 Task: Create a scrum project CodeWorks. Add to scrum project CodeWorks a team member softage.1@softage.net and assign as Project Lead. Add to scrum project CodeWorks a team member softage.2@softage.net
Action: Mouse moved to (205, 61)
Screenshot: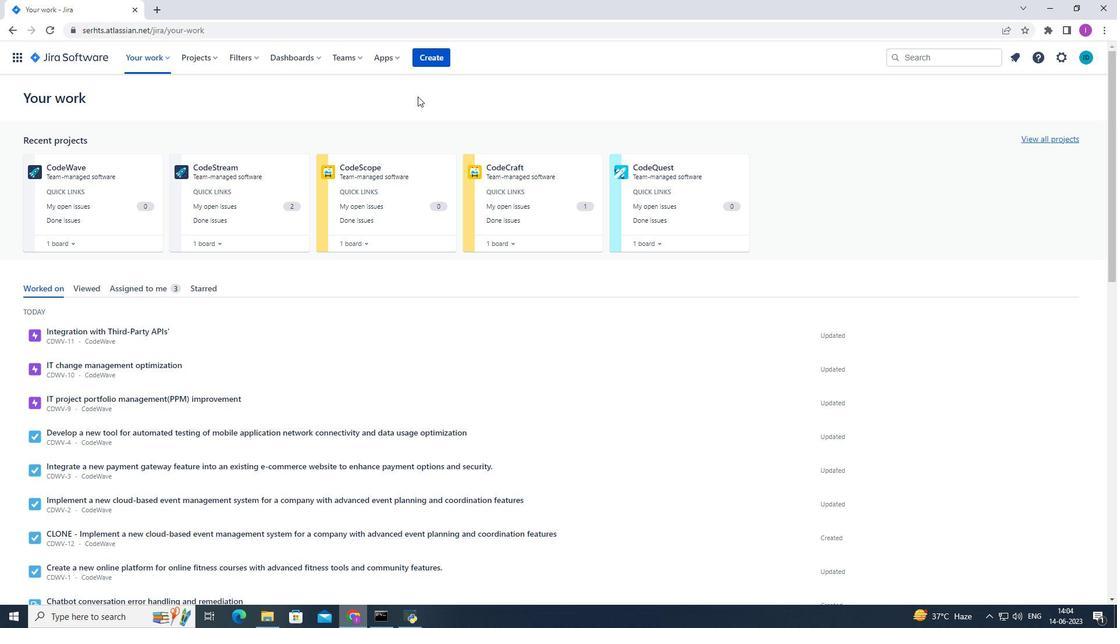 
Action: Mouse pressed left at (205, 61)
Screenshot: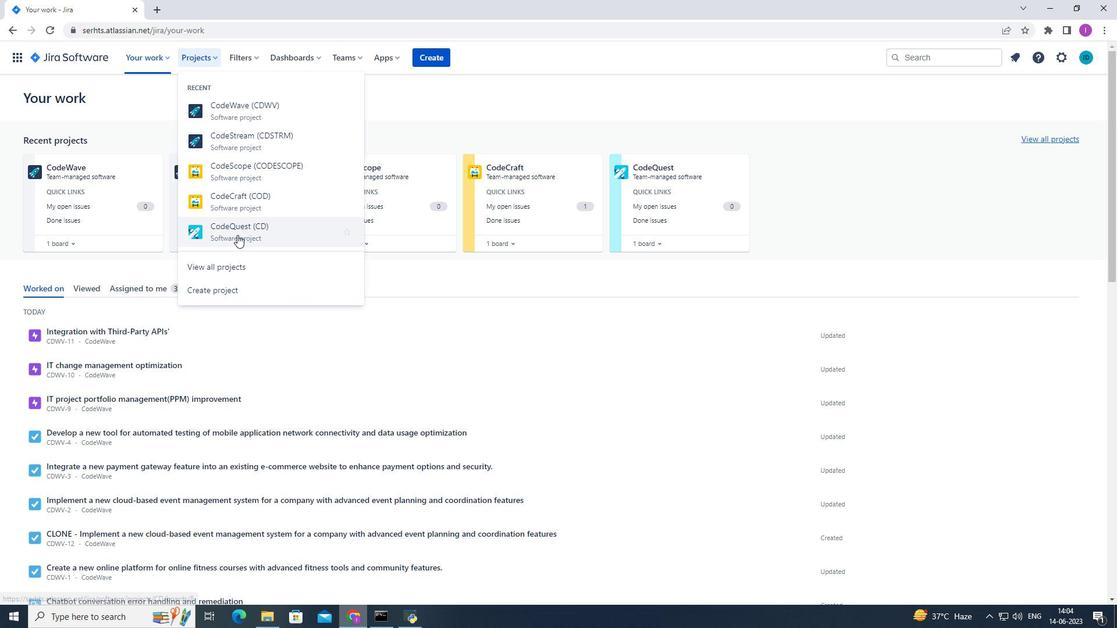 
Action: Mouse moved to (253, 306)
Screenshot: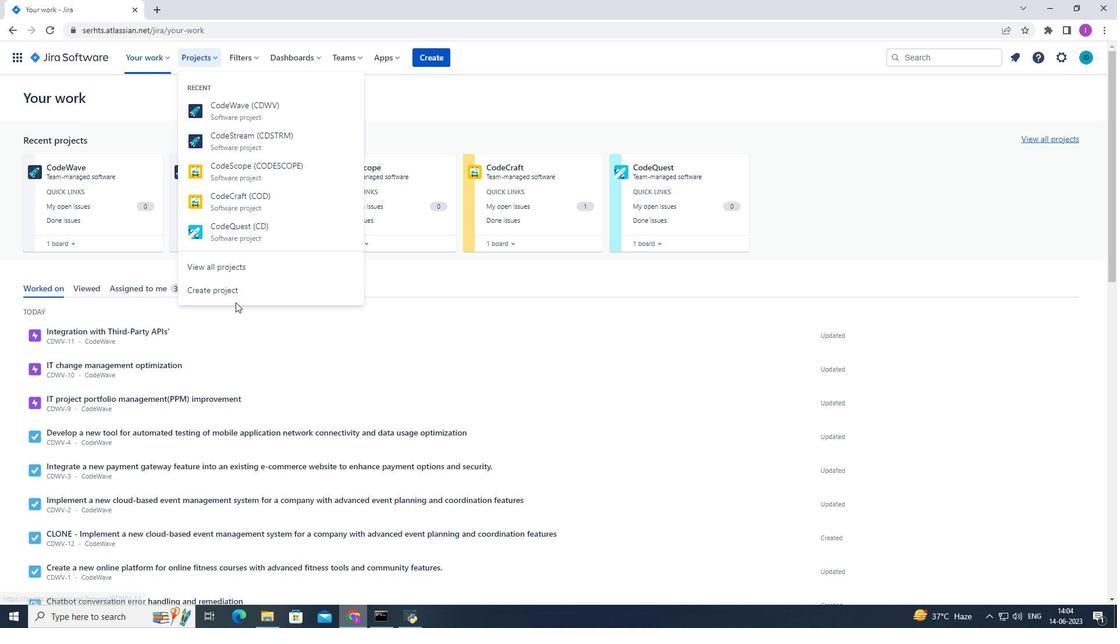 
Action: Mouse pressed left at (250, 300)
Screenshot: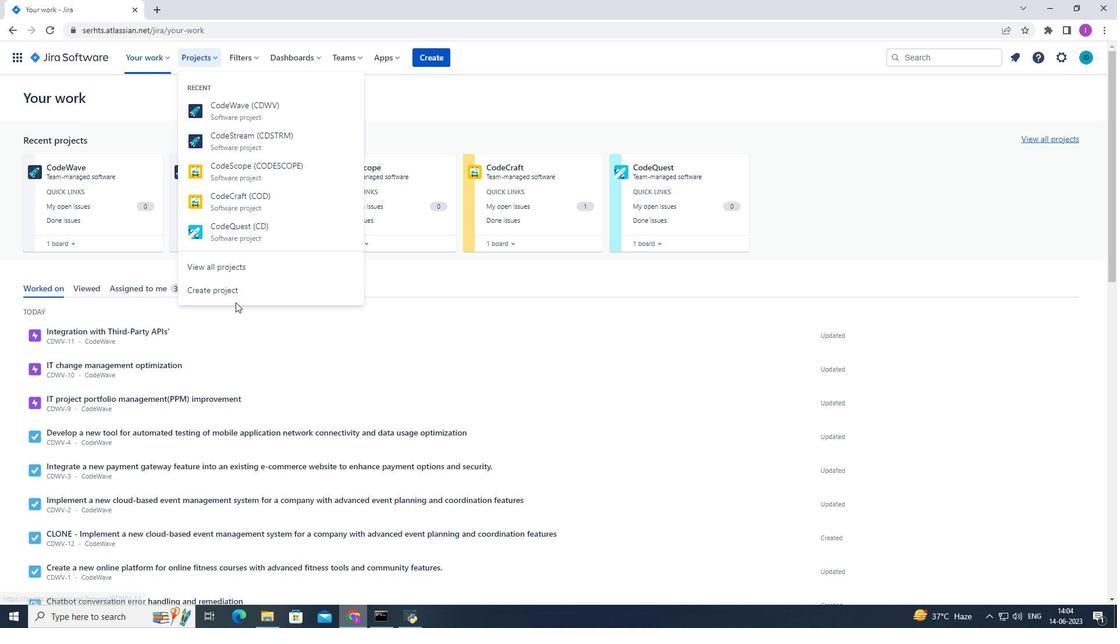 
Action: Mouse moved to (195, 66)
Screenshot: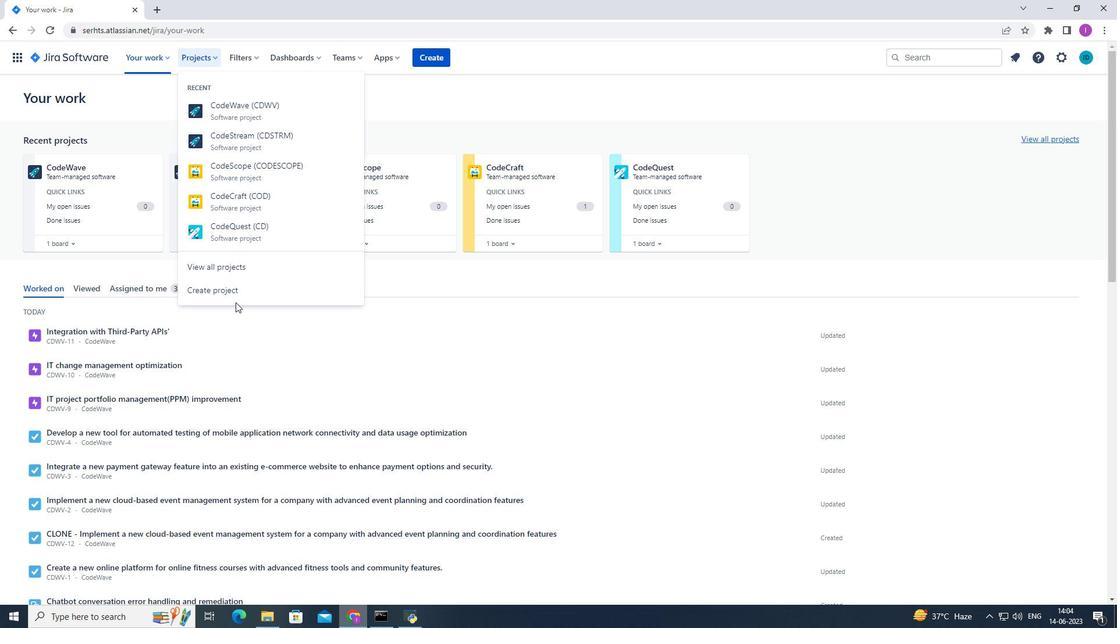 
Action: Mouse pressed left at (195, 66)
Screenshot: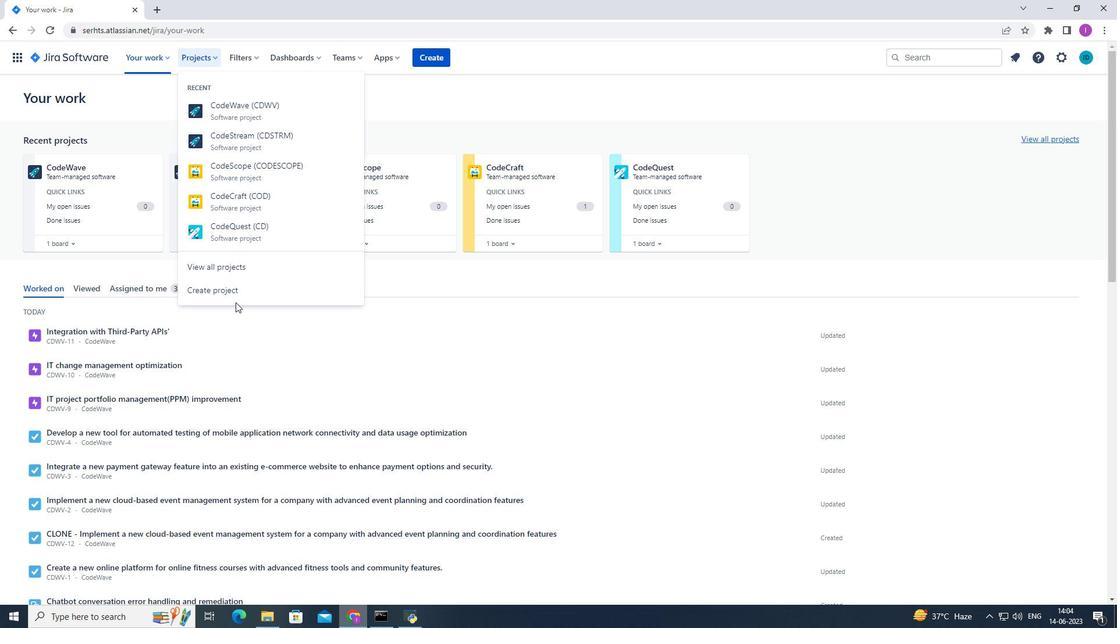 
Action: Mouse moved to (232, 291)
Screenshot: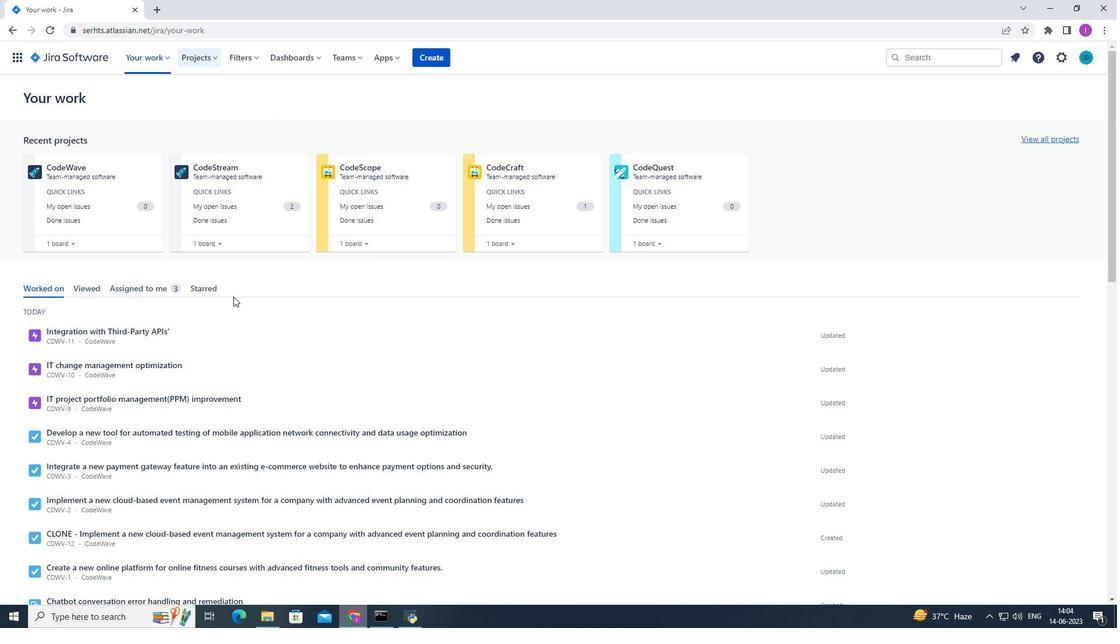 
Action: Mouse pressed left at (232, 291)
Screenshot: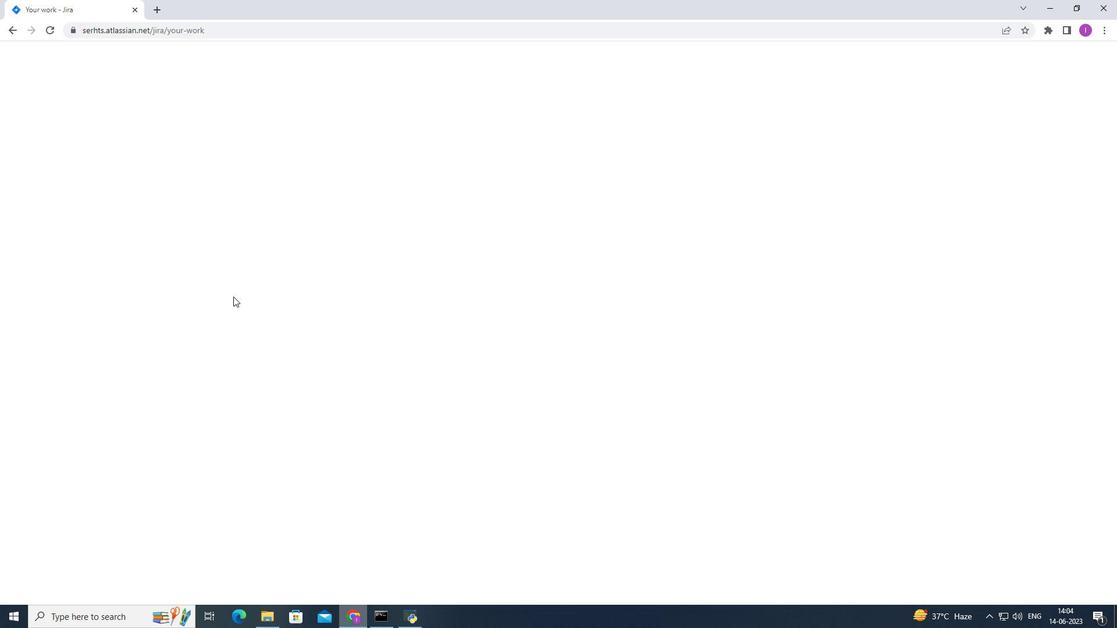 
Action: Mouse moved to (597, 295)
Screenshot: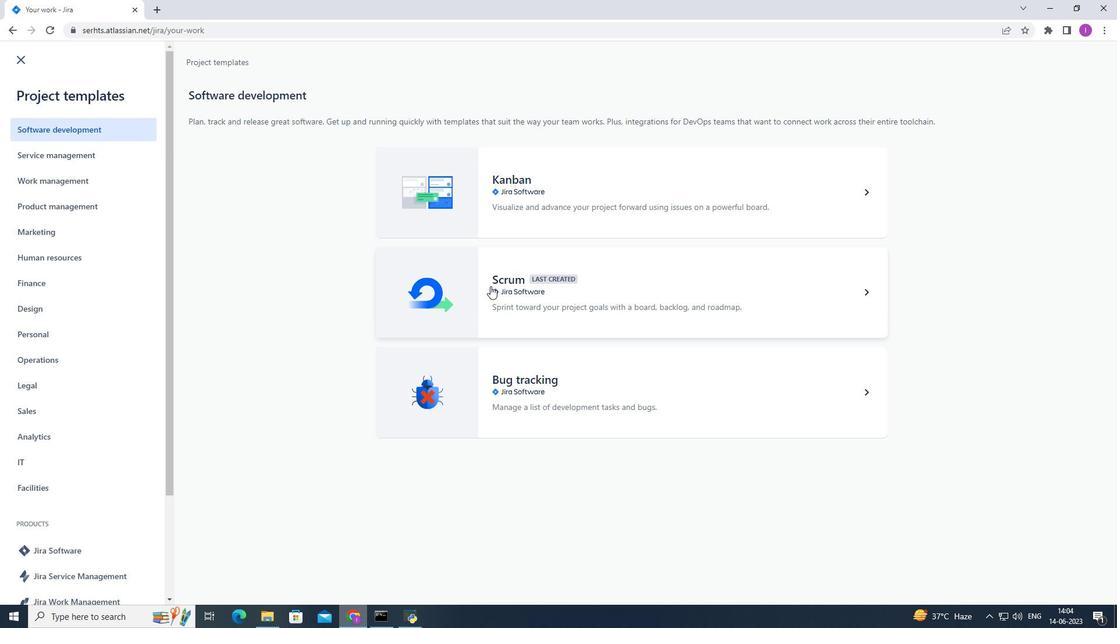 
Action: Mouse pressed left at (597, 295)
Screenshot: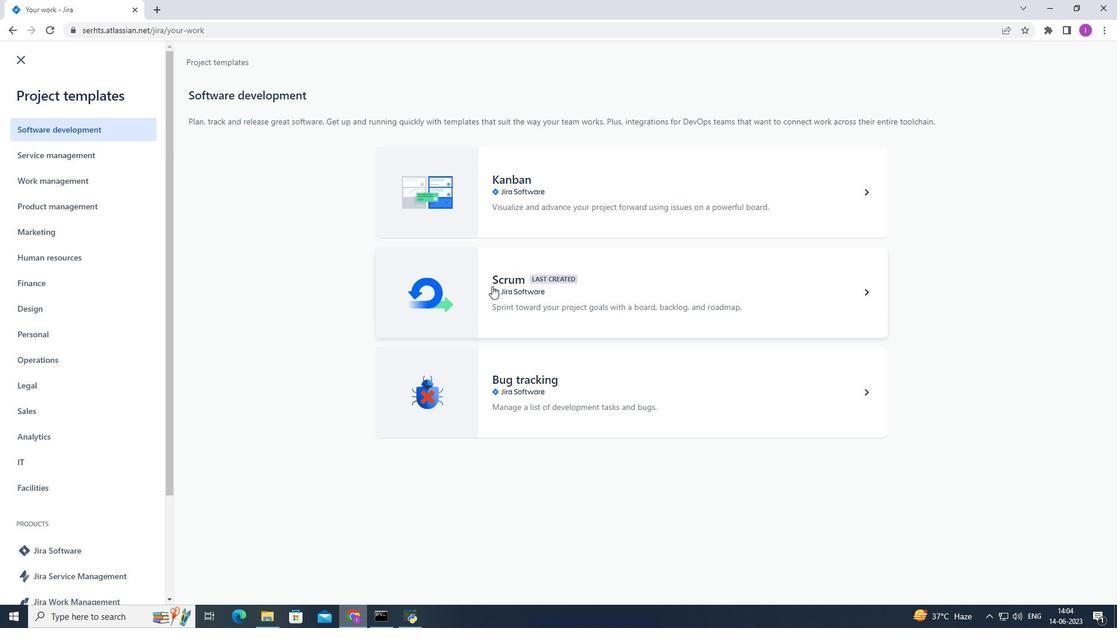 
Action: Mouse moved to (867, 580)
Screenshot: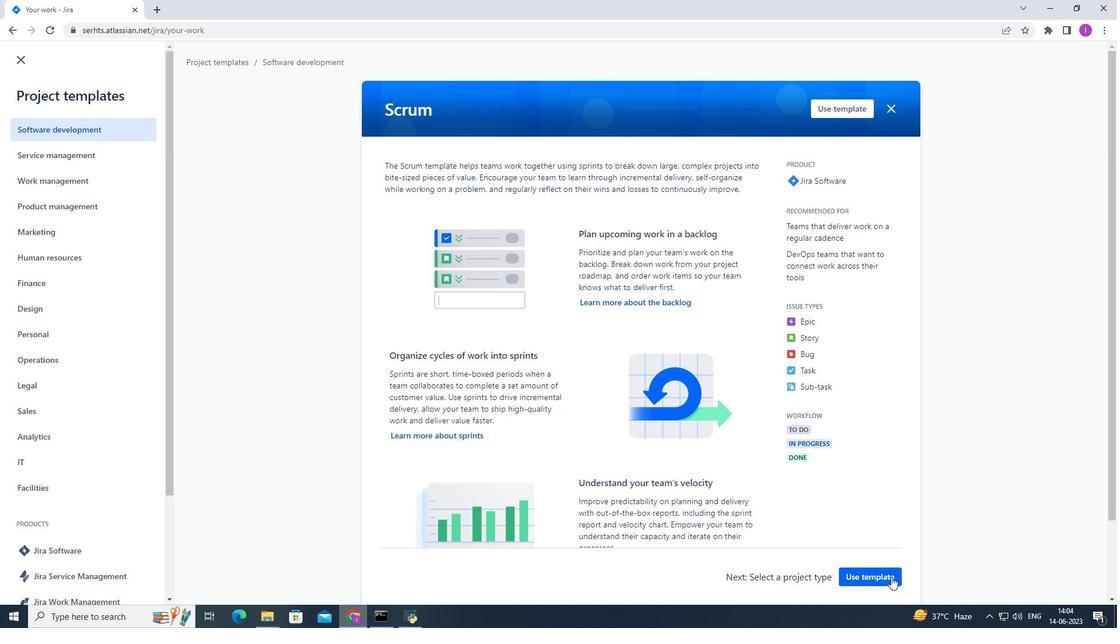 
Action: Mouse pressed left at (867, 580)
Screenshot: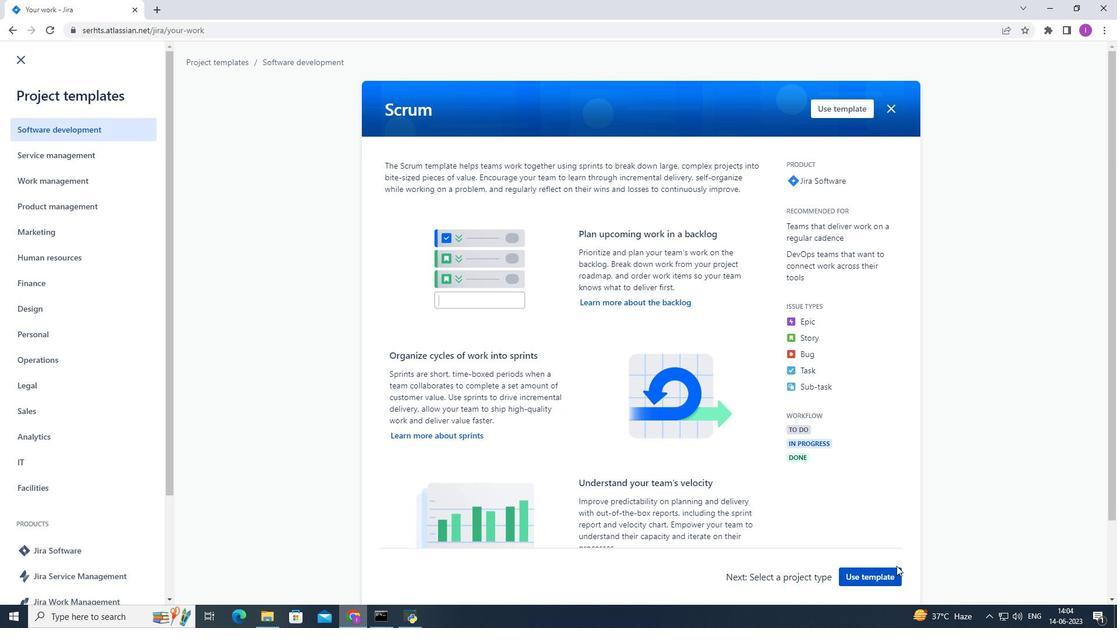 
Action: Mouse moved to (480, 568)
Screenshot: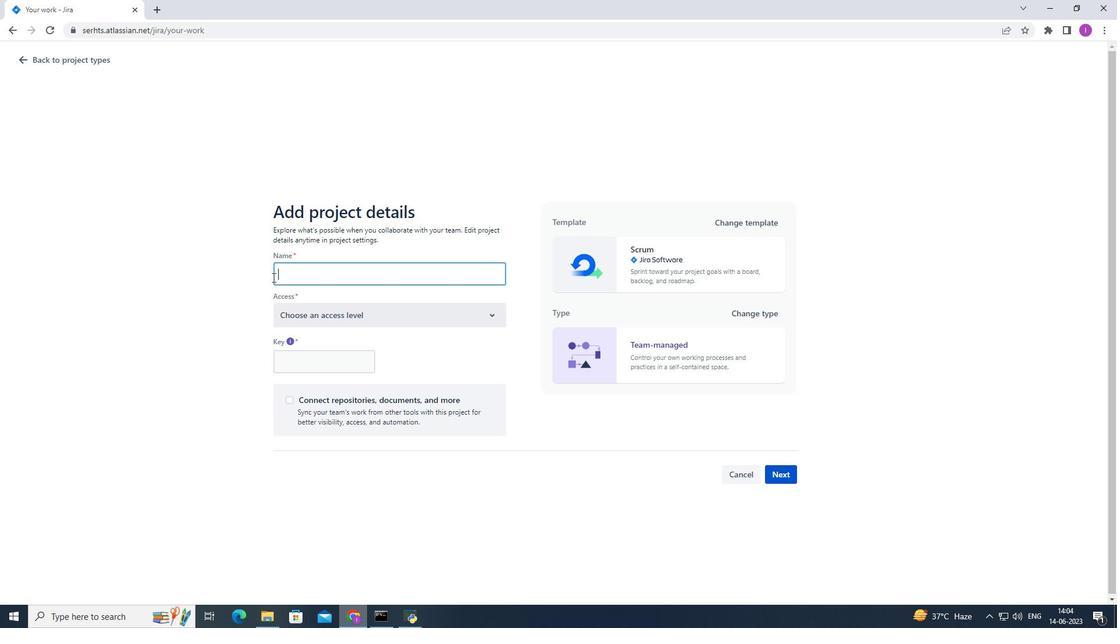 
Action: Mouse pressed left at (480, 568)
Screenshot: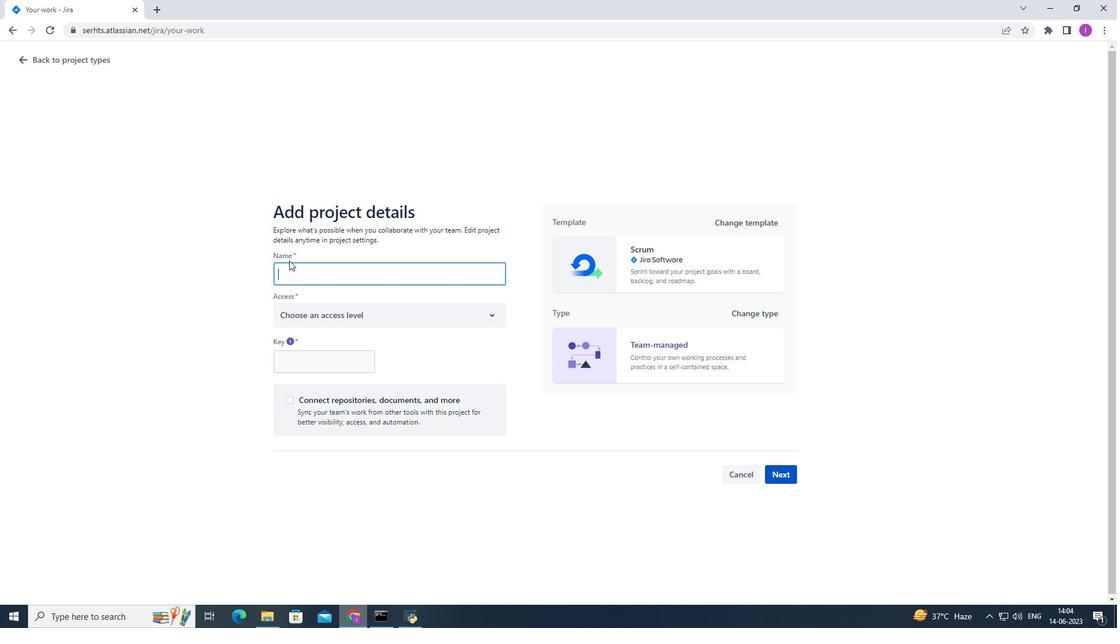 
Action: Mouse moved to (320, 273)
Screenshot: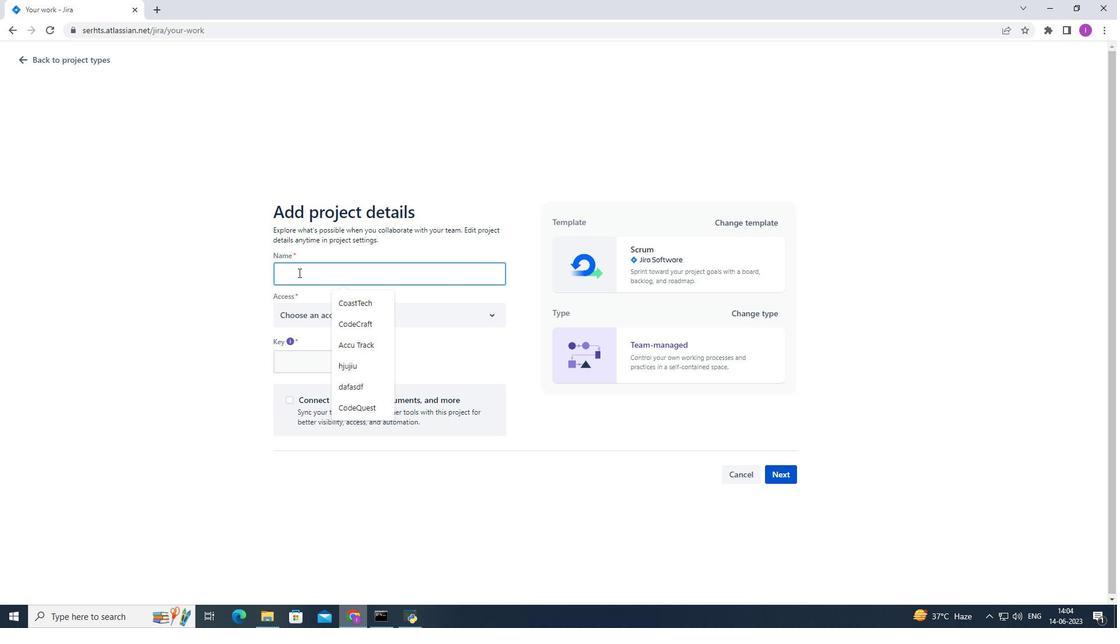
Action: Mouse pressed left at (320, 273)
Screenshot: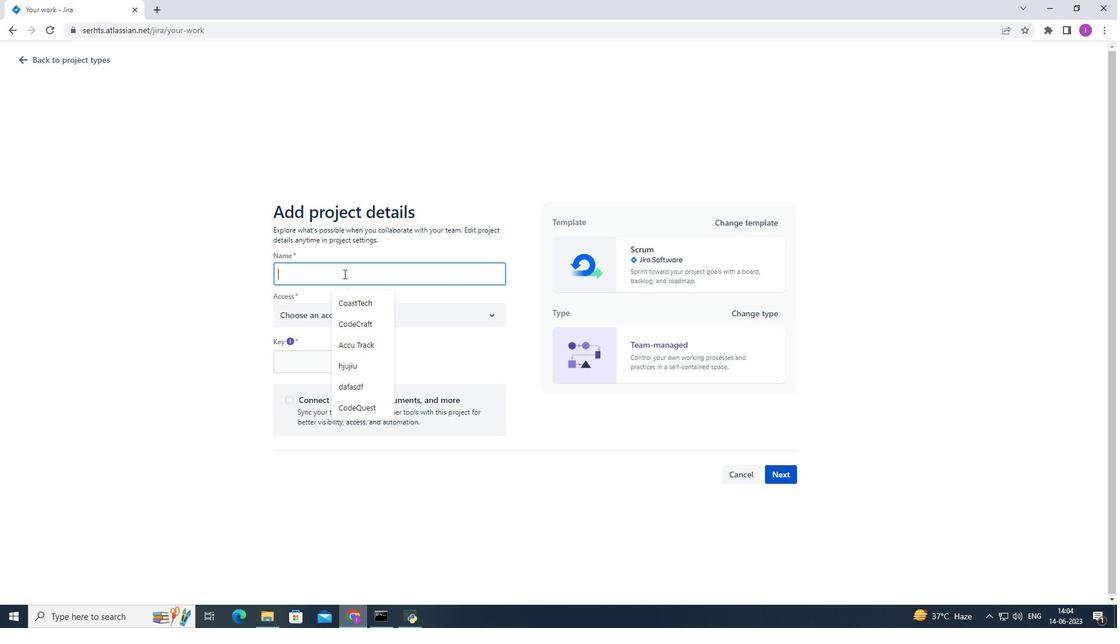 
Action: Mouse moved to (463, 298)
Screenshot: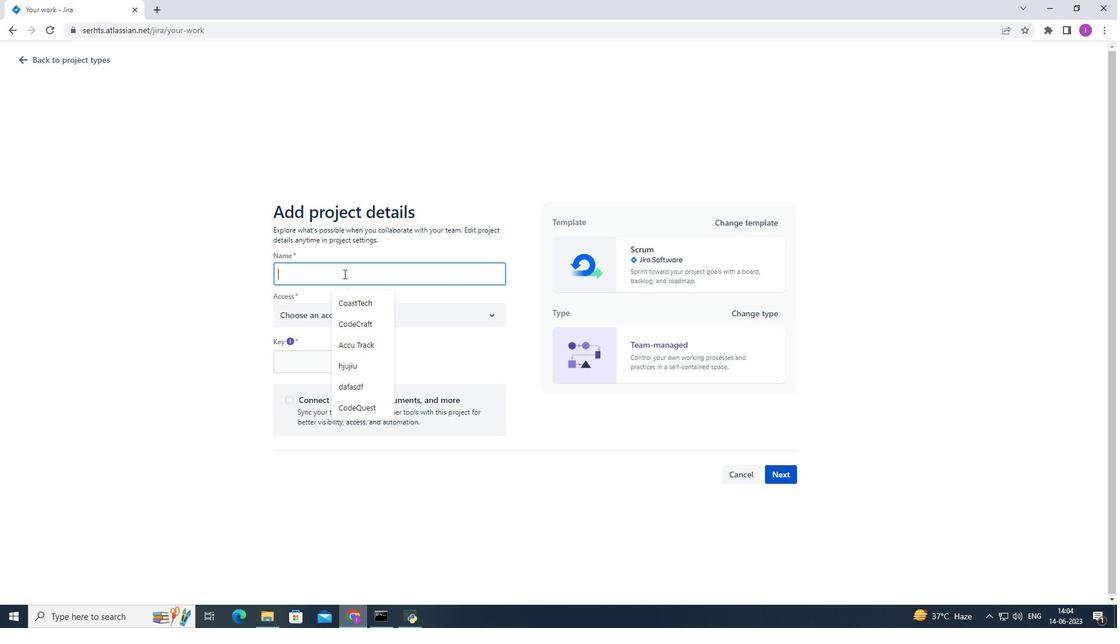 
Action: Key pressed <Key.shift>Coad<Key.shift>Works
Screenshot: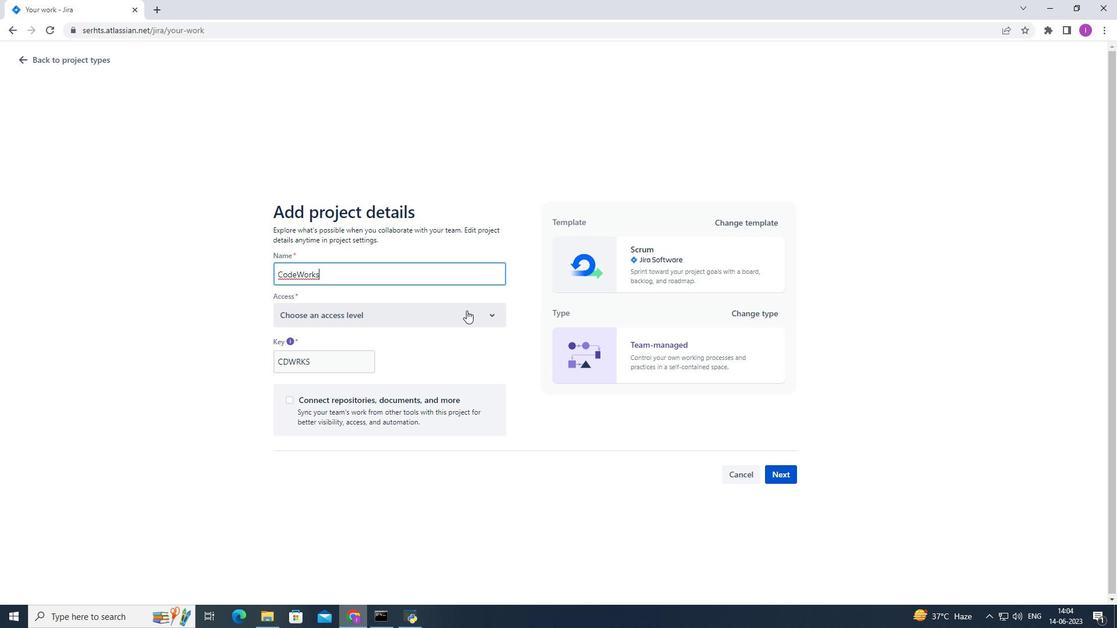 
Action: Mouse moved to (495, 313)
Screenshot: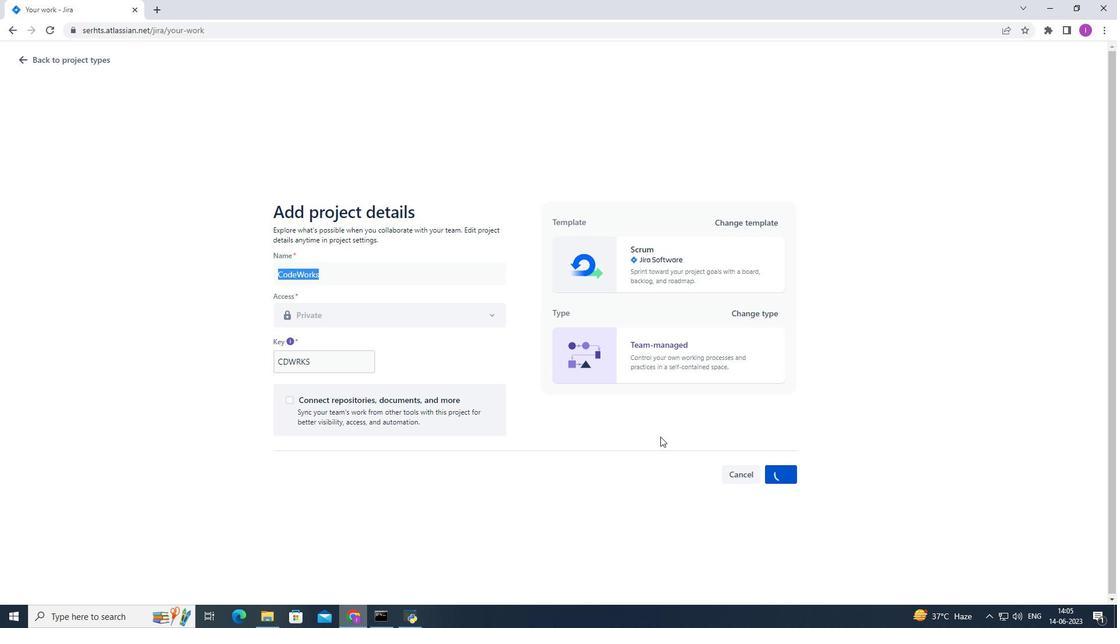 
Action: Mouse pressed left at (495, 313)
Screenshot: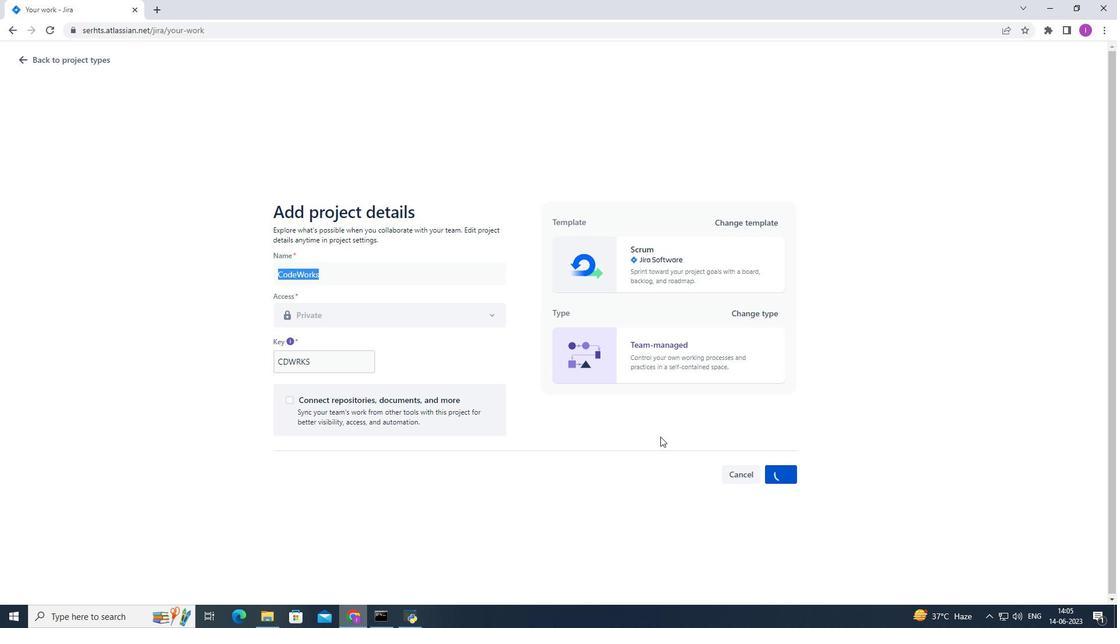
Action: Mouse moved to (366, 351)
Screenshot: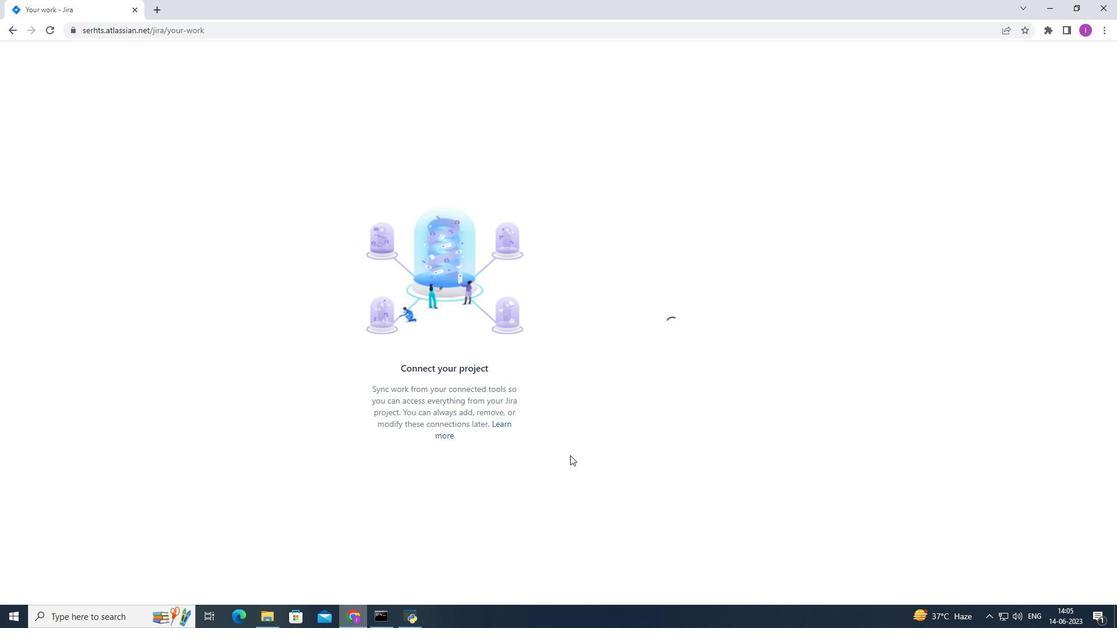 
Action: Mouse pressed left at (366, 351)
Screenshot: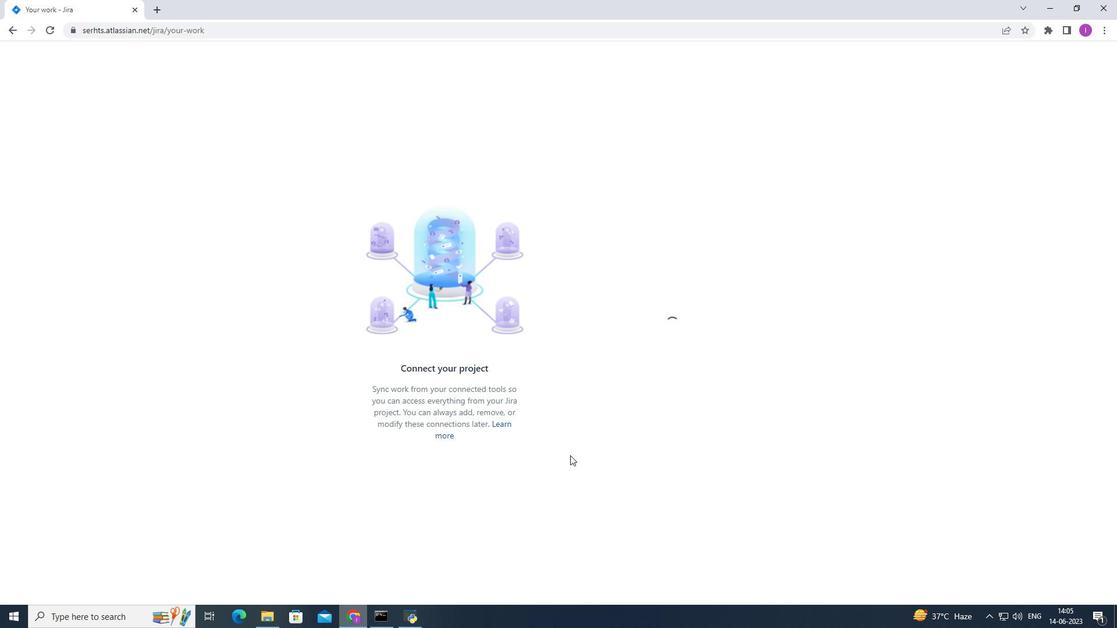 
Action: Mouse moved to (780, 478)
Screenshot: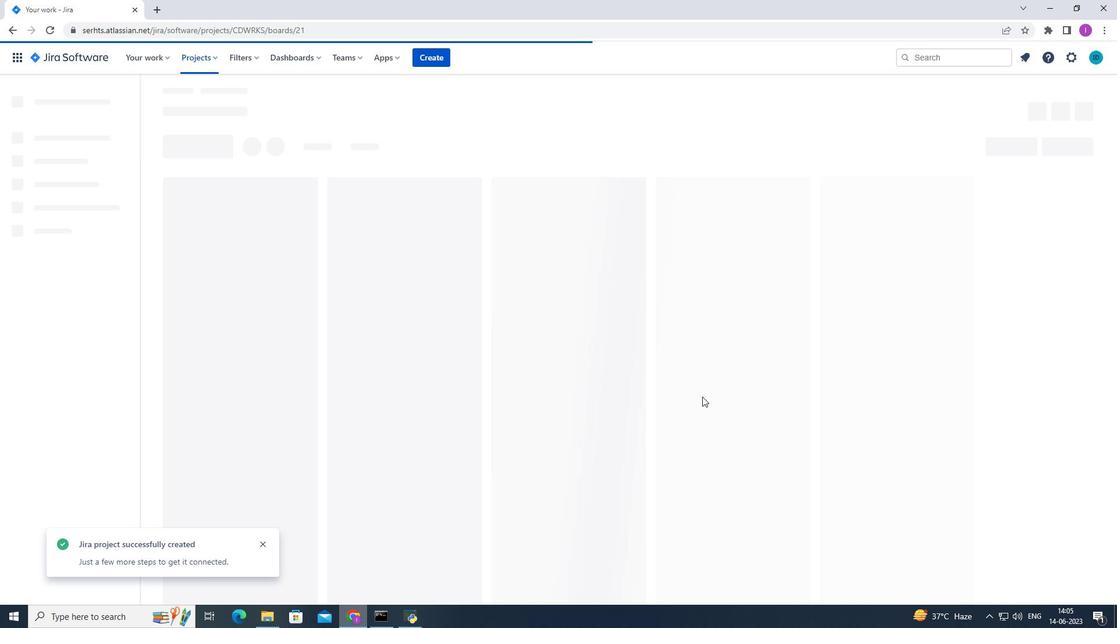 
Action: Mouse pressed left at (780, 478)
Screenshot: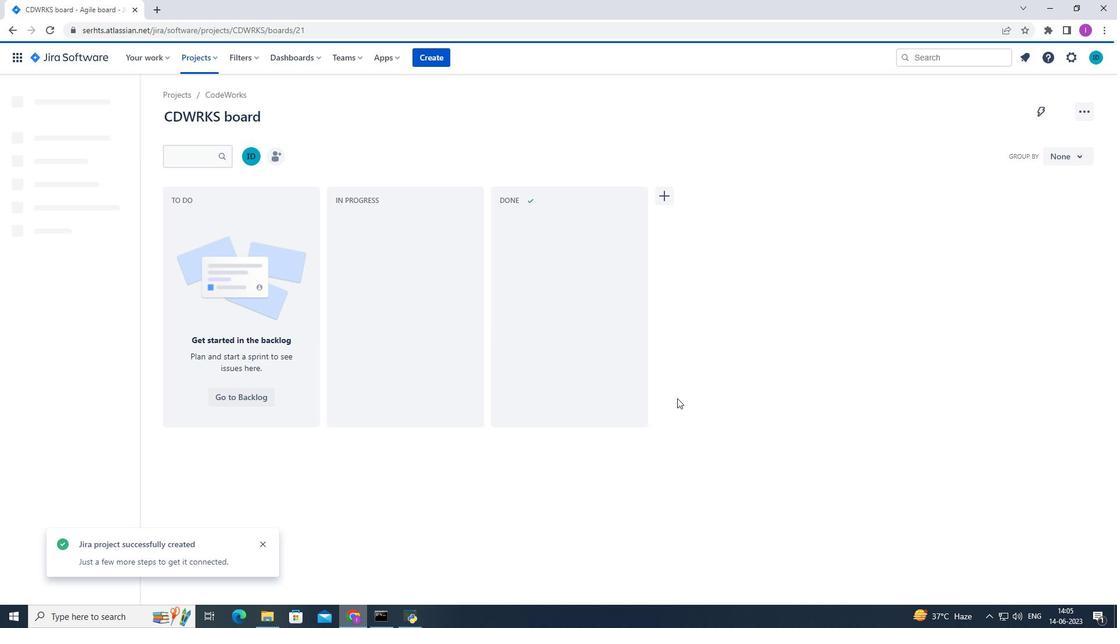 
Action: Mouse moved to (689, 391)
Screenshot: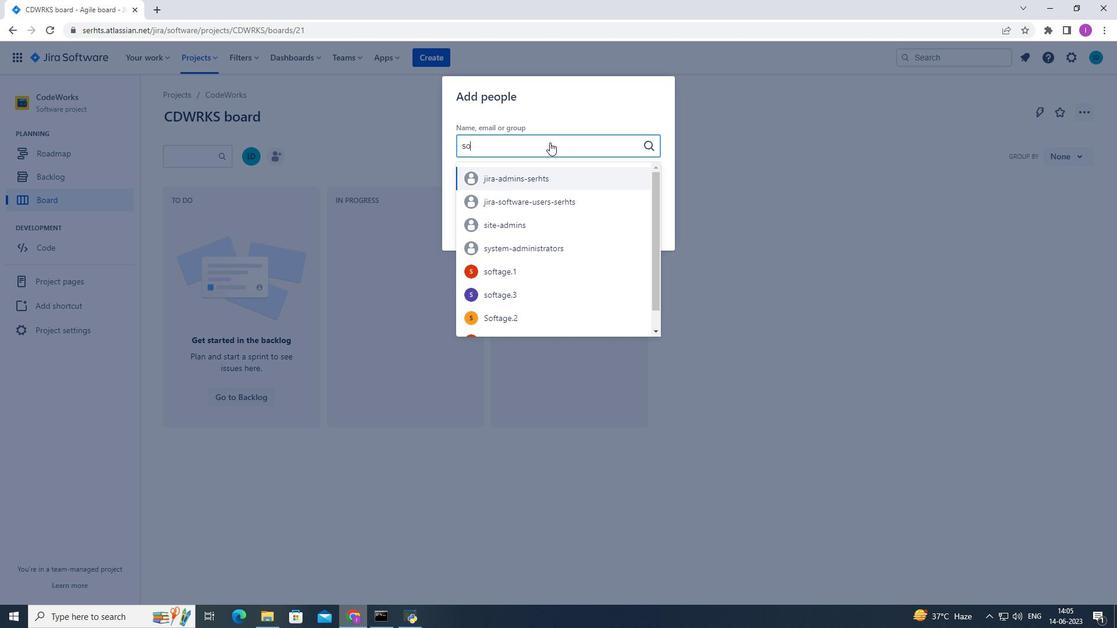 
Action: Mouse pressed left at (689, 391)
Screenshot: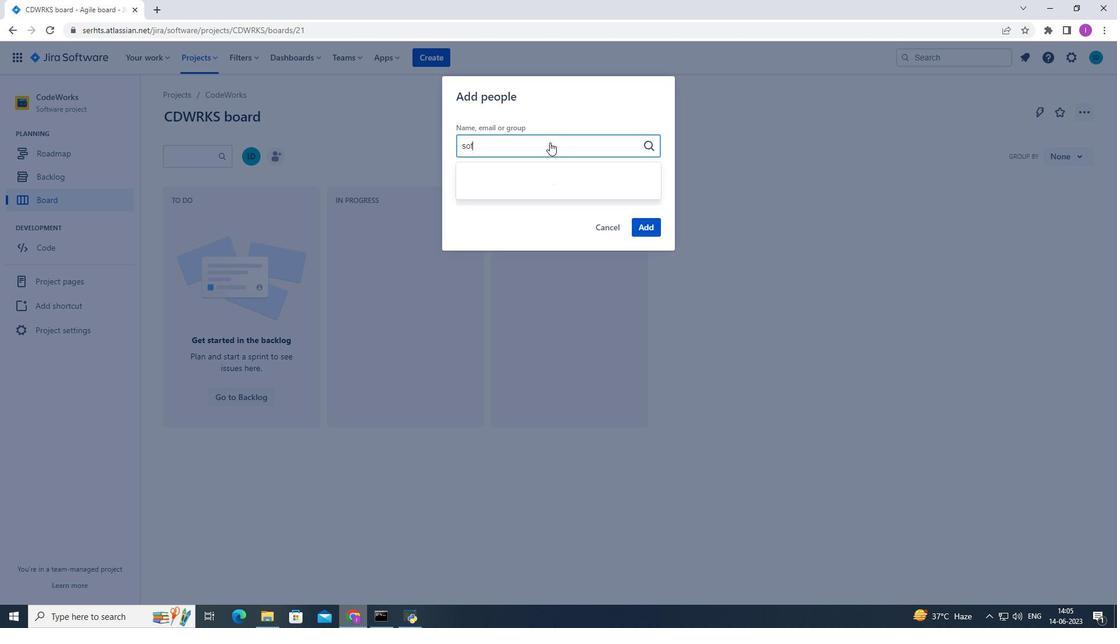 
Action: Mouse moved to (280, 159)
Screenshot: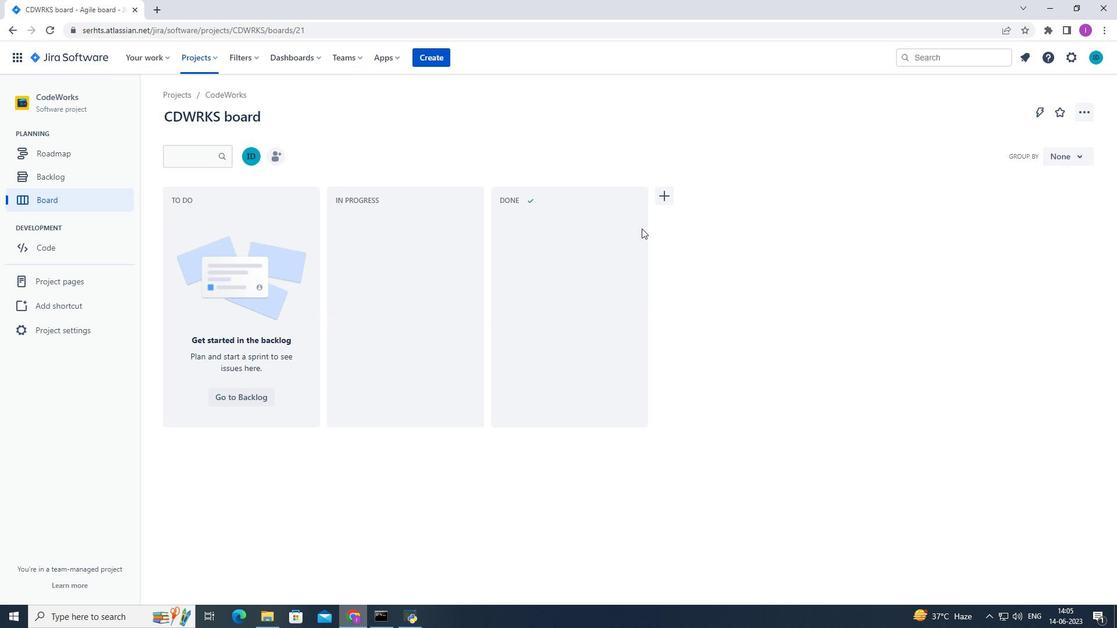
Action: Mouse pressed left at (280, 159)
Screenshot: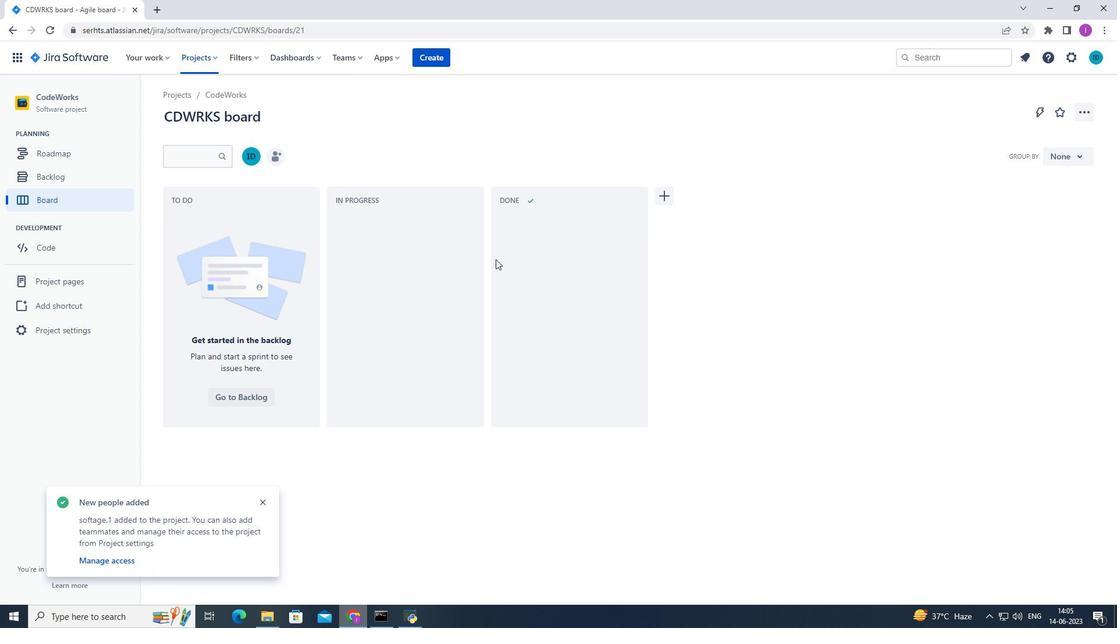 
Action: Mouse moved to (525, 143)
Screenshot: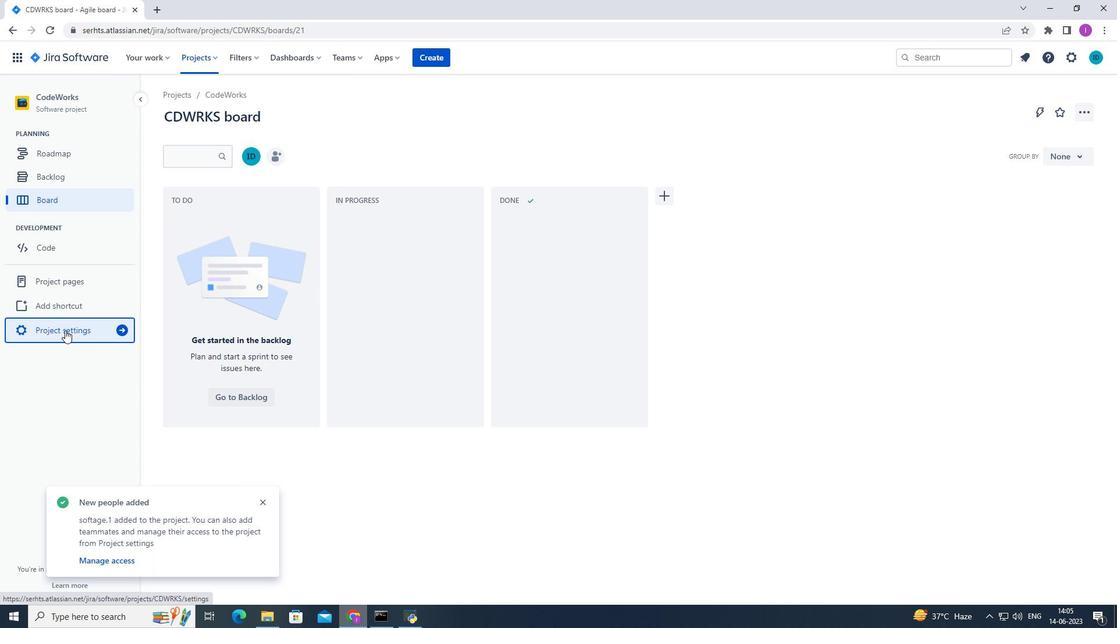 
Action: Mouse pressed left at (525, 143)
Screenshot: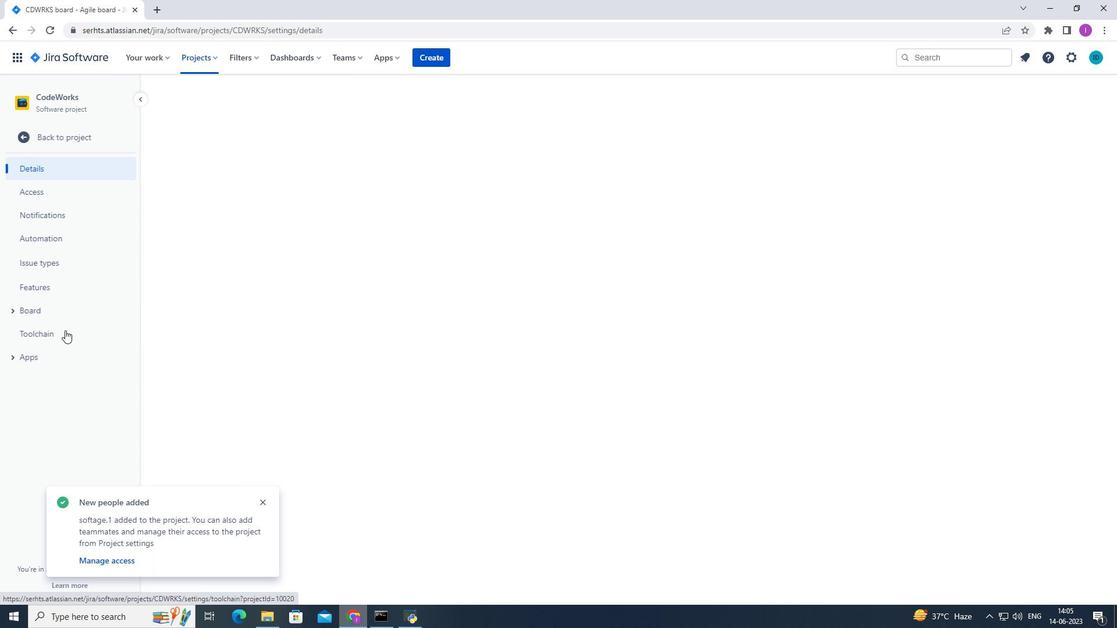 
Action: Key pressed sof
Screenshot: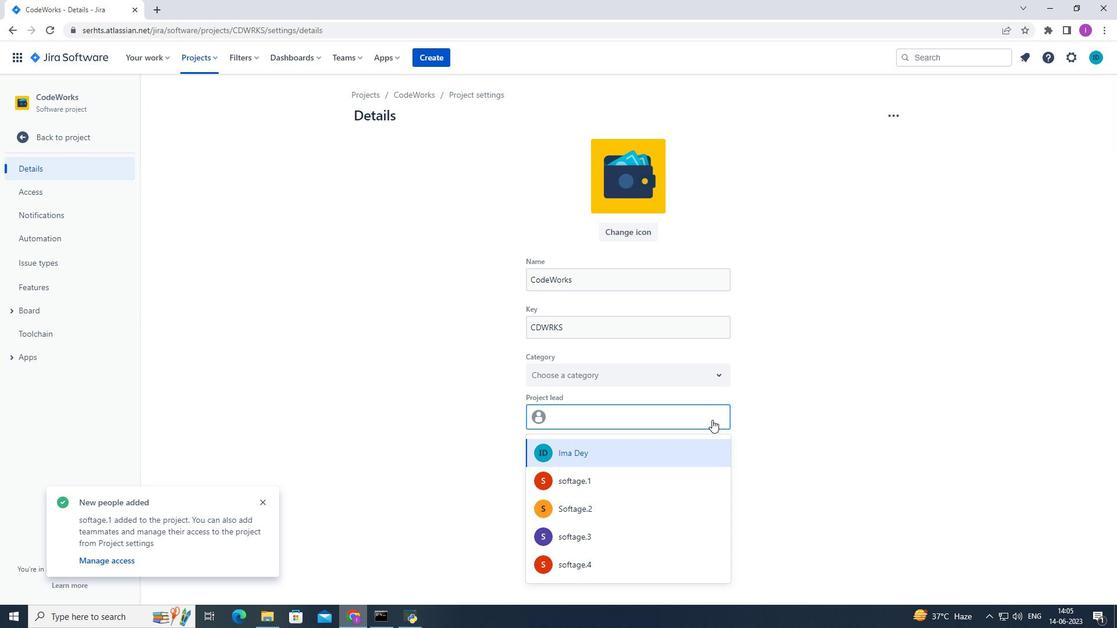 
Action: Mouse moved to (516, 247)
Screenshot: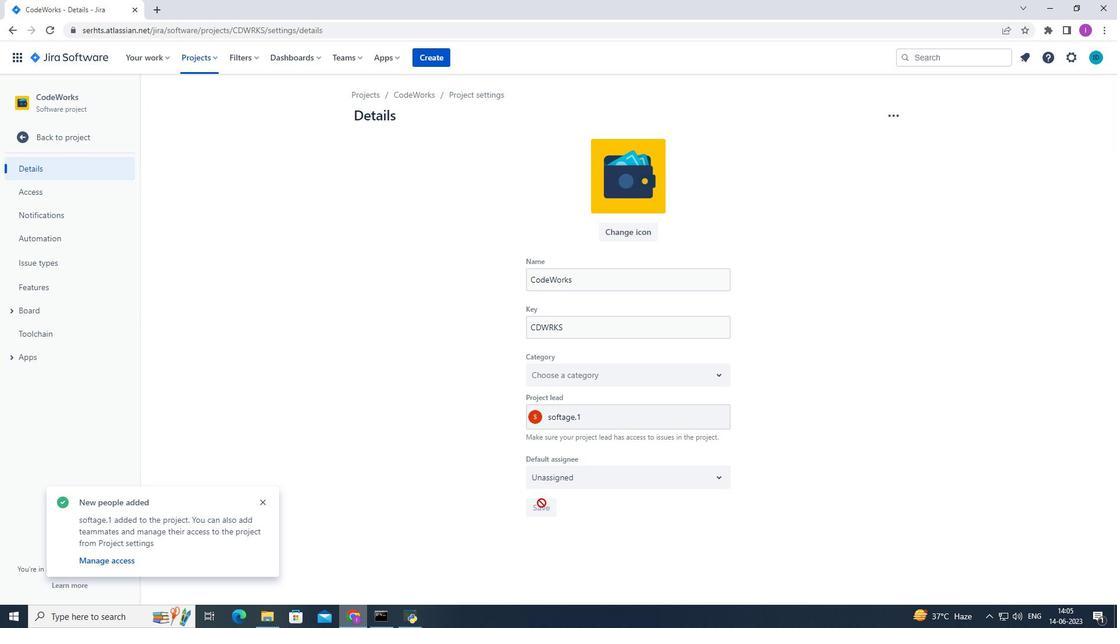 
Action: Mouse pressed left at (516, 247)
Screenshot: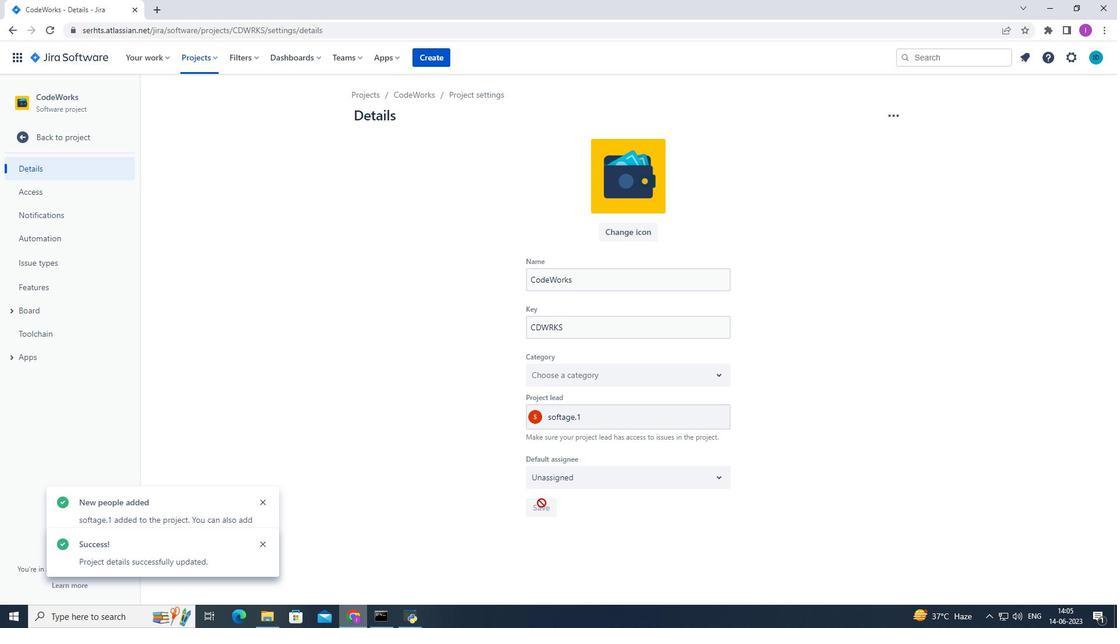 
Action: Mouse moved to (656, 227)
Screenshot: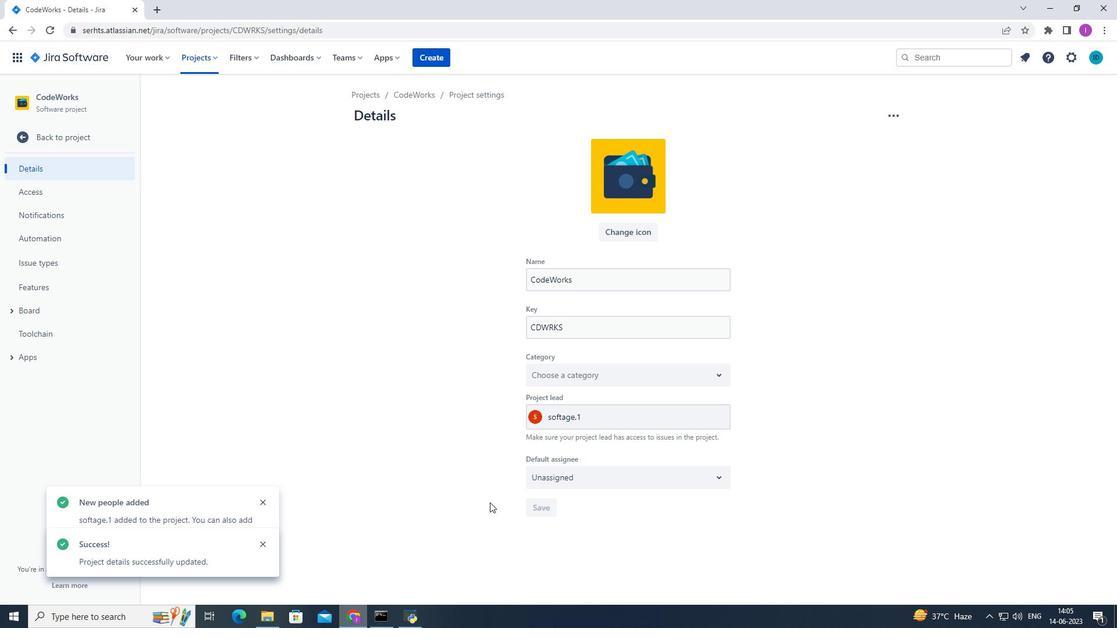 
Action: Mouse pressed left at (656, 227)
Screenshot: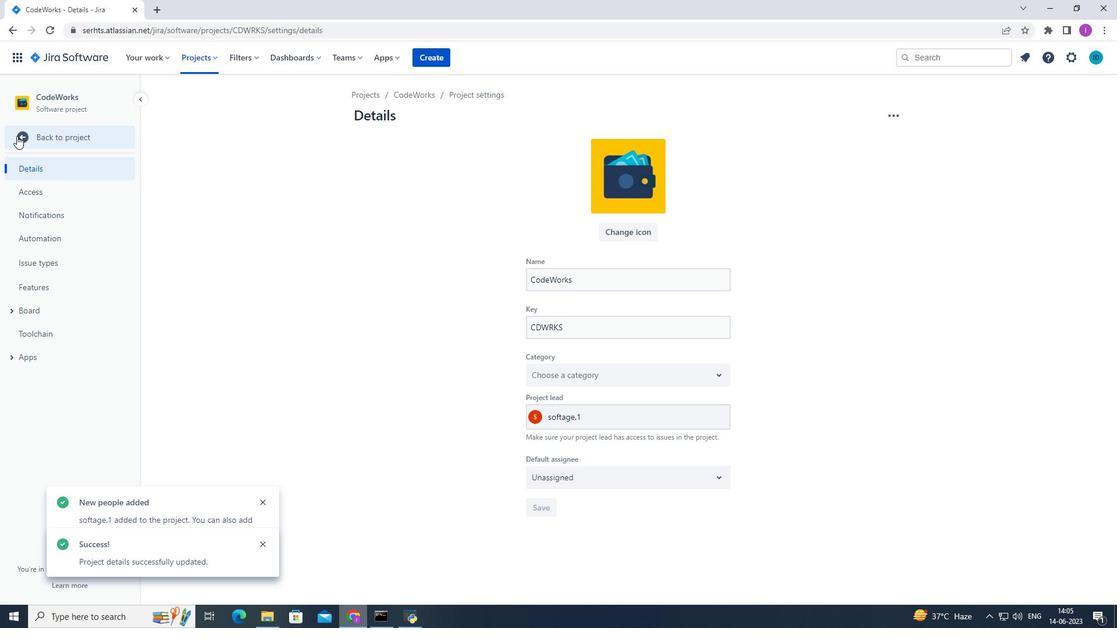 
Action: Mouse moved to (44, 334)
Screenshot: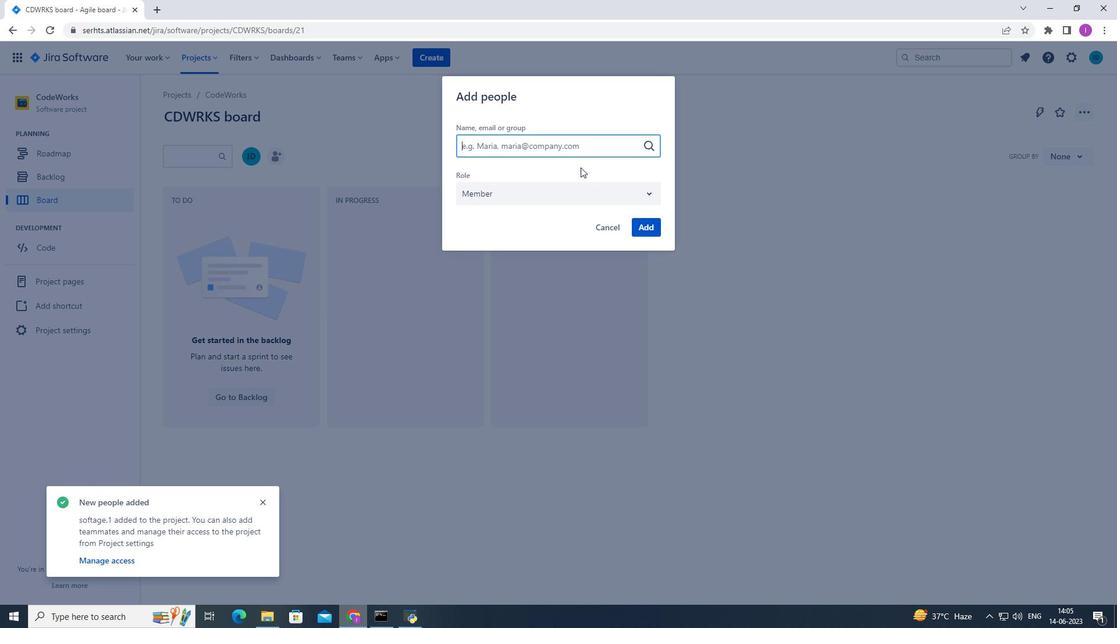 
Action: Mouse pressed left at (44, 334)
Screenshot: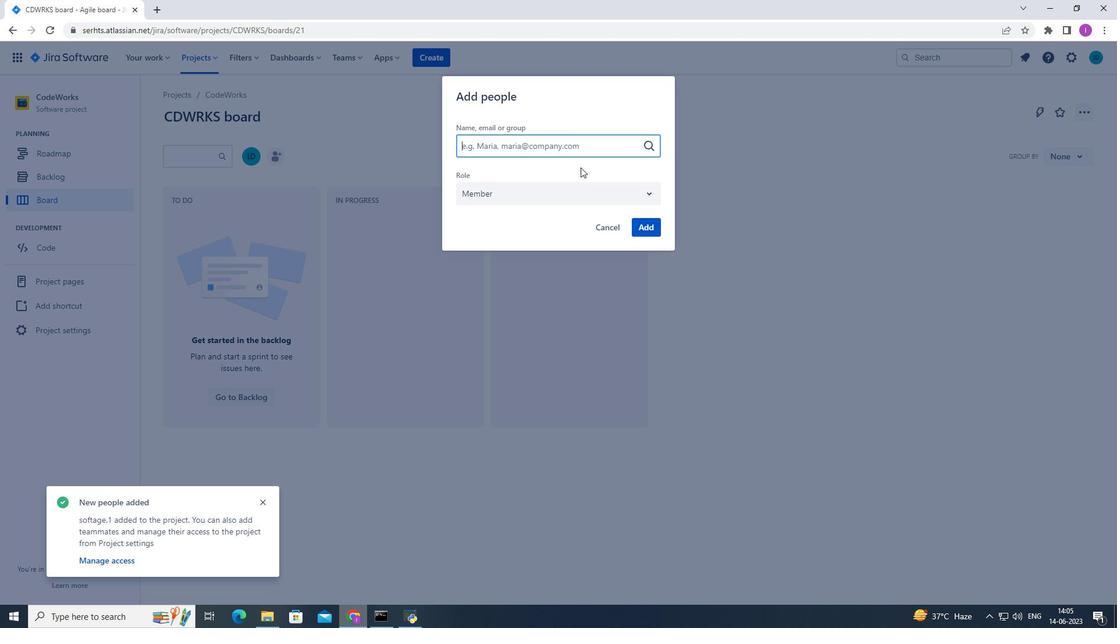 
Action: Mouse moved to (677, 416)
Screenshot: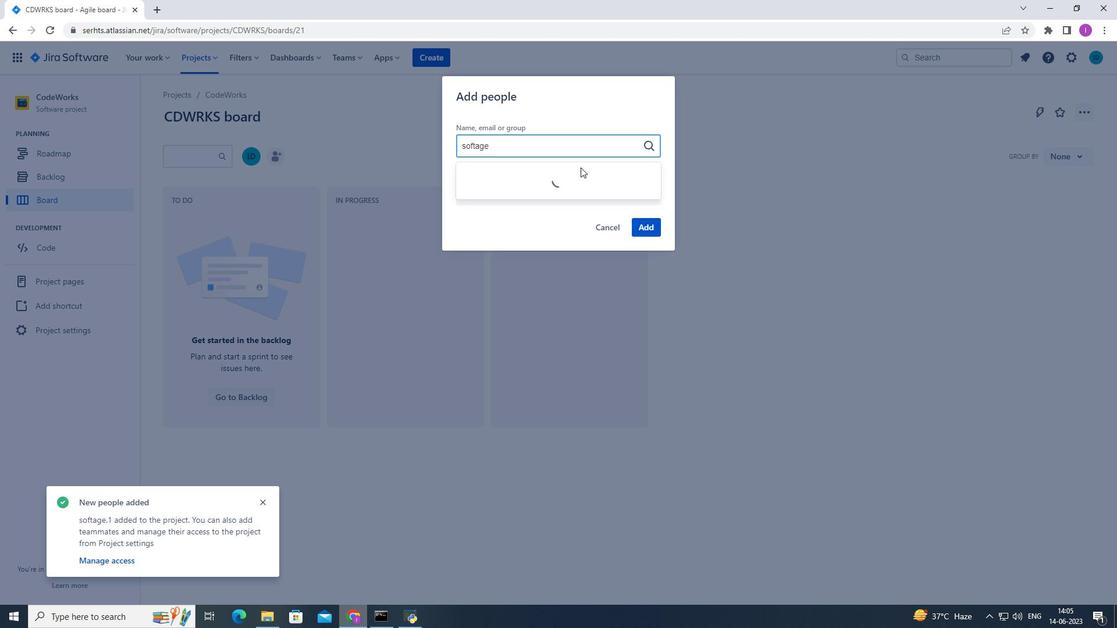 
Action: Mouse pressed left at (677, 416)
Screenshot: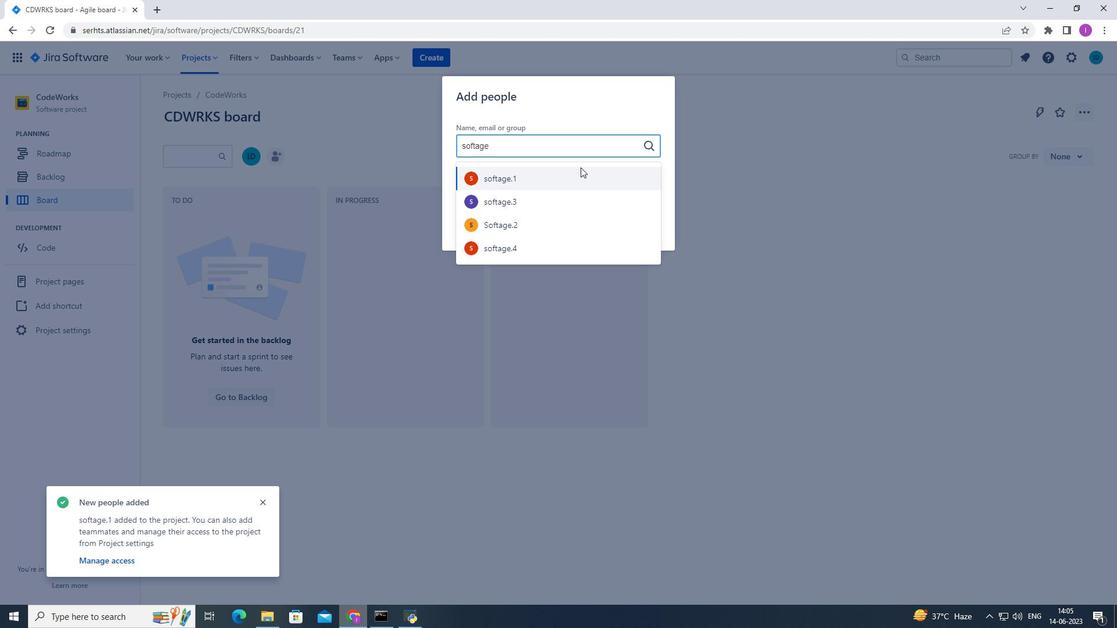 
Action: Mouse moved to (594, 488)
Screenshot: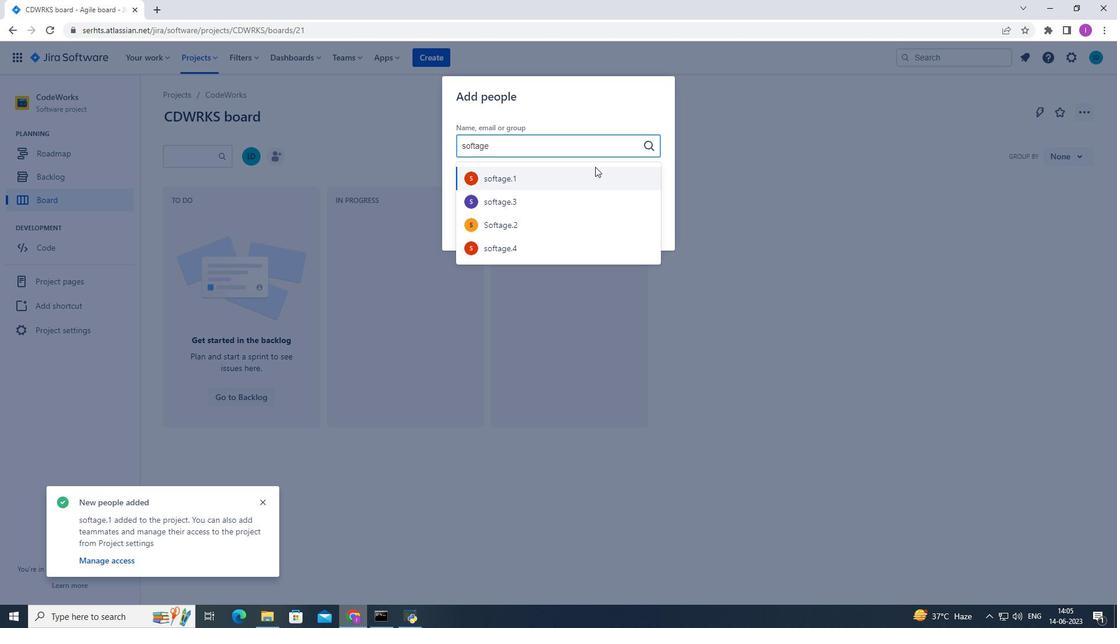 
Action: Mouse pressed left at (594, 488)
Screenshot: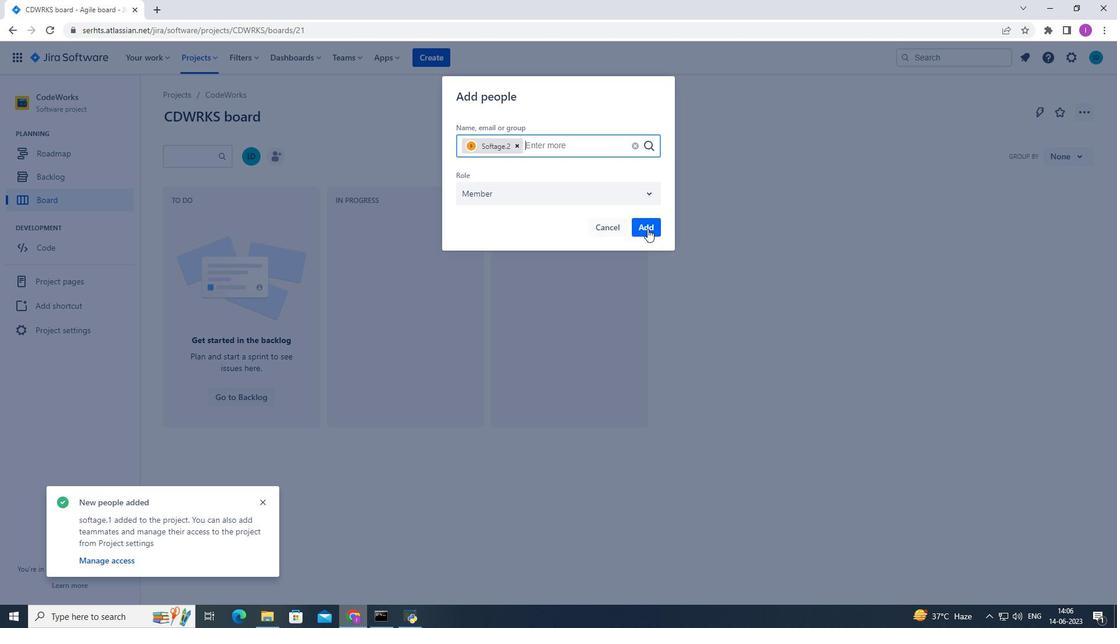 
Action: Mouse moved to (538, 508)
Screenshot: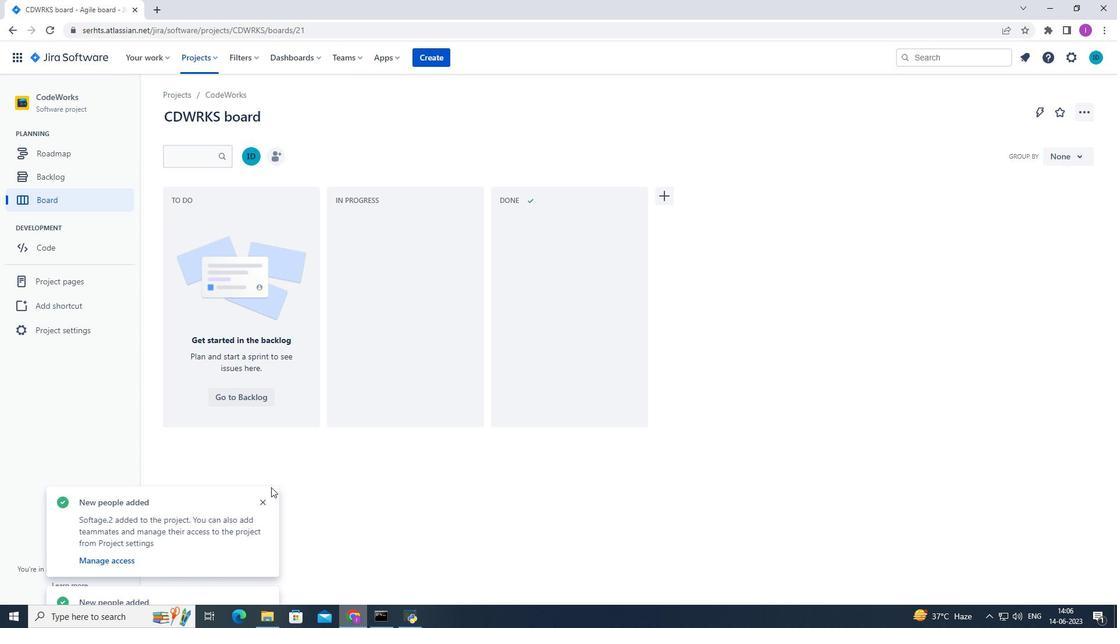 
Action: Mouse pressed left at (538, 508)
Screenshot: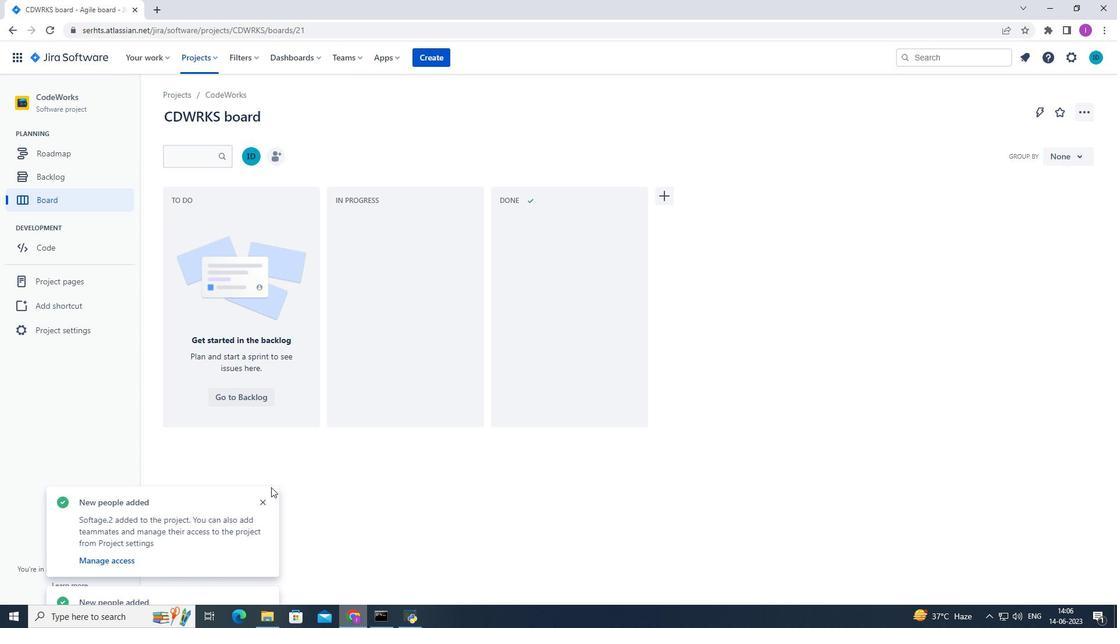 
Action: Mouse moved to (58, 140)
Screenshot: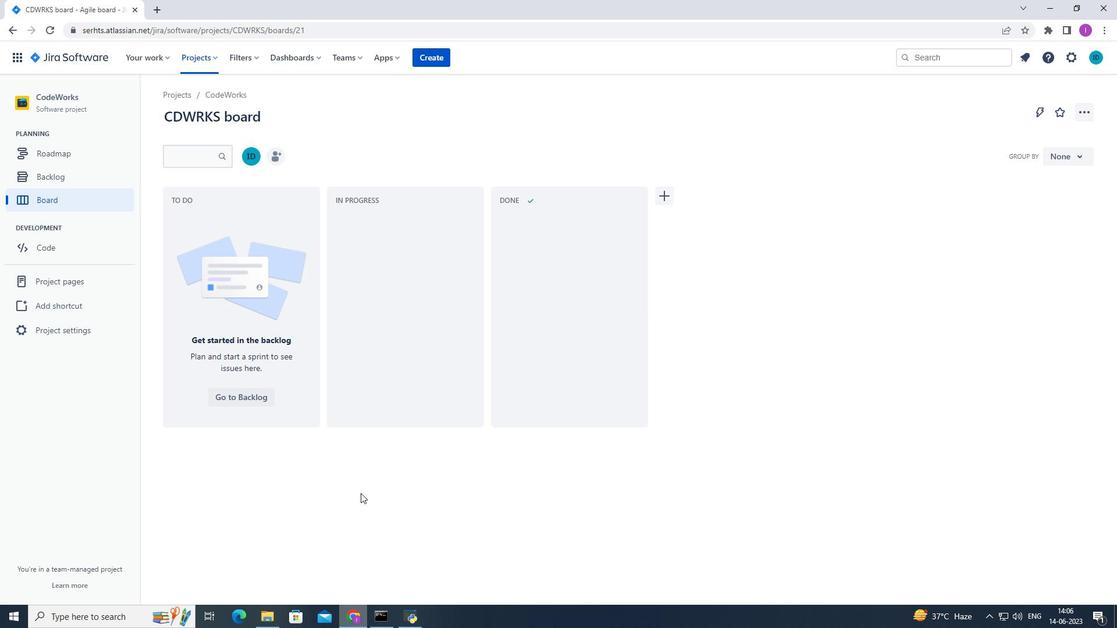
Action: Mouse pressed left at (58, 140)
Screenshot: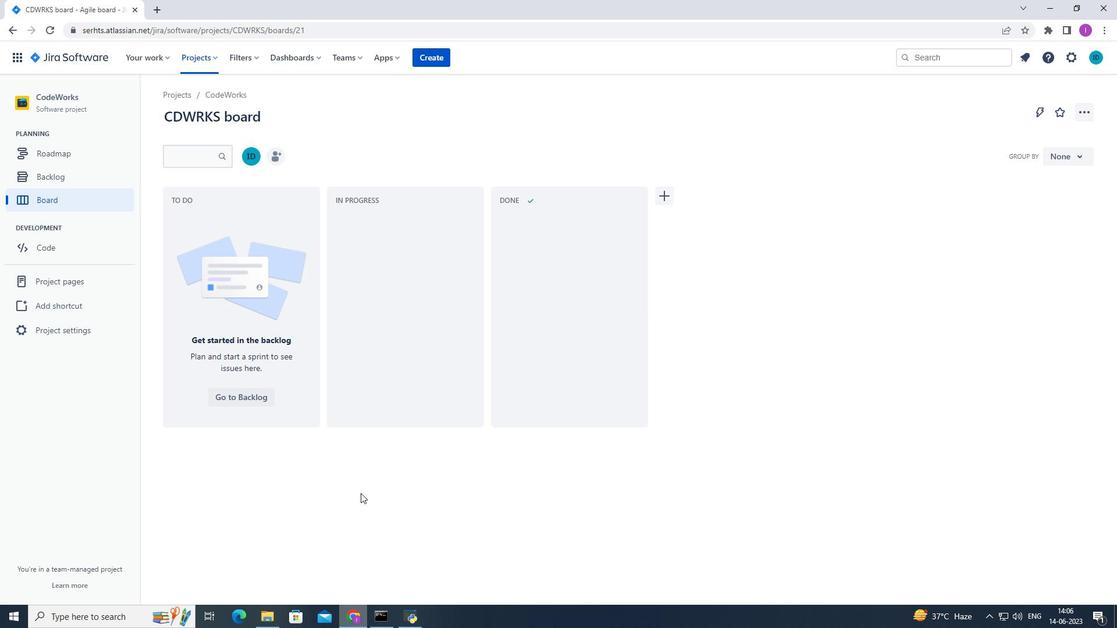
Action: Mouse moved to (271, 157)
Screenshot: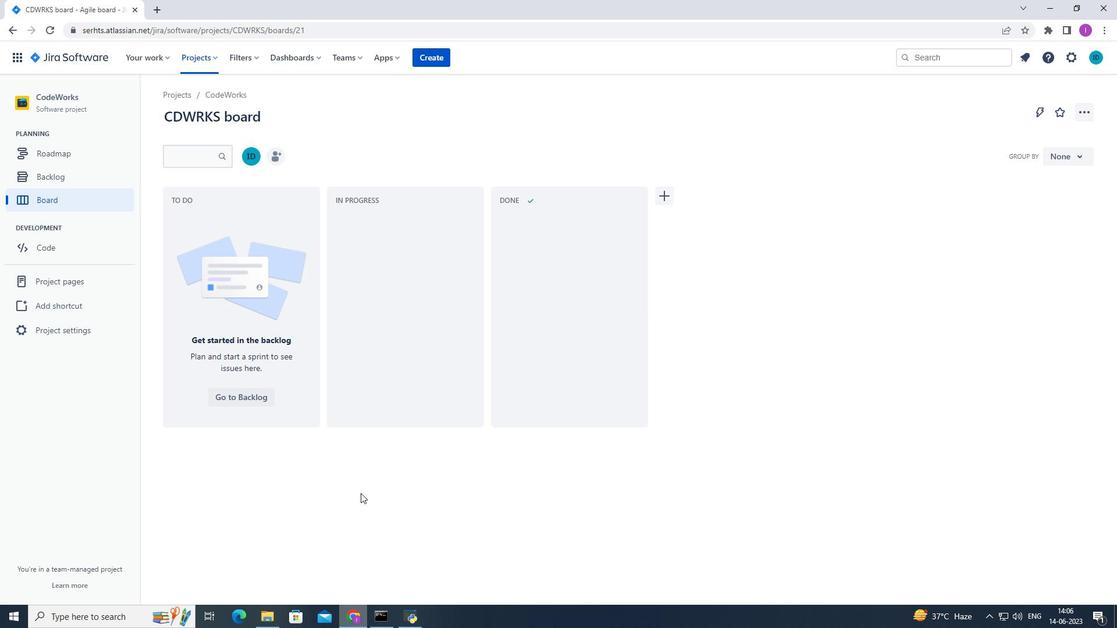 
Action: Mouse pressed left at (271, 157)
Screenshot: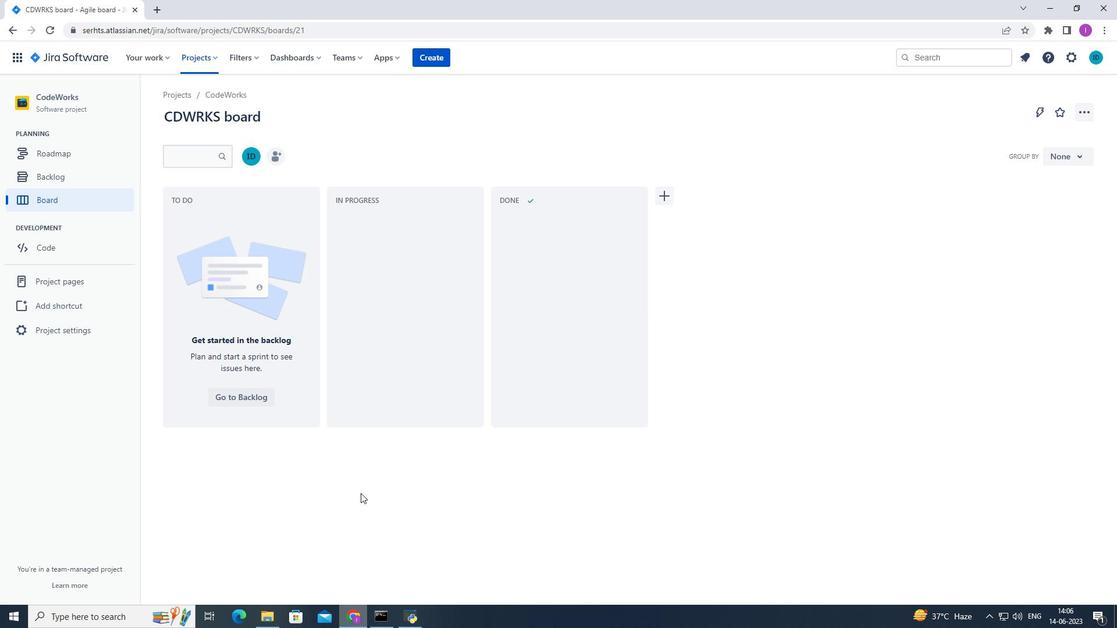 
Action: Mouse moved to (511, 151)
Screenshot: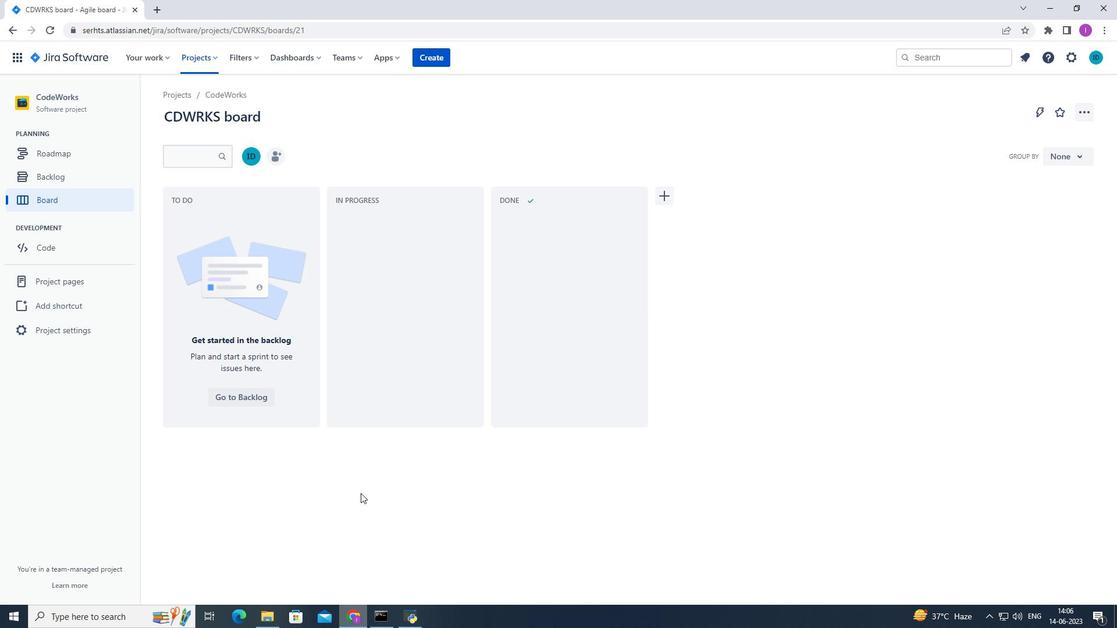 
Action: Key pressed s
Screenshot: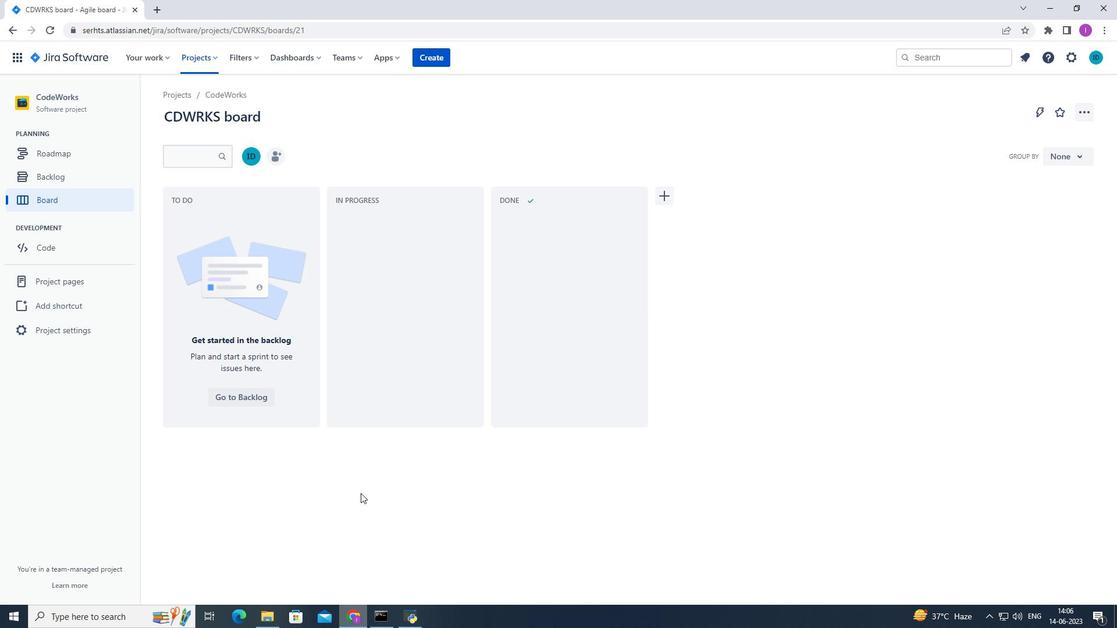 
Action: Mouse moved to (513, 177)
Screenshot: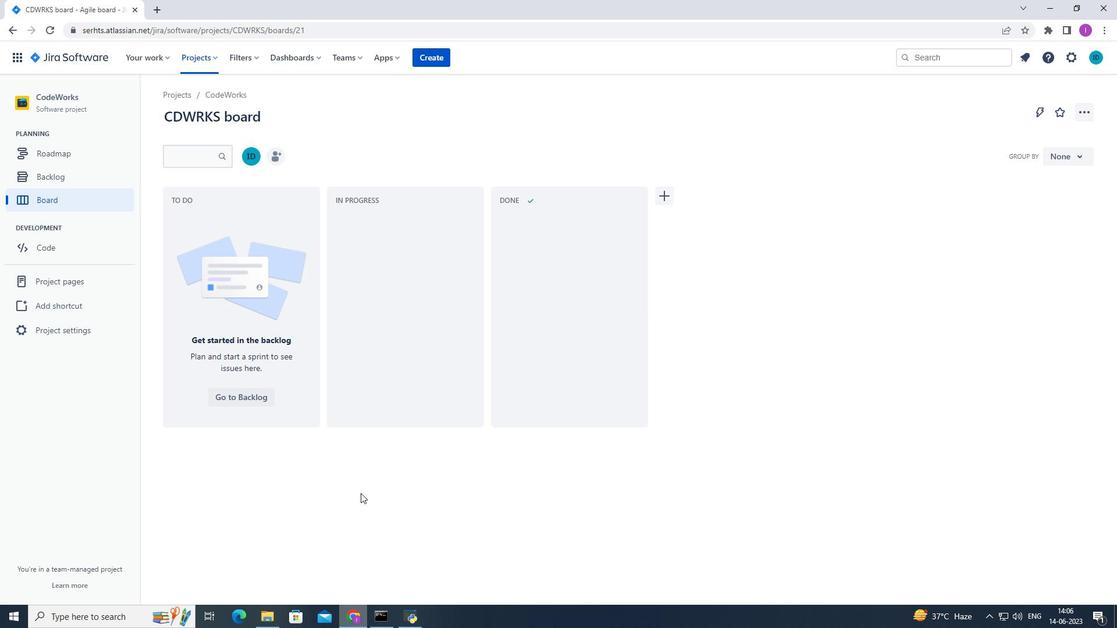 
Action: Key pressed o
Screenshot: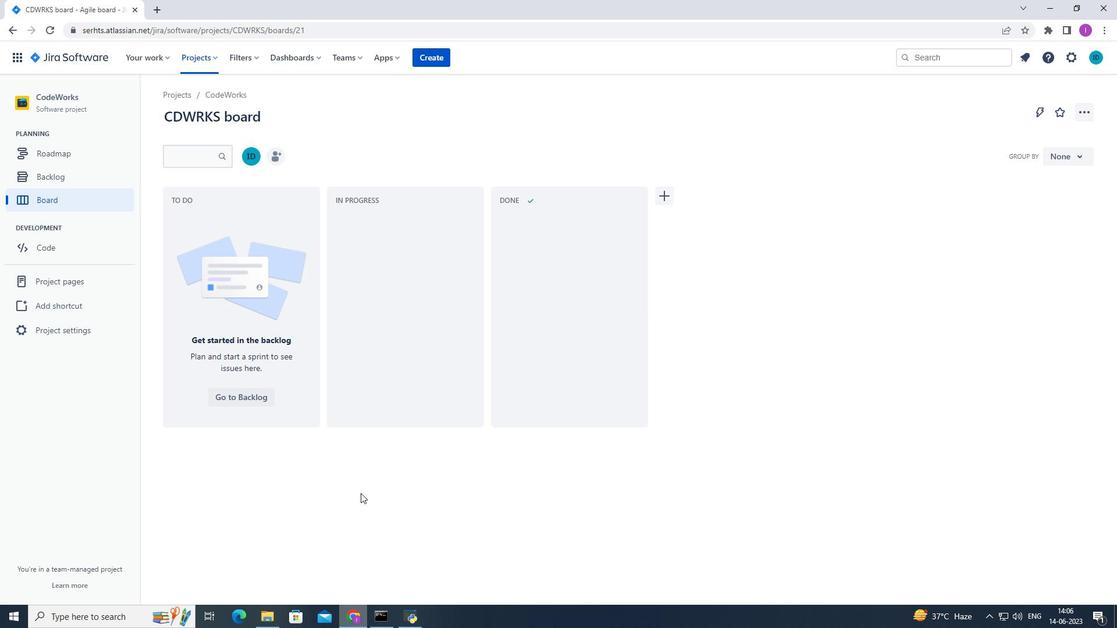
Action: Mouse moved to (513, 181)
Screenshot: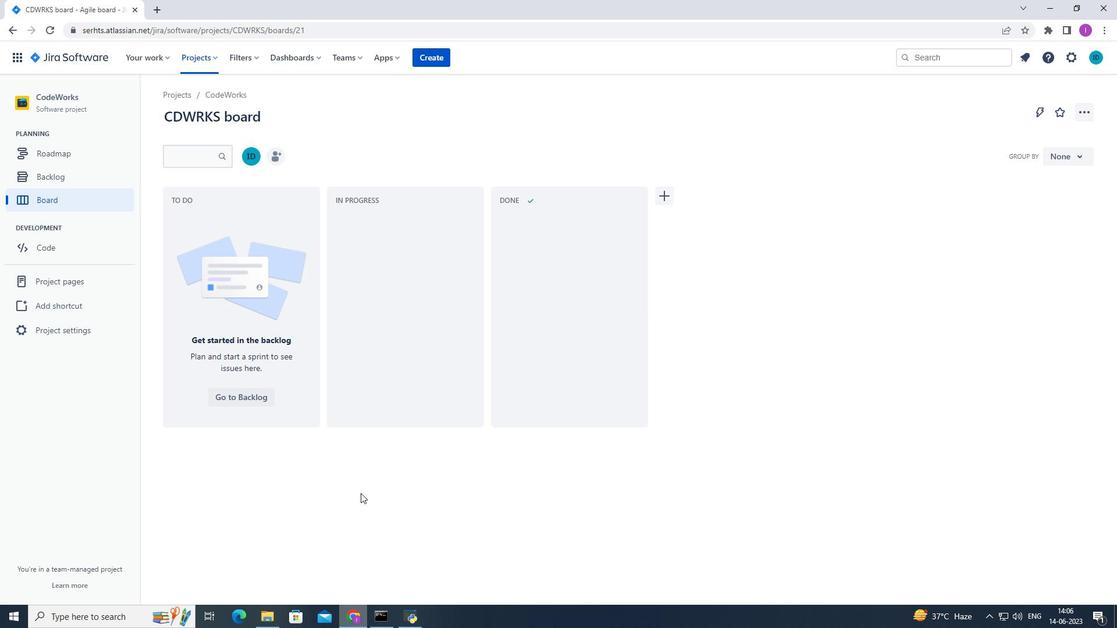 
Action: Key pressed ft
Screenshot: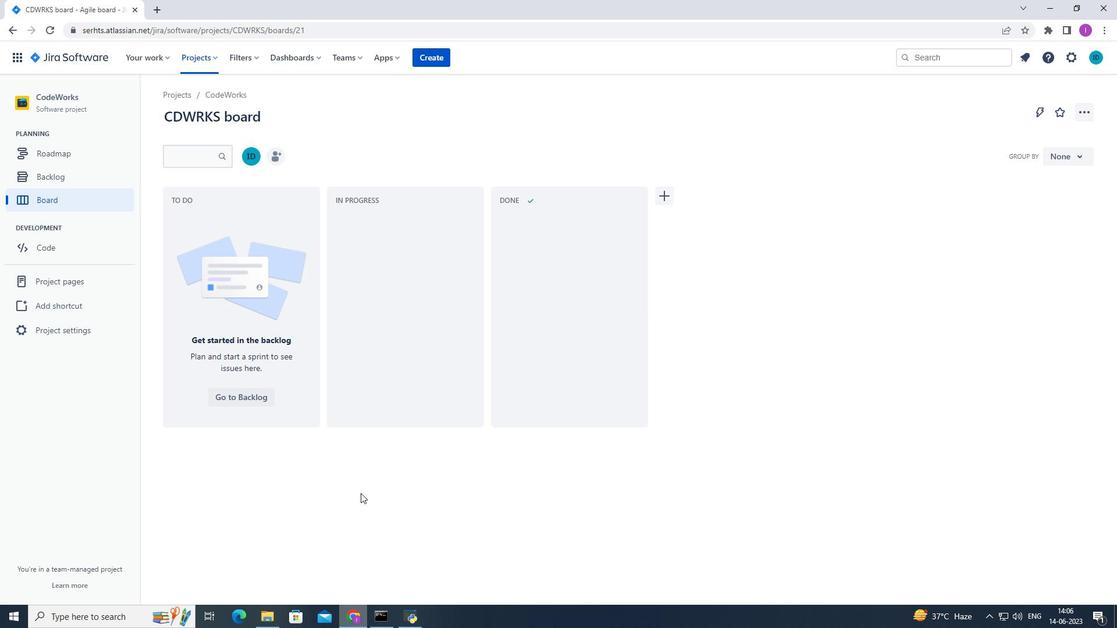 
Action: Mouse moved to (513, 203)
Screenshot: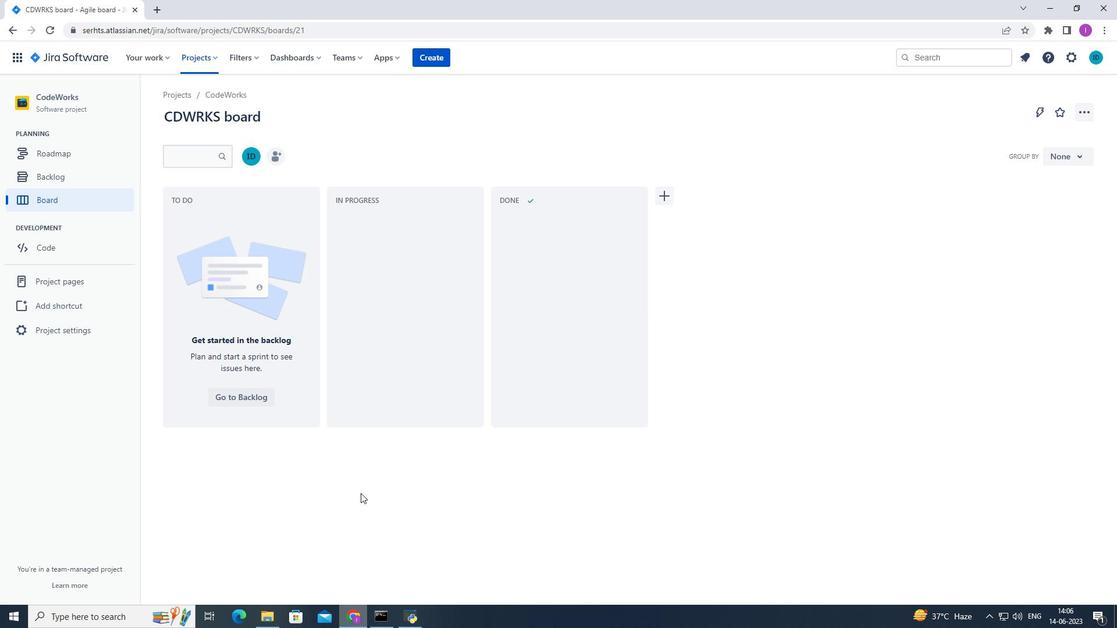 
Action: Mouse pressed left at (513, 203)
Screenshot: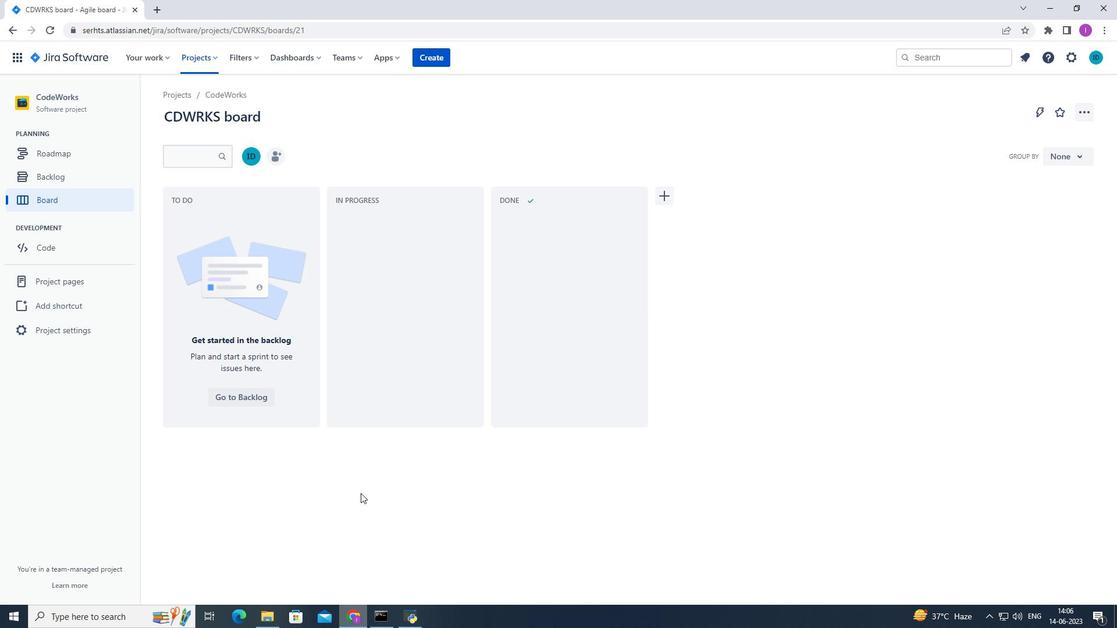 
Action: Mouse moved to (656, 232)
Screenshot: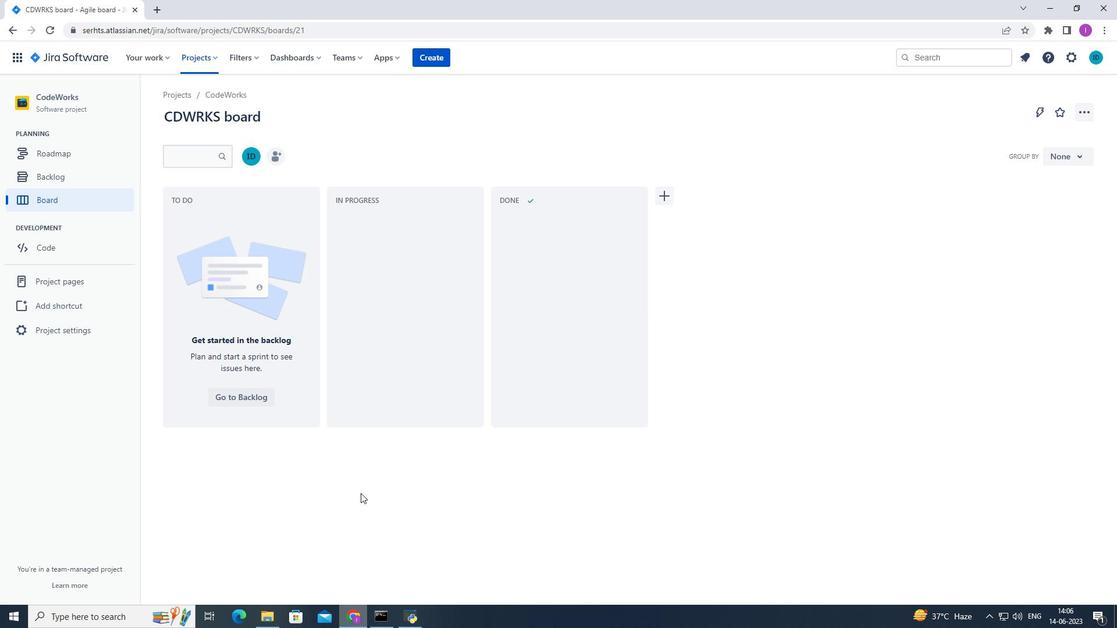 
Action: Mouse pressed left at (656, 232)
Screenshot: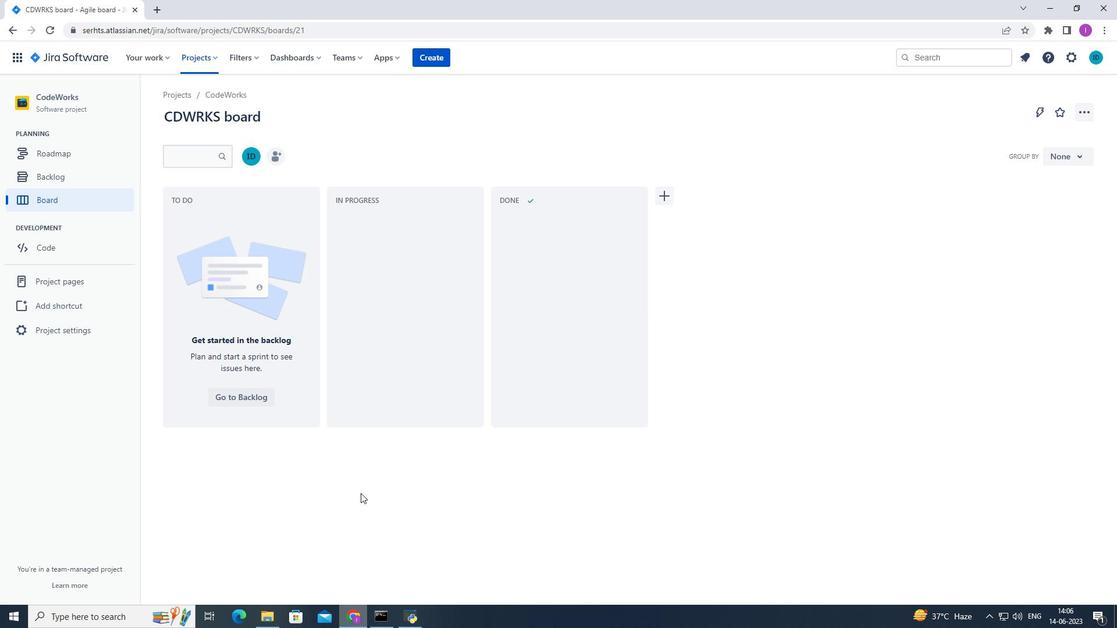 
Action: Mouse moved to (203, 52)
Screenshot: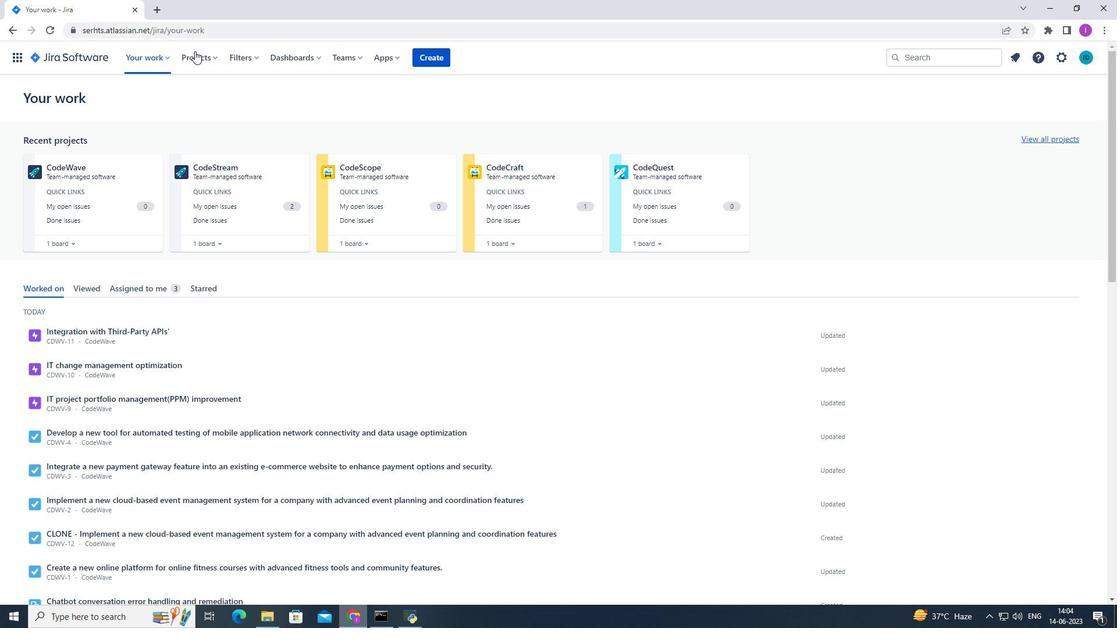 
Action: Mouse pressed left at (203, 52)
Screenshot: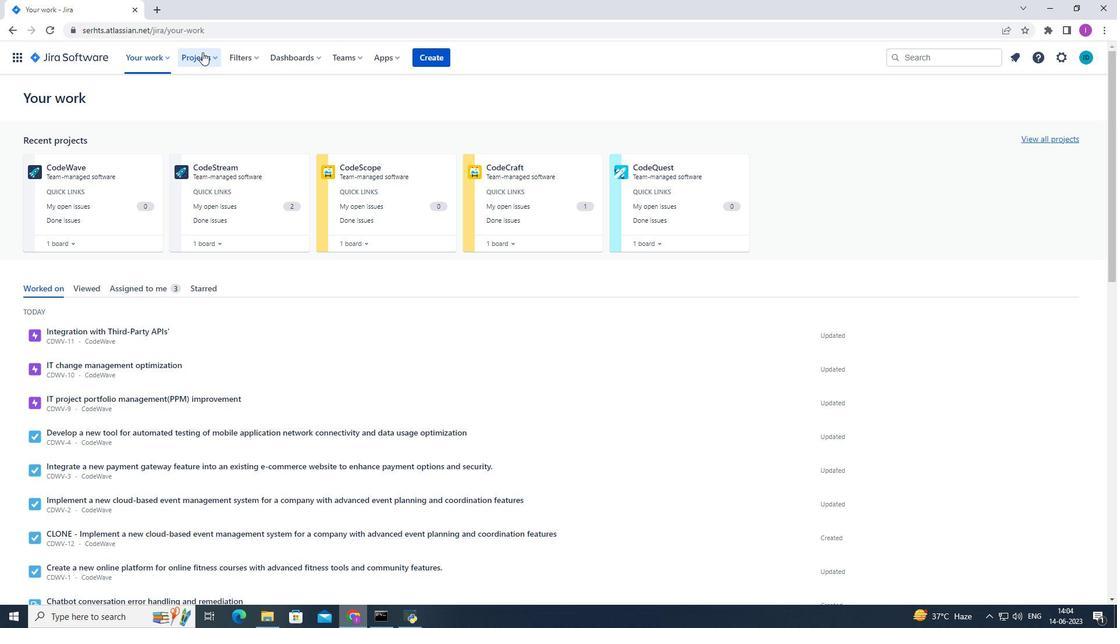 
Action: Mouse moved to (236, 303)
Screenshot: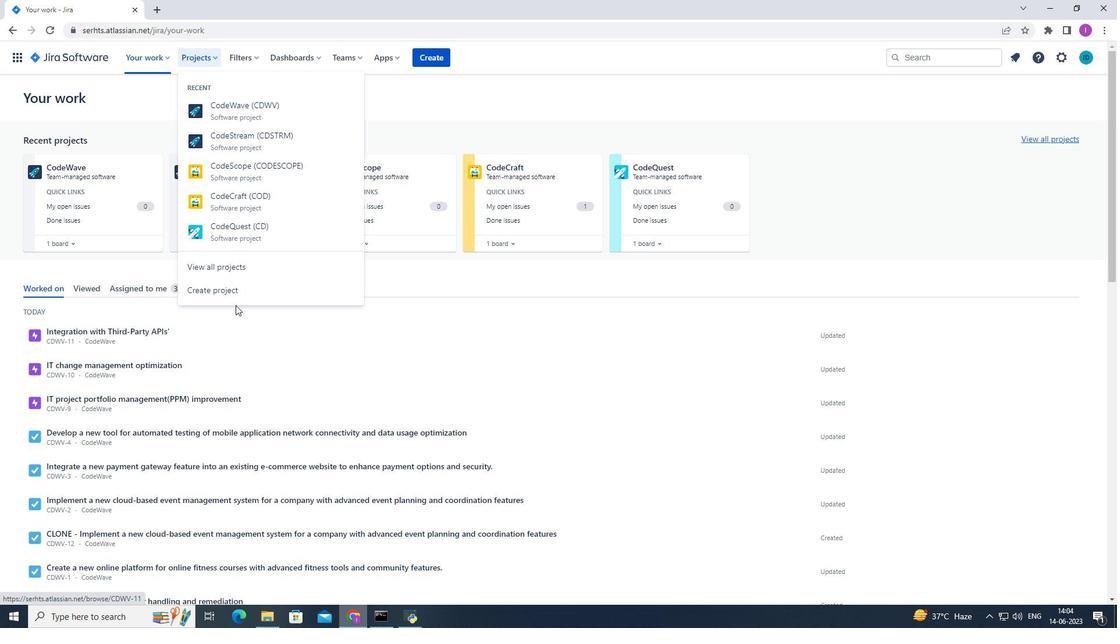 
Action: Mouse pressed left at (236, 303)
Screenshot: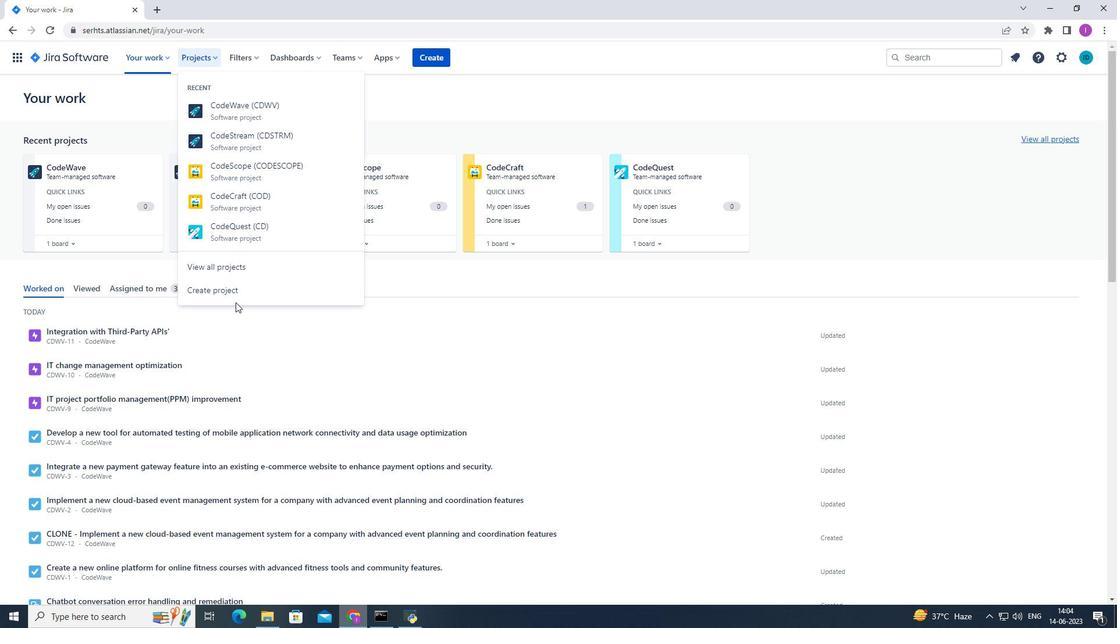 
Action: Mouse moved to (234, 297)
Screenshot: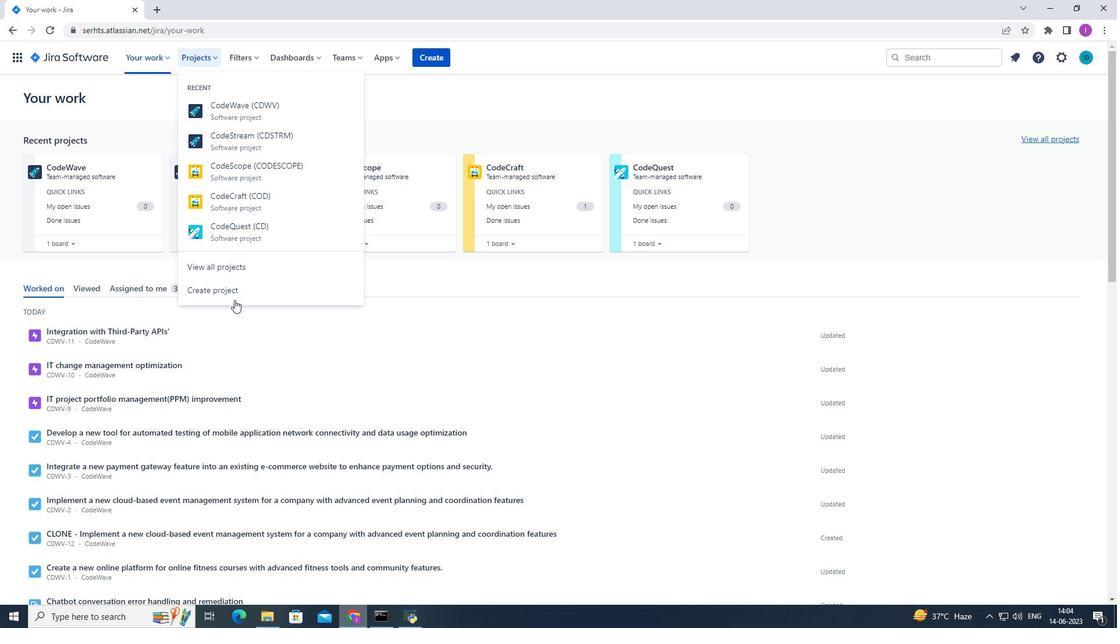 
Action: Mouse pressed left at (234, 297)
Screenshot: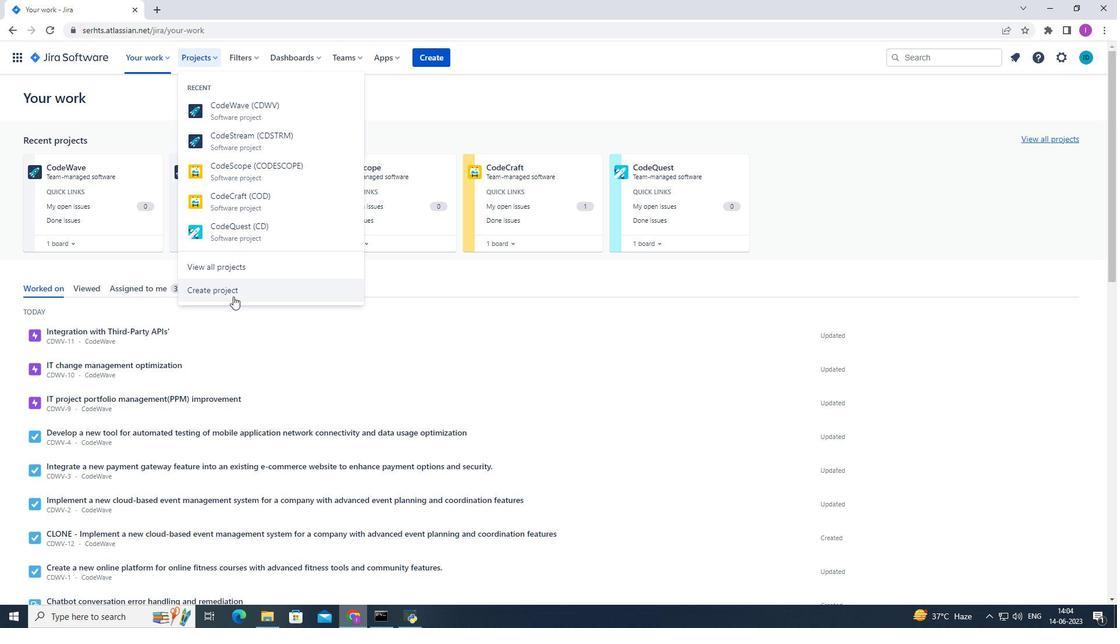 
Action: Mouse moved to (493, 286)
Screenshot: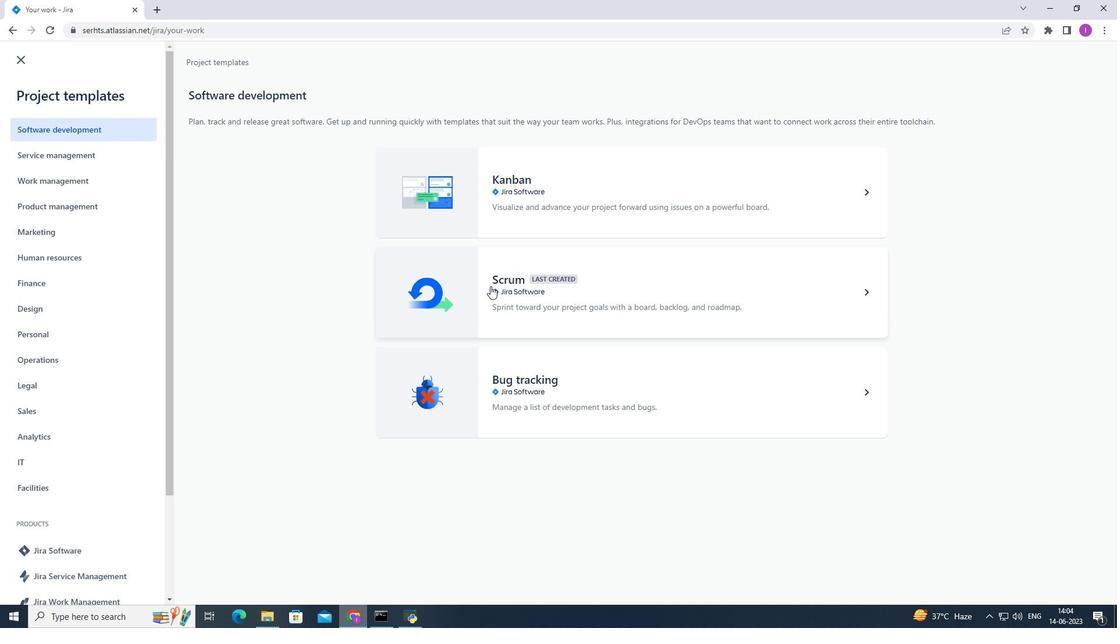 
Action: Mouse pressed left at (493, 286)
Screenshot: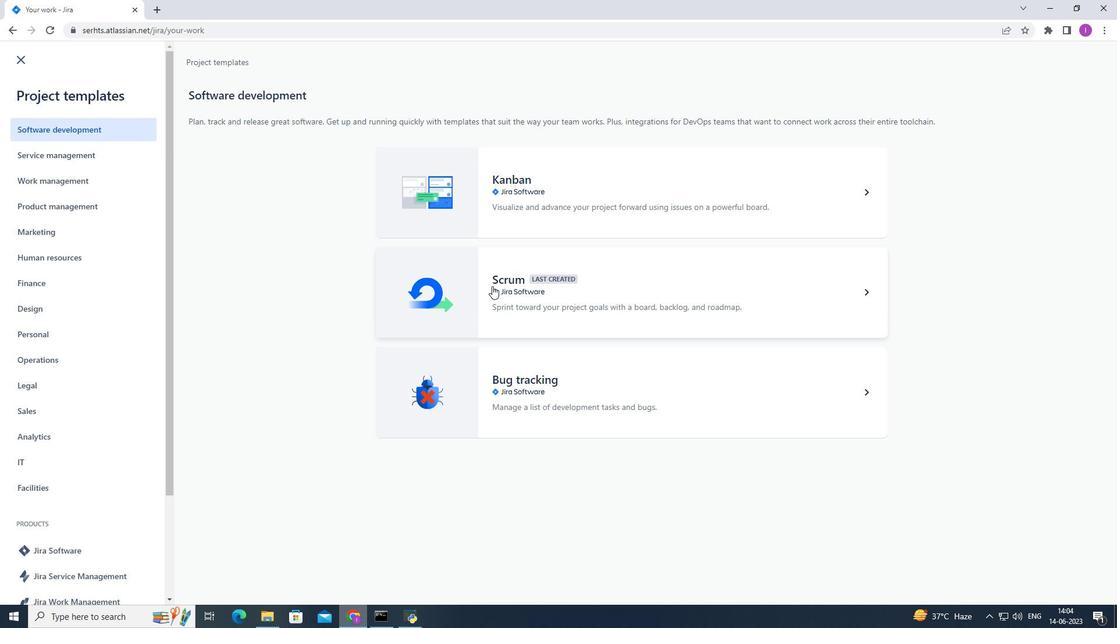
Action: Mouse moved to (877, 574)
Screenshot: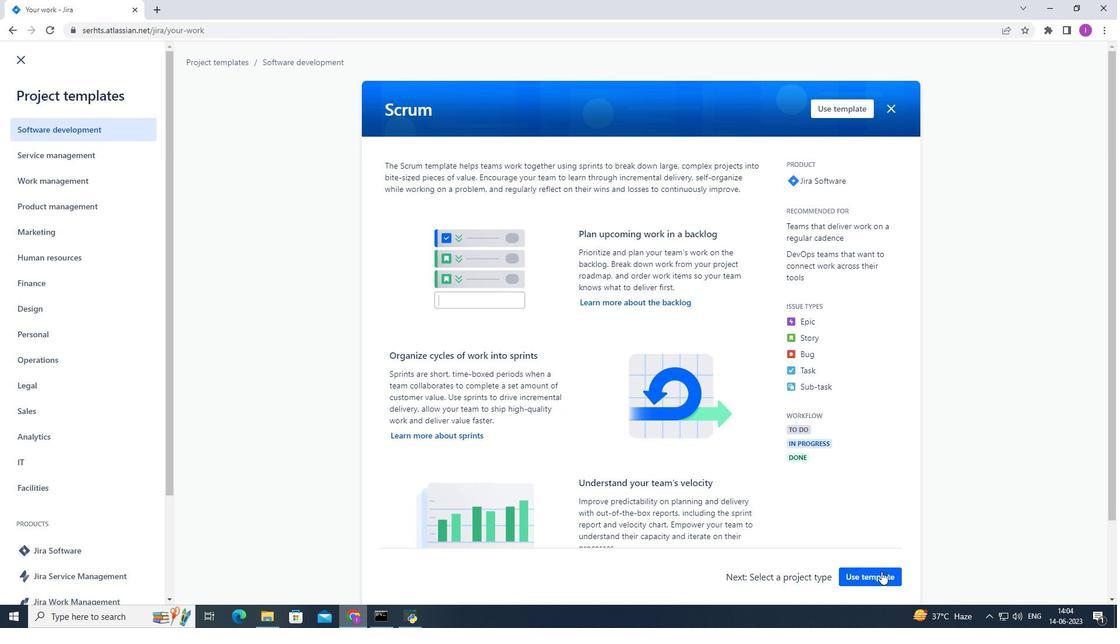 
Action: Mouse pressed left at (877, 574)
Screenshot: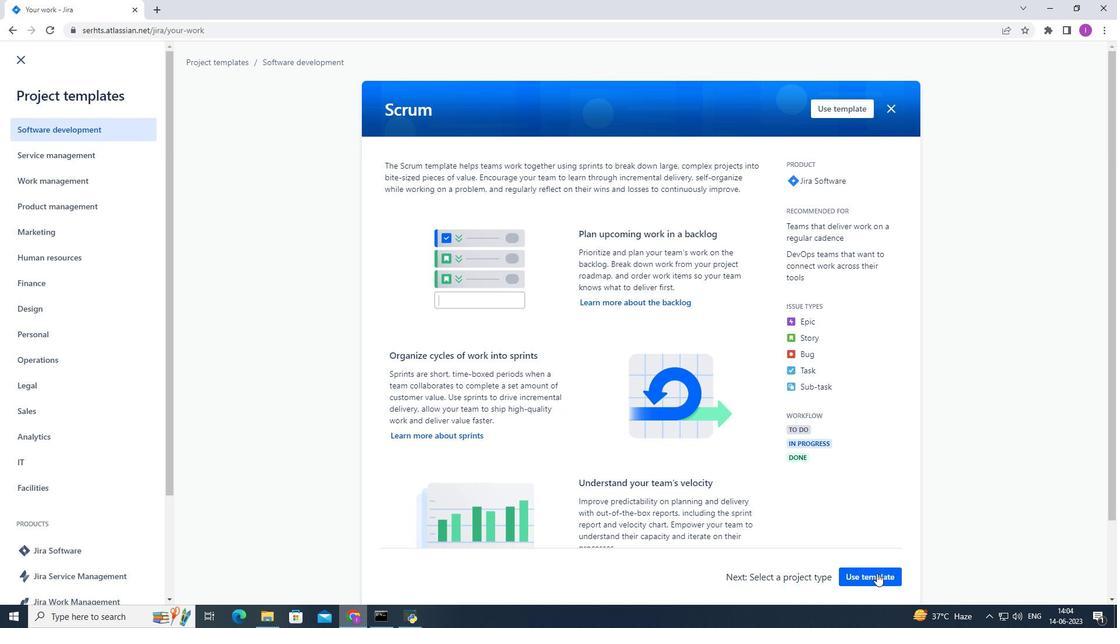 
Action: Mouse moved to (457, 575)
Screenshot: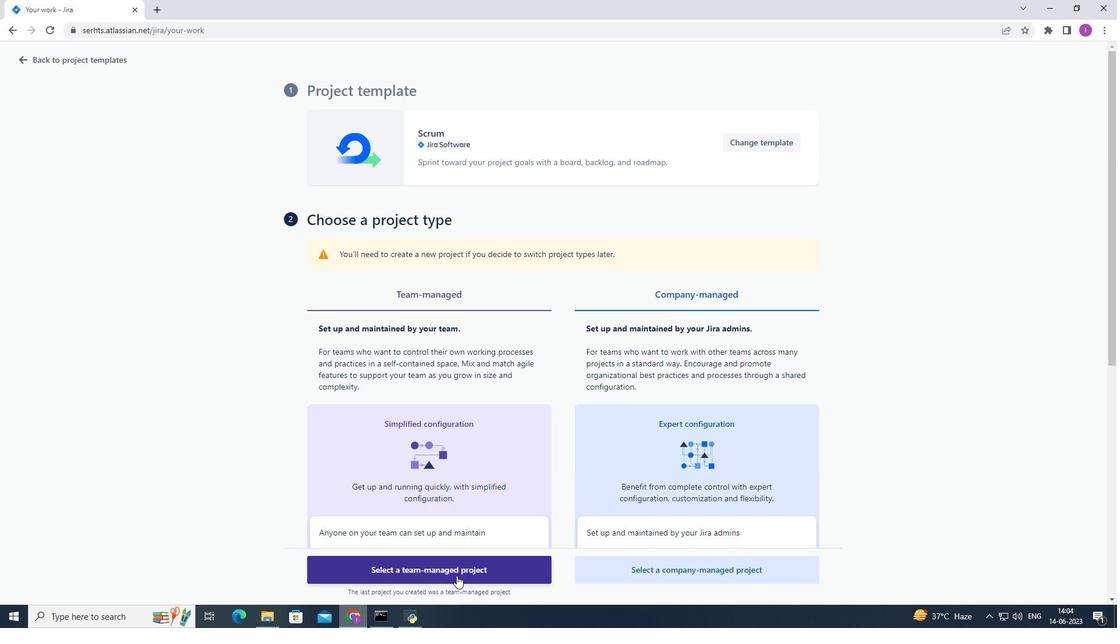 
Action: Mouse pressed left at (457, 575)
Screenshot: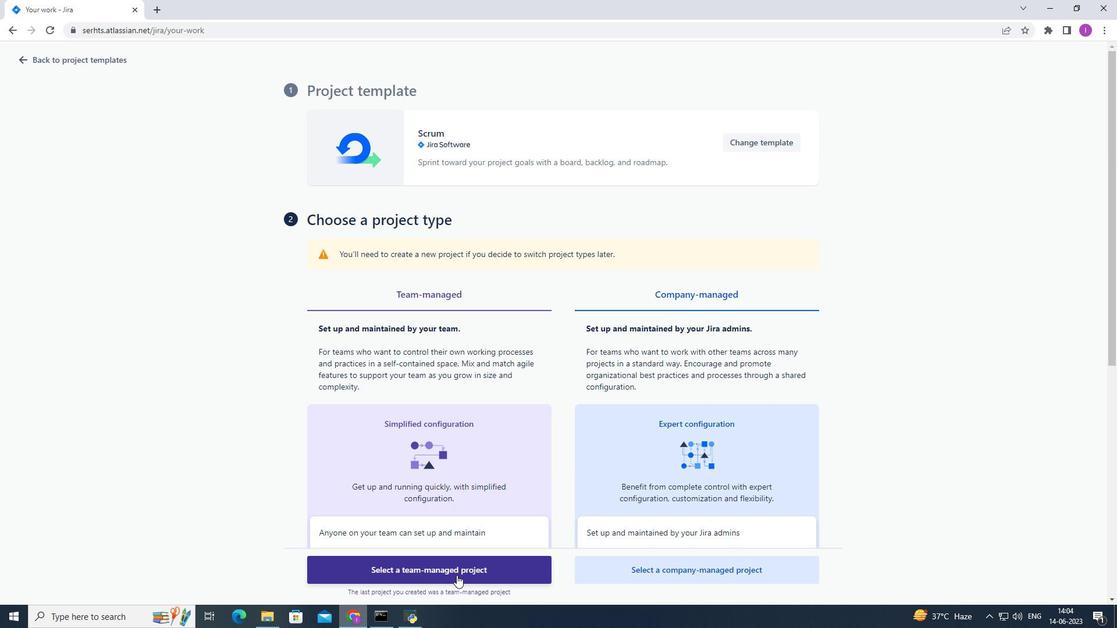 
Action: Mouse moved to (299, 273)
Screenshot: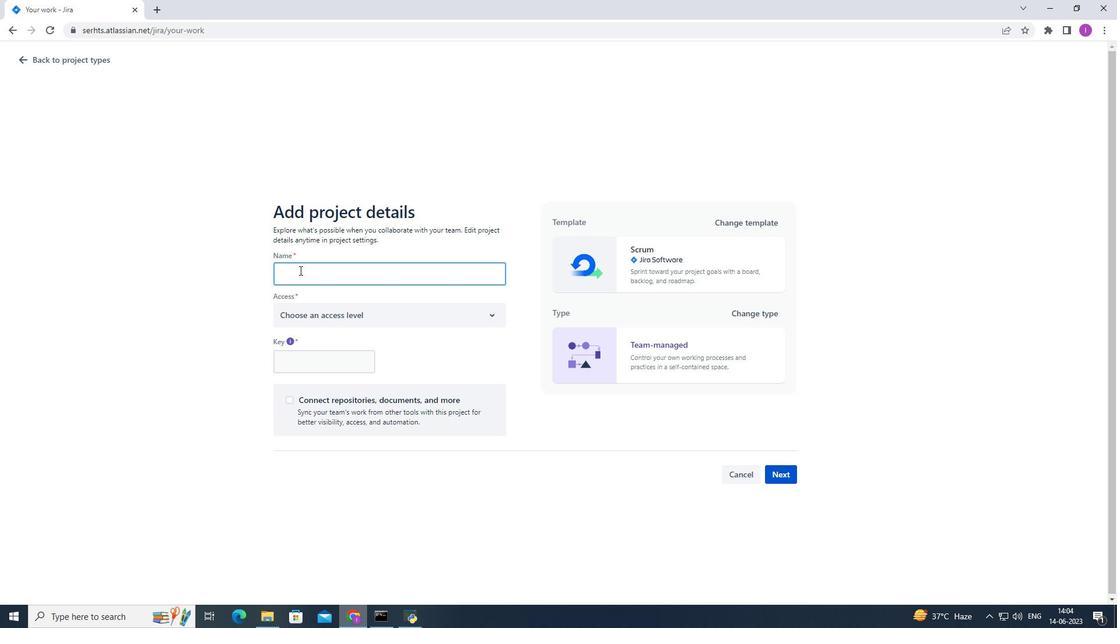 
Action: Mouse pressed left at (299, 273)
Screenshot: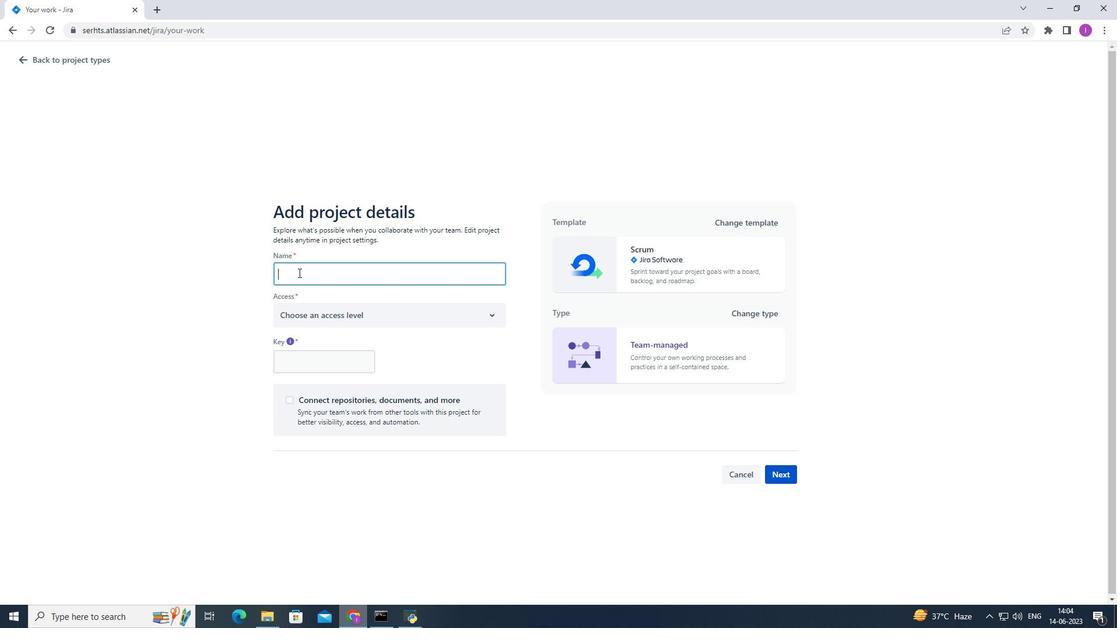 
Action: Mouse moved to (344, 274)
Screenshot: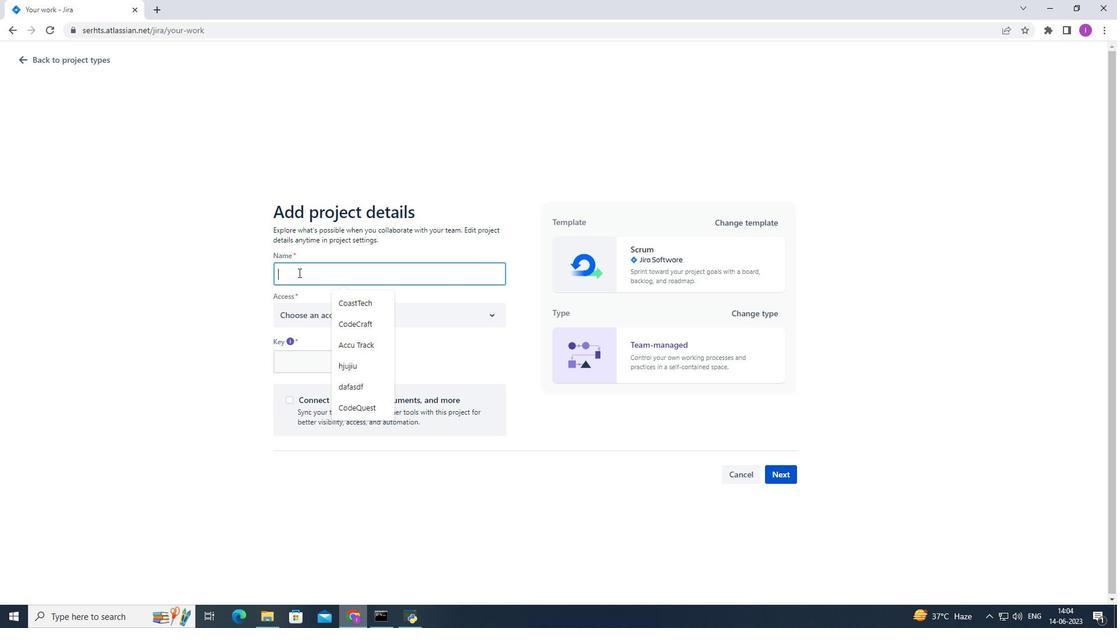 
Action: Key pressed <Key.shift>Code<Key.shift>Works
Screenshot: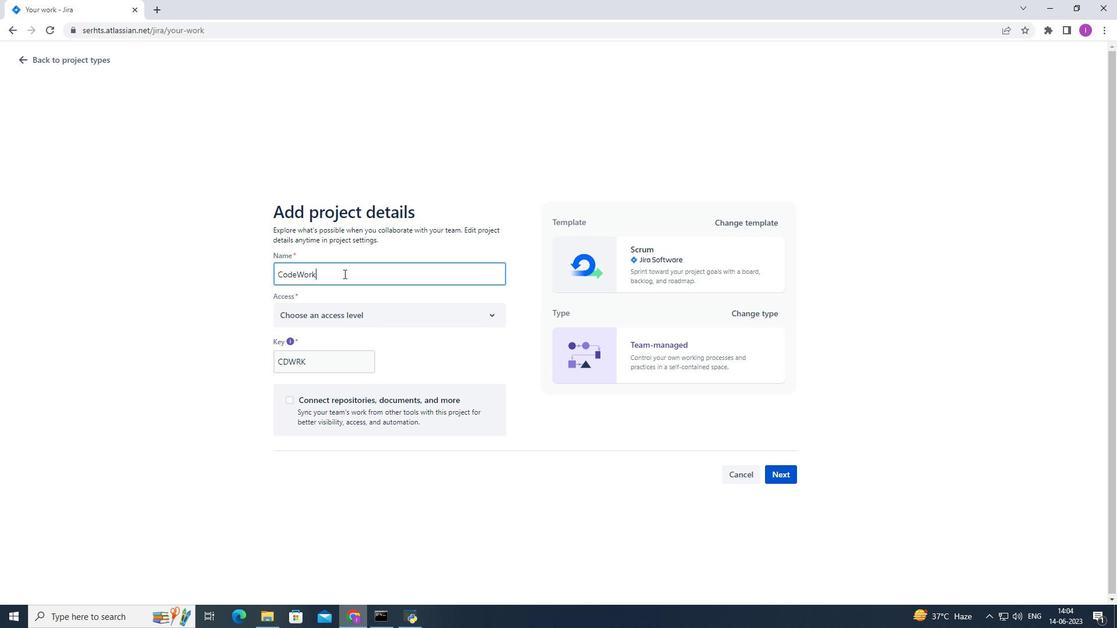 
Action: Mouse moved to (492, 317)
Screenshot: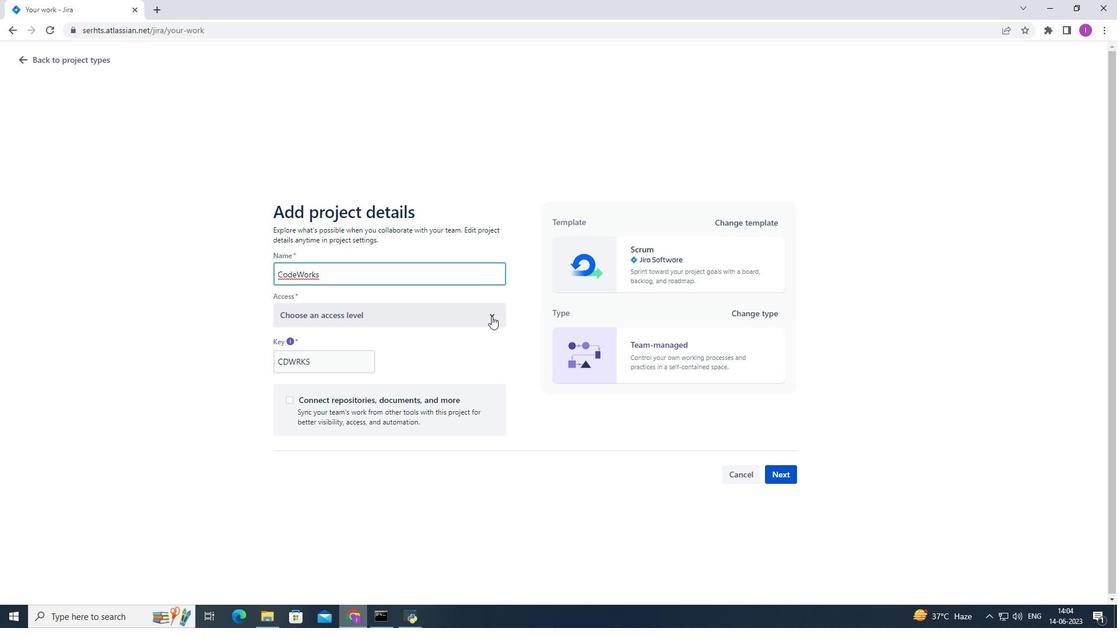
Action: Mouse pressed left at (492, 317)
Screenshot: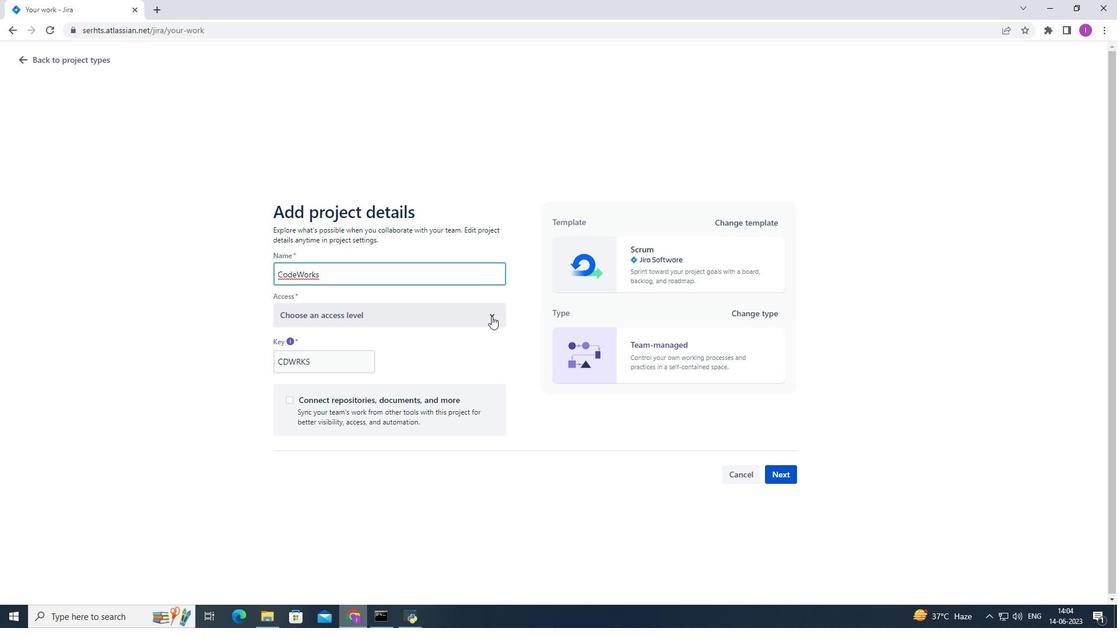 
Action: Mouse moved to (335, 346)
Screenshot: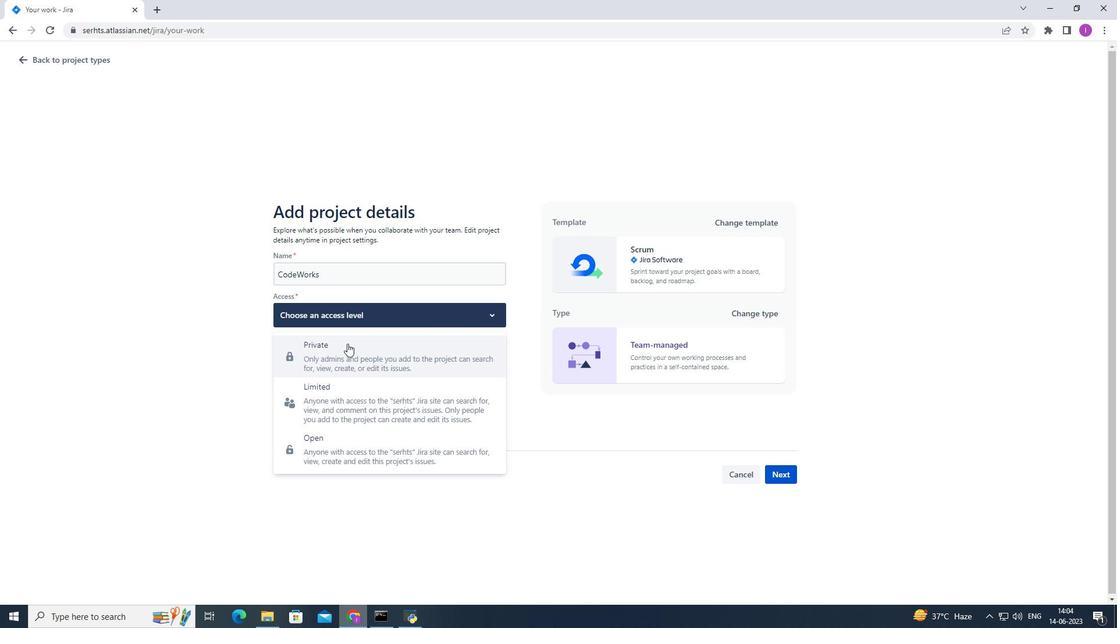 
Action: Mouse pressed left at (335, 346)
Screenshot: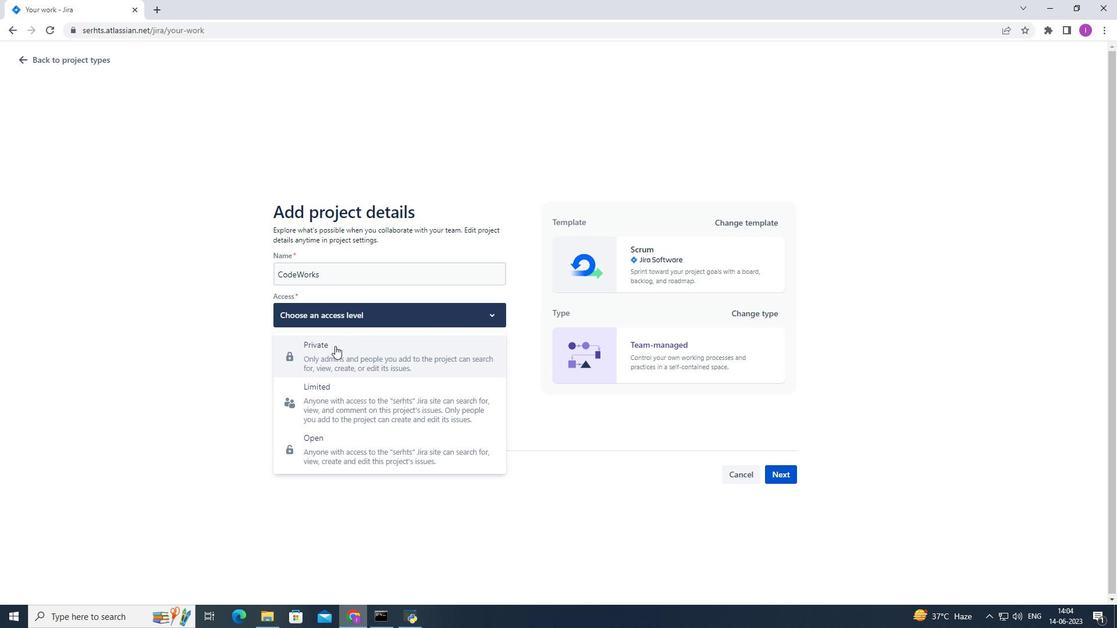 
Action: Mouse moved to (785, 473)
Screenshot: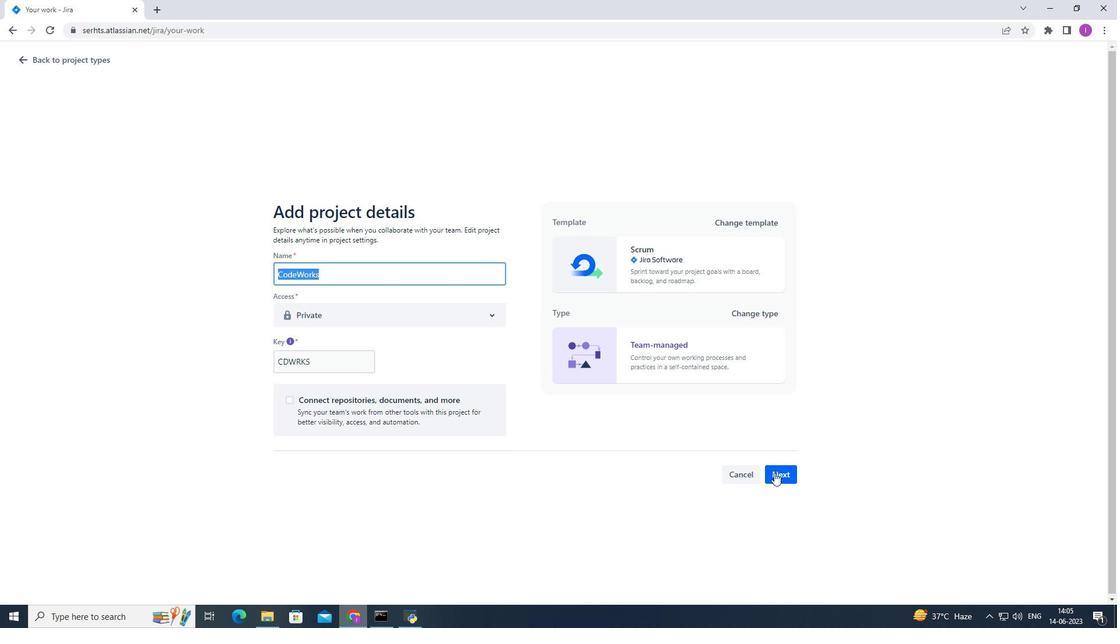 
Action: Mouse pressed left at (785, 473)
Screenshot: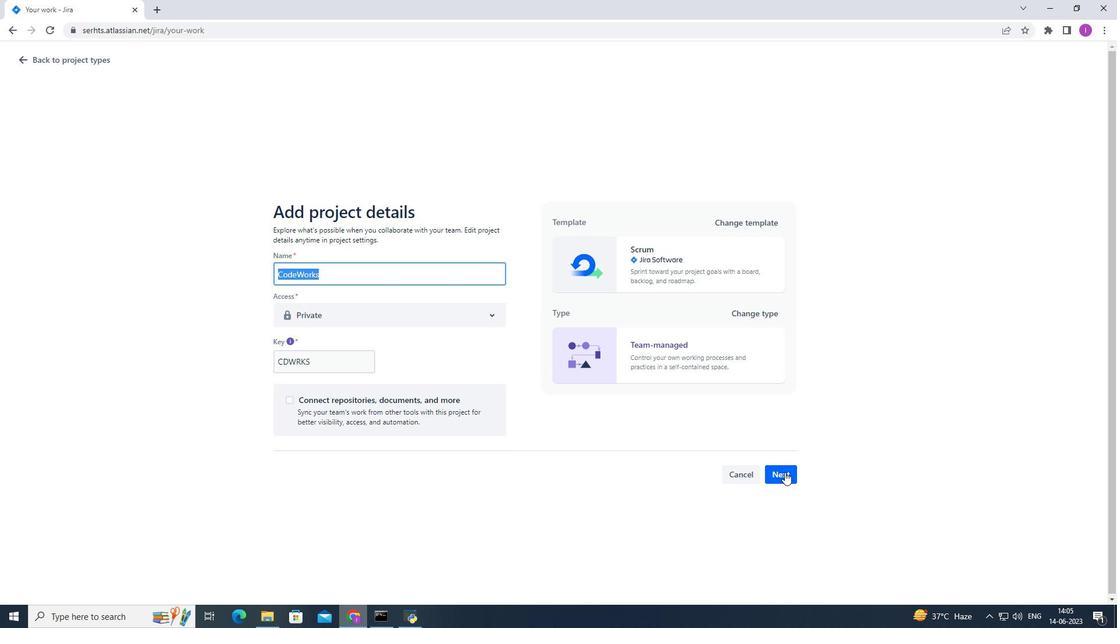 
Action: Mouse moved to (703, 397)
Screenshot: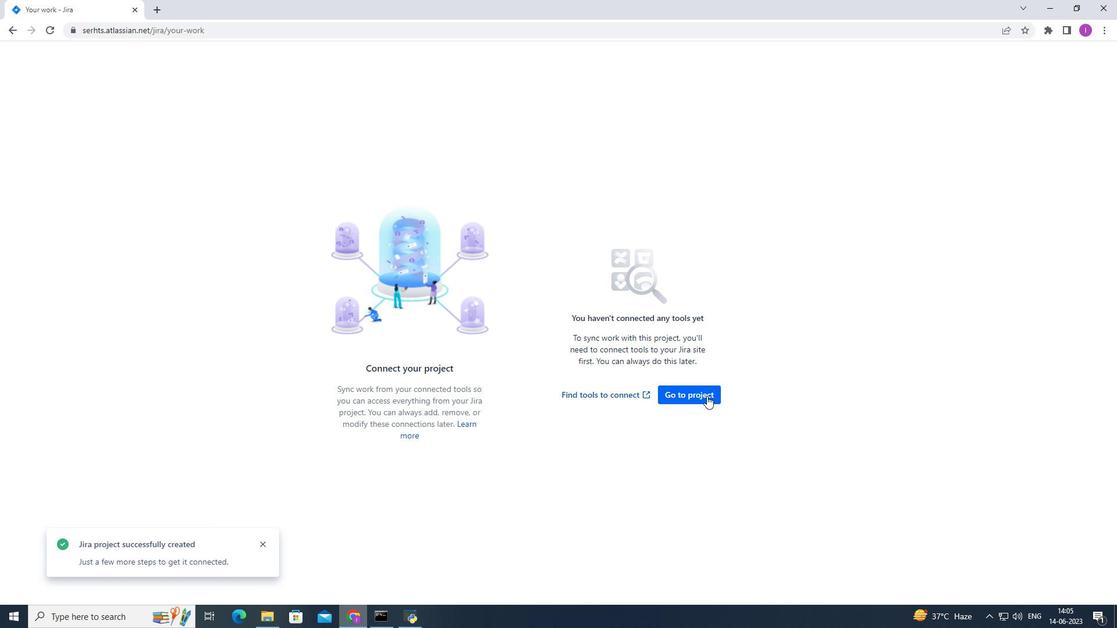 
Action: Mouse pressed left at (703, 397)
Screenshot: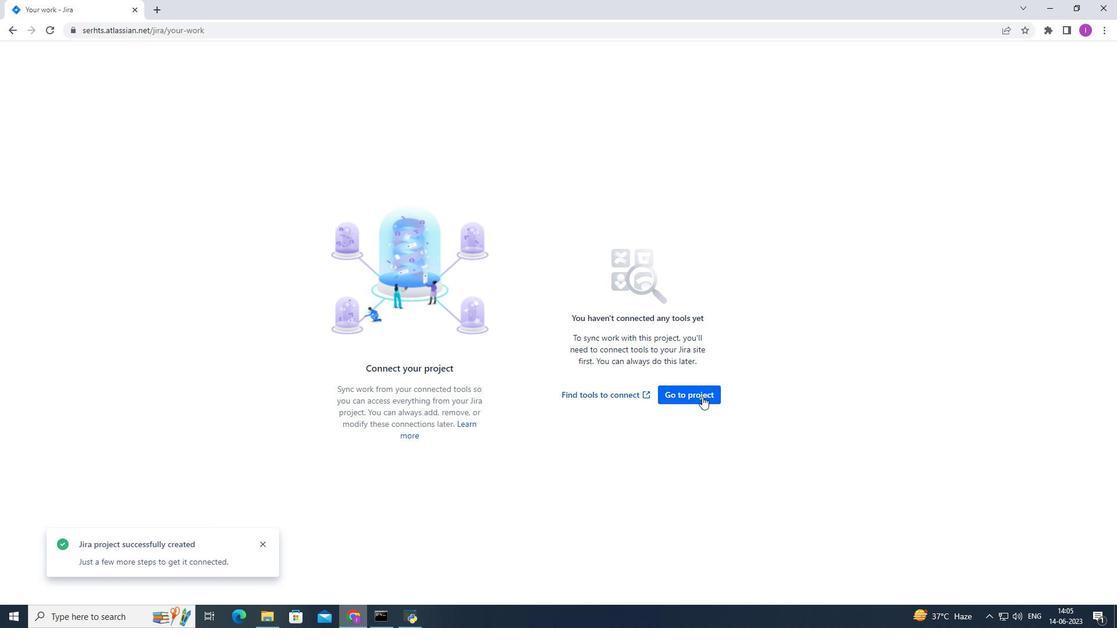 
Action: Mouse moved to (273, 156)
Screenshot: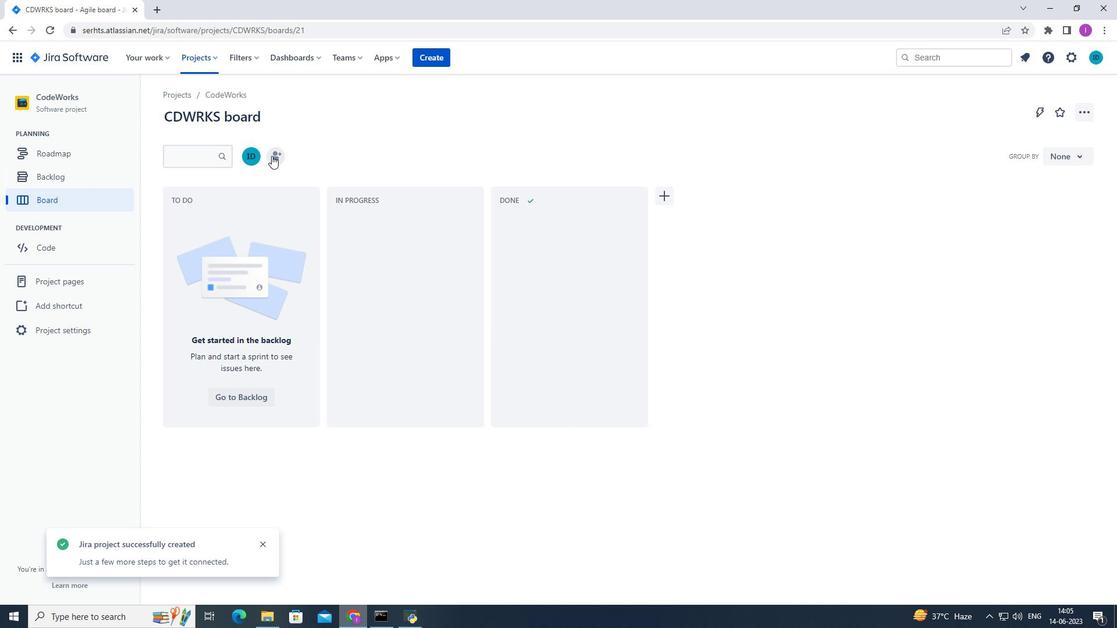 
Action: Mouse pressed left at (273, 156)
Screenshot: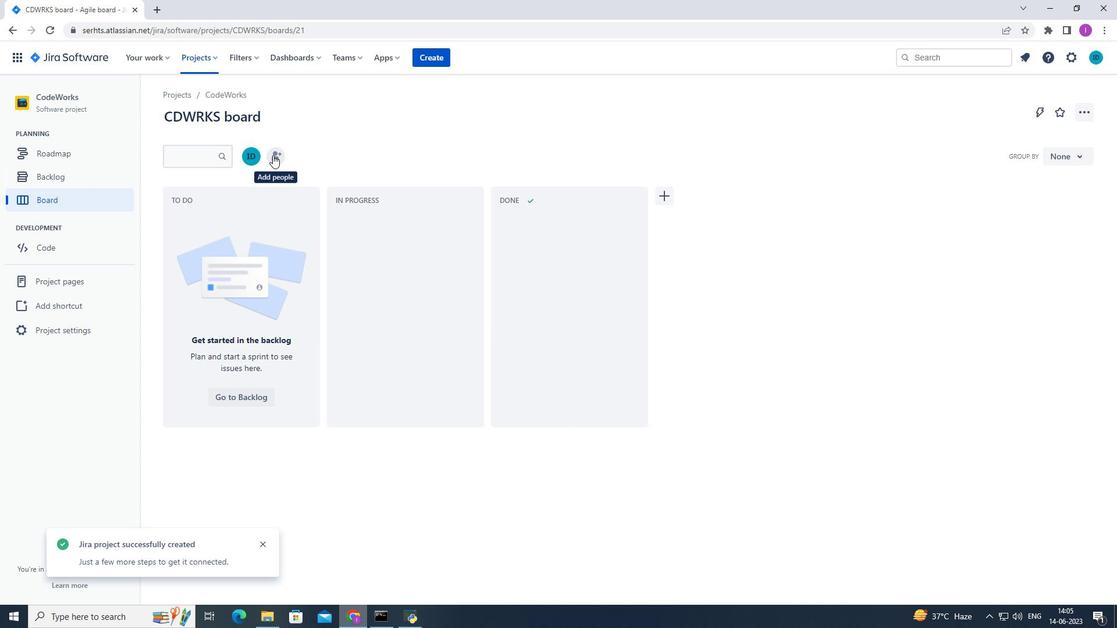 
Action: Mouse moved to (550, 143)
Screenshot: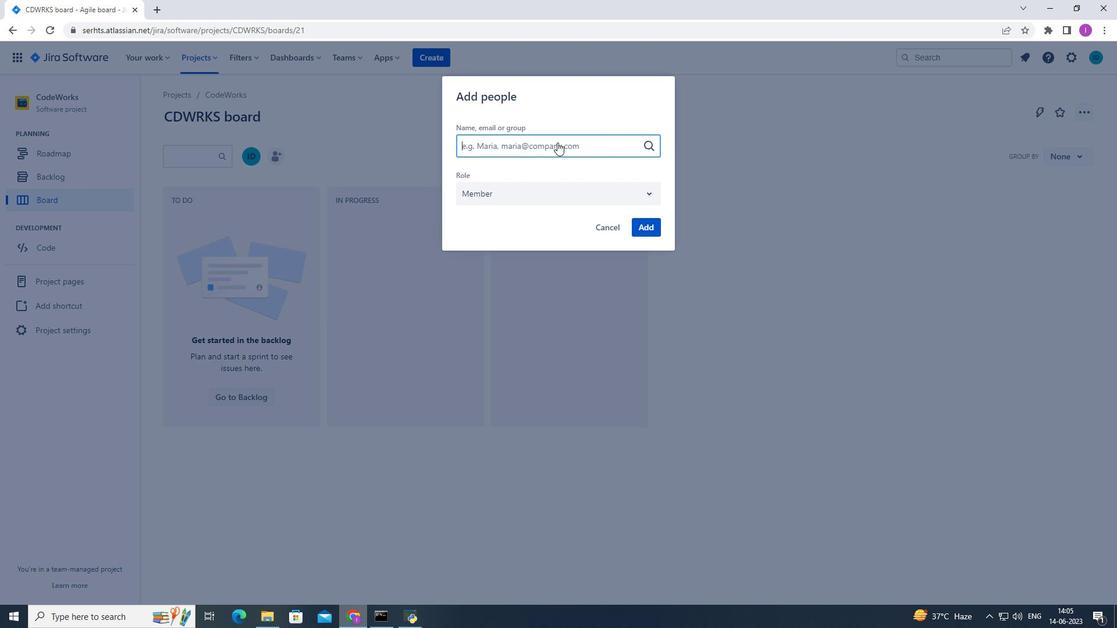 
Action: Mouse pressed left at (550, 143)
Screenshot: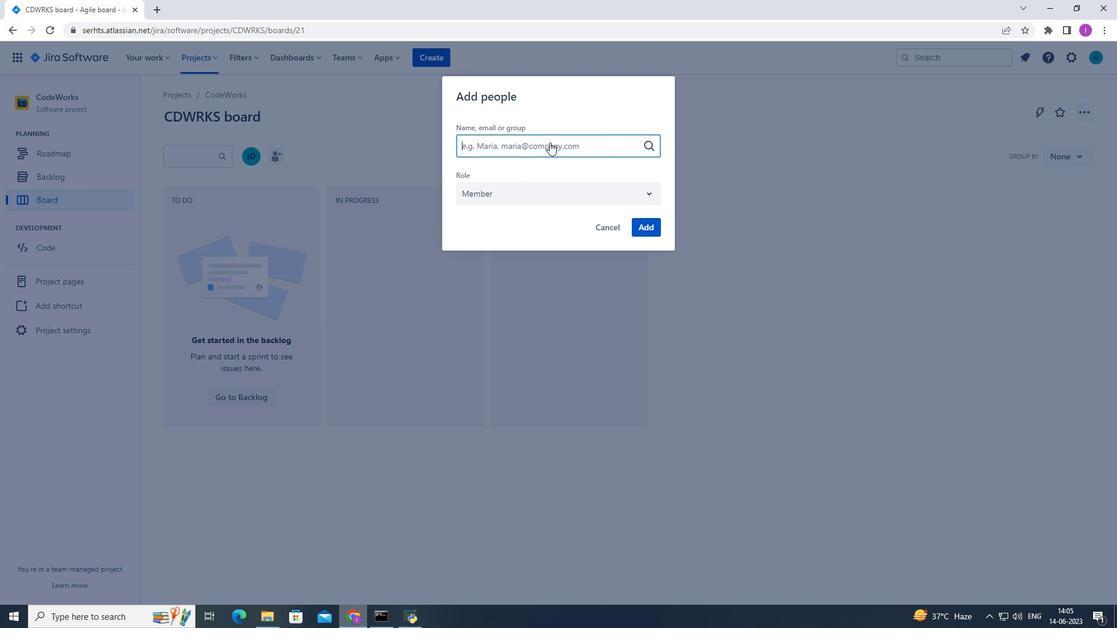 
Action: Key pressed softage.
Screenshot: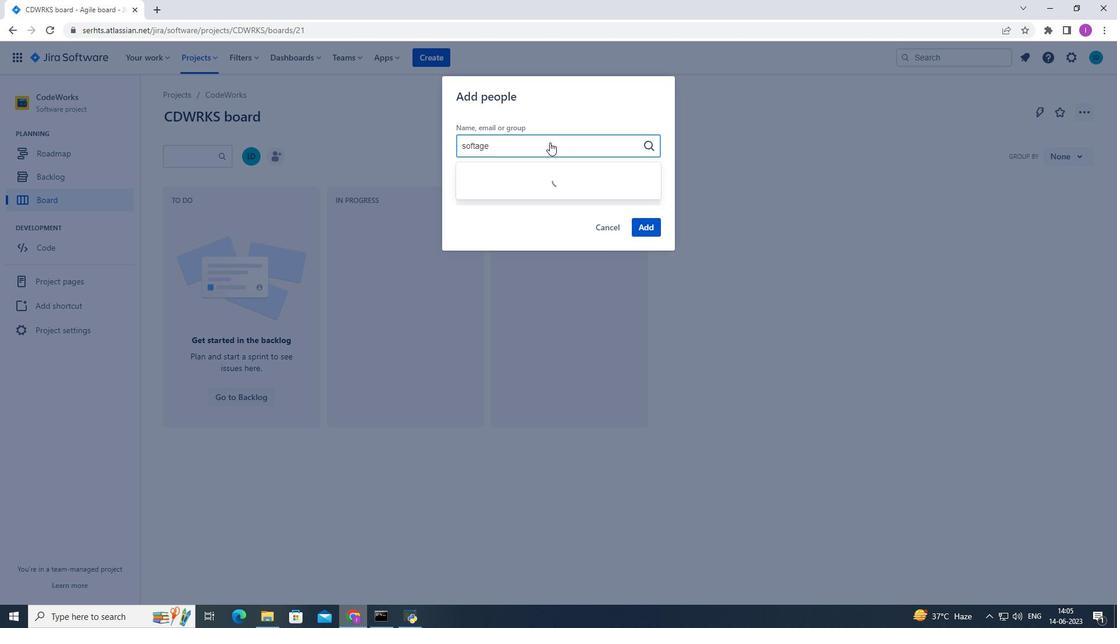 
Action: Mouse moved to (531, 177)
Screenshot: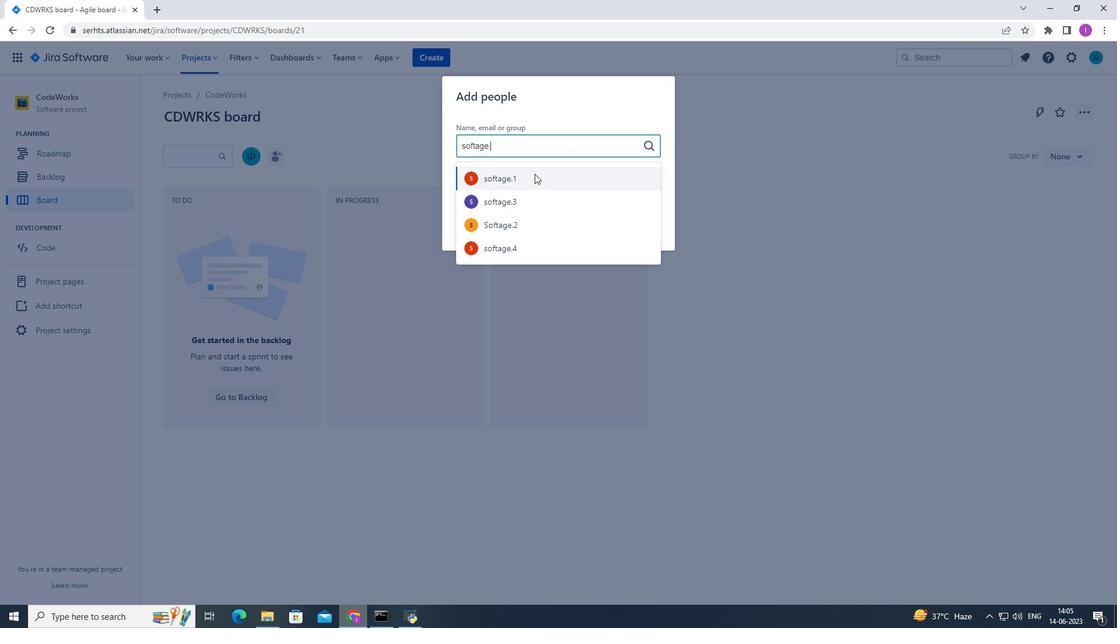 
Action: Mouse pressed left at (531, 177)
Screenshot: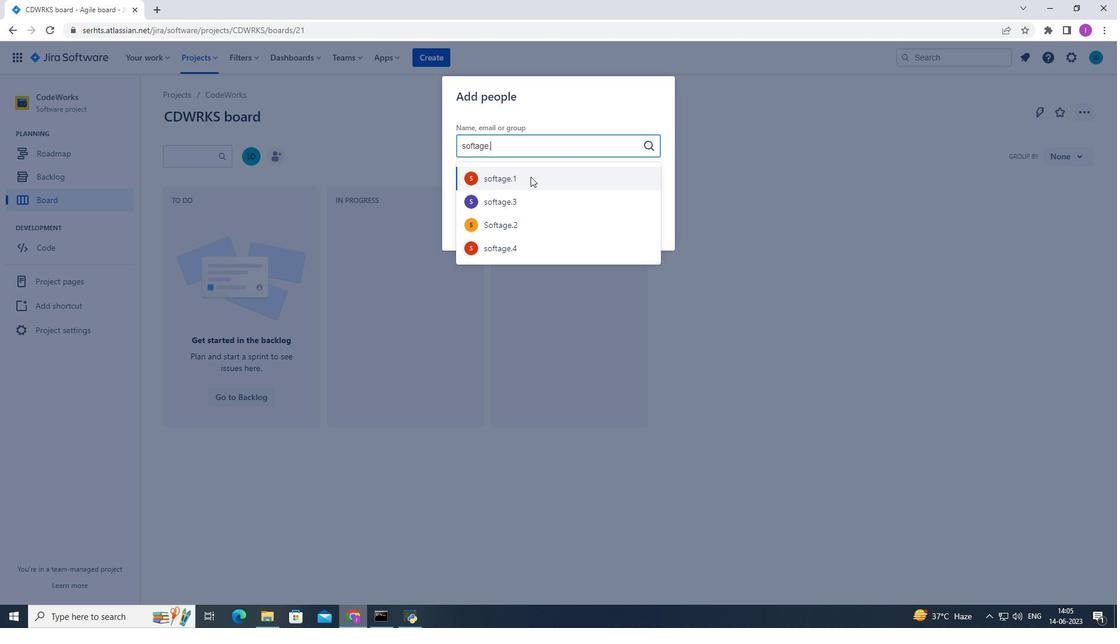 
Action: Mouse moved to (642, 229)
Screenshot: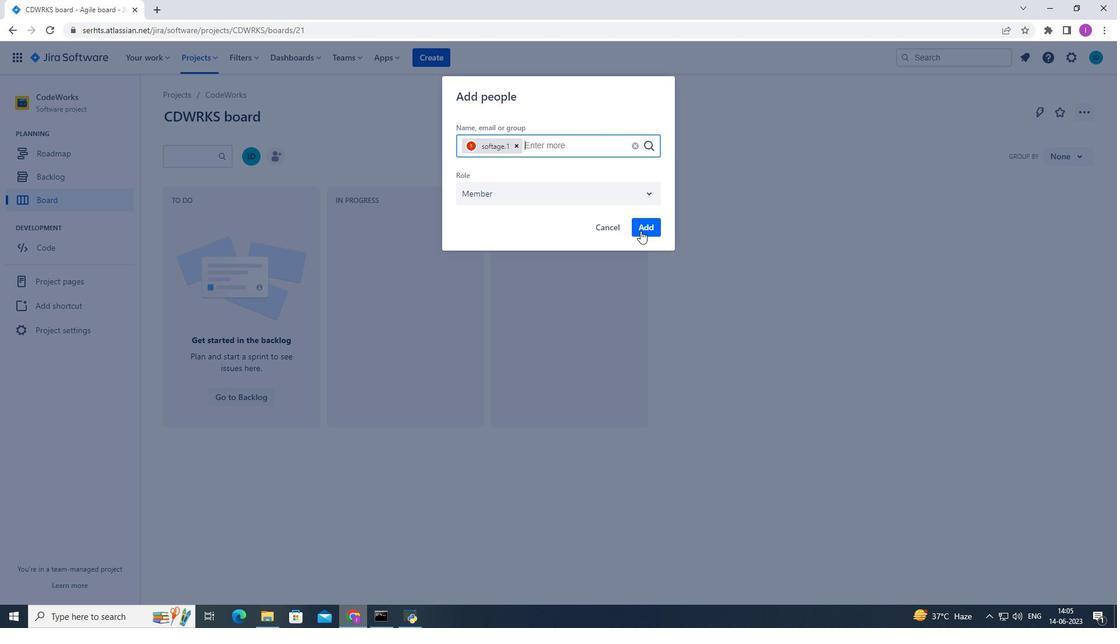 
Action: Mouse pressed left at (642, 229)
Screenshot: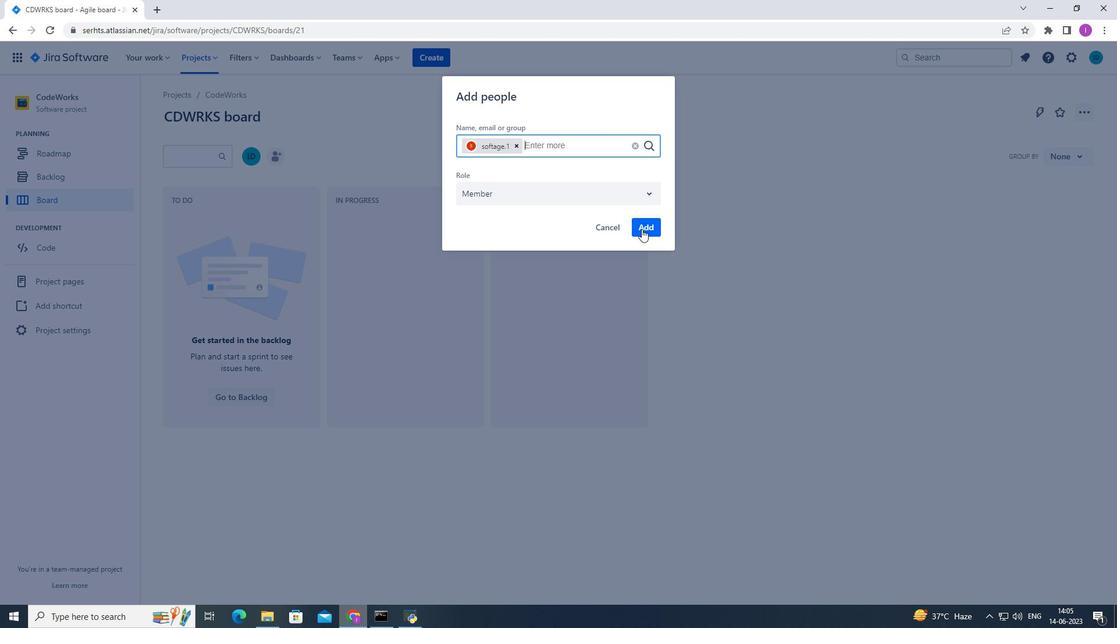 
Action: Mouse moved to (65, 331)
Screenshot: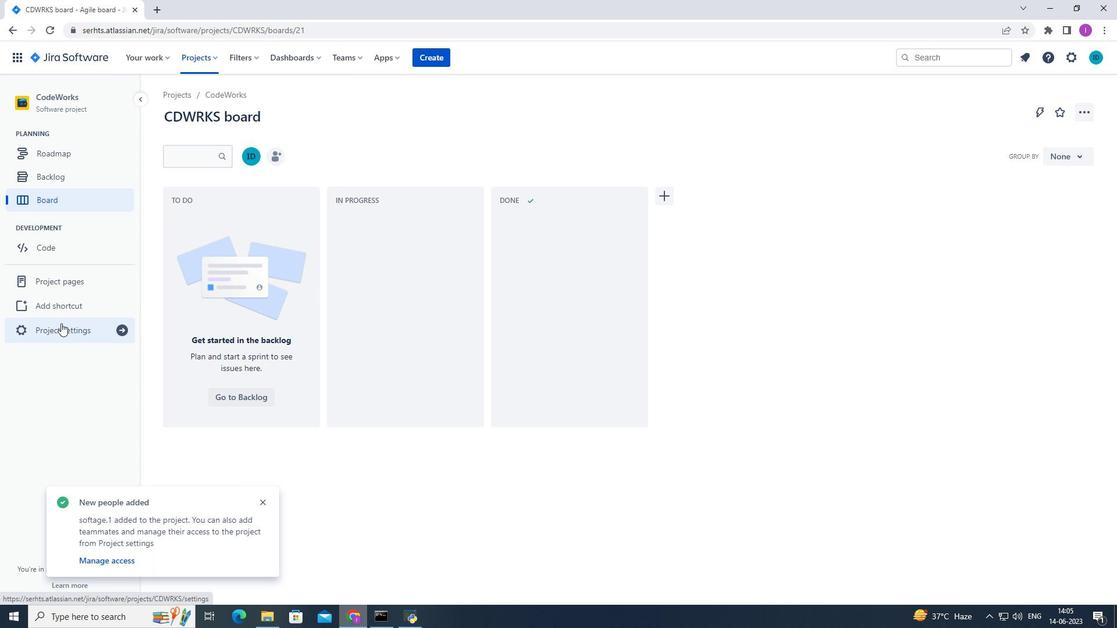 
Action: Mouse pressed left at (65, 331)
Screenshot: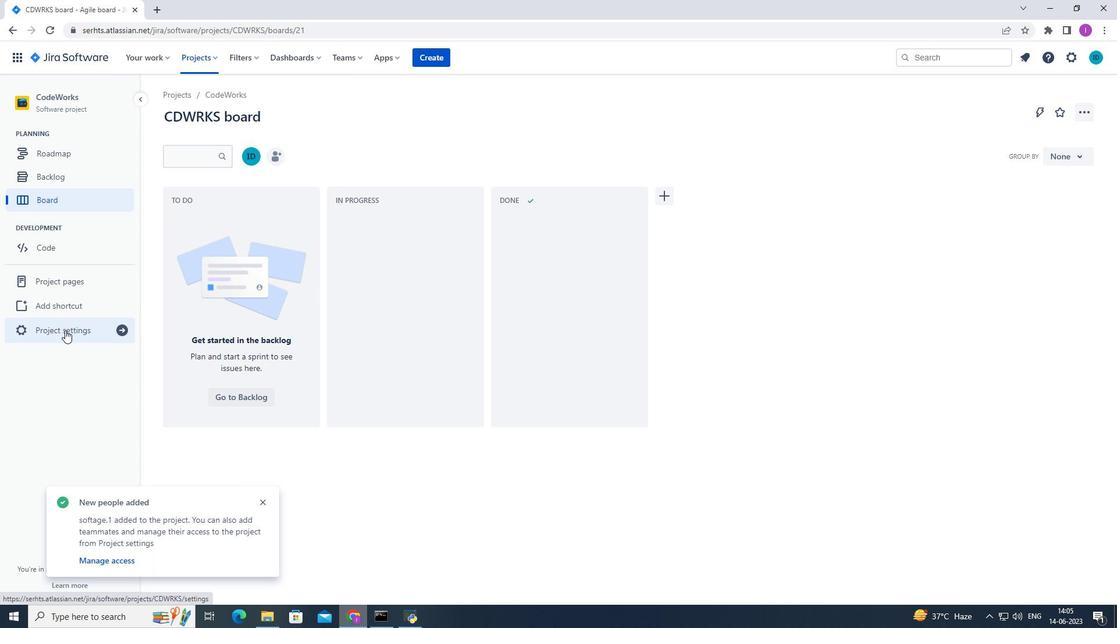 
Action: Mouse moved to (713, 417)
Screenshot: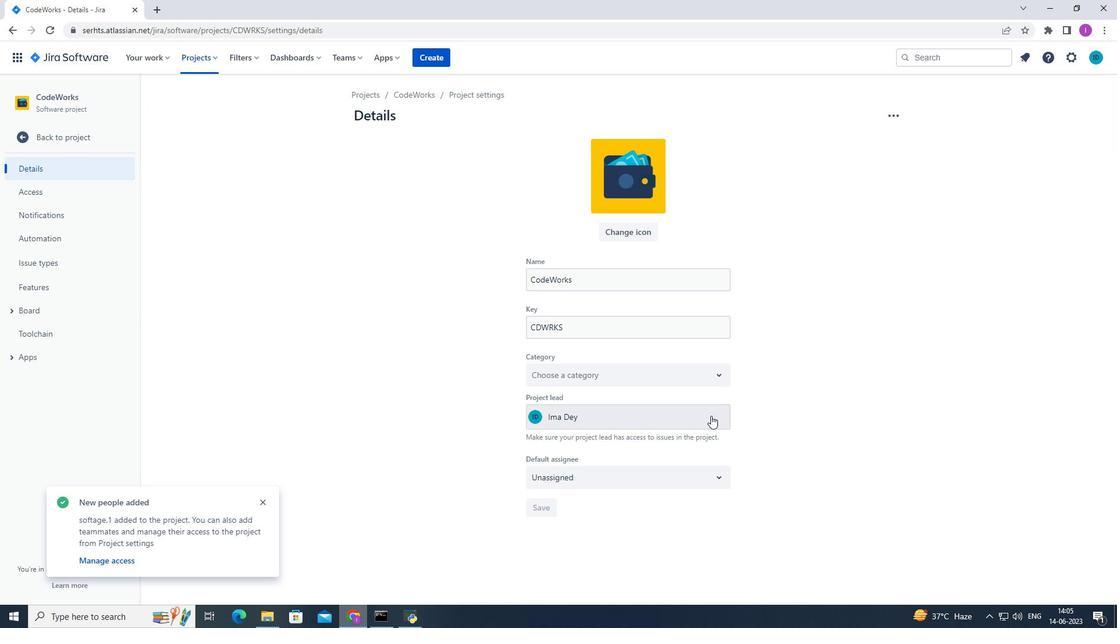 
Action: Mouse pressed left at (713, 417)
Screenshot: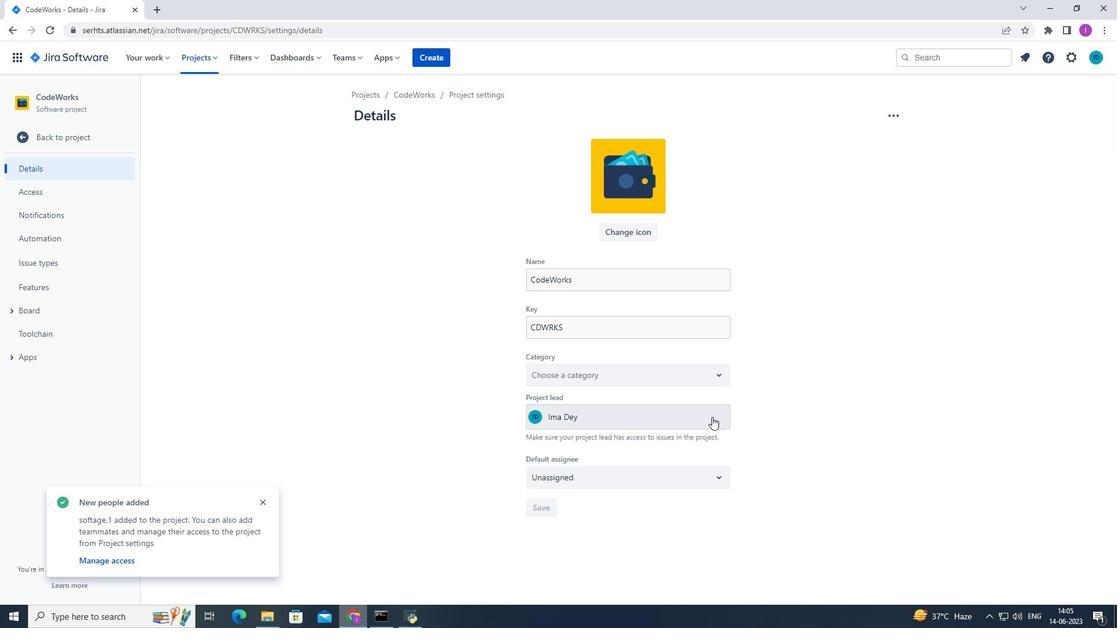 
Action: Mouse moved to (604, 480)
Screenshot: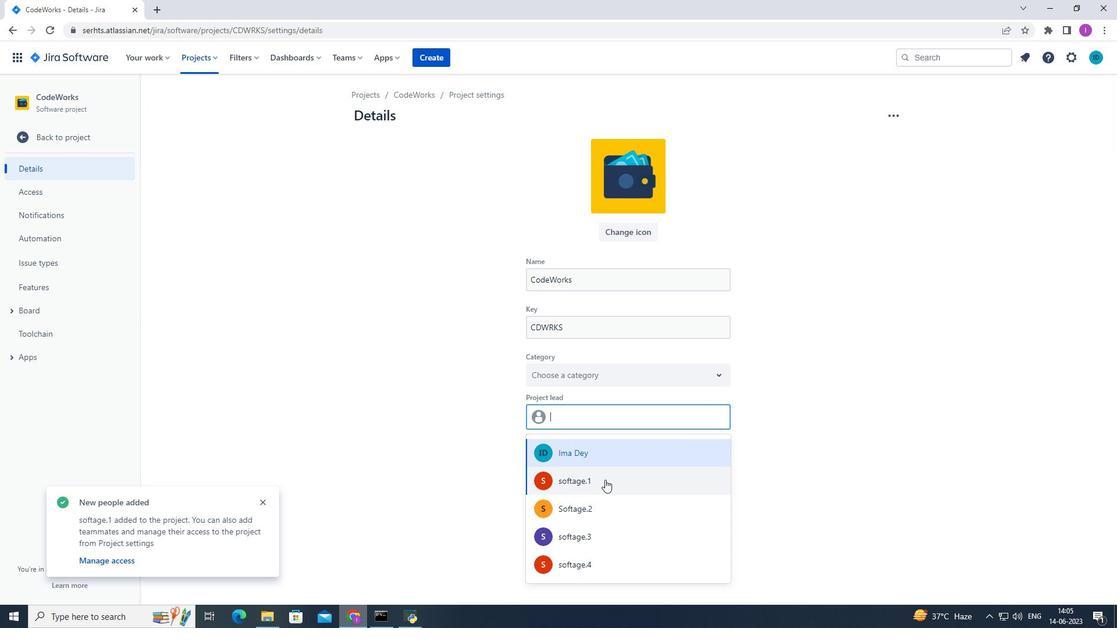 
Action: Mouse pressed left at (604, 480)
Screenshot: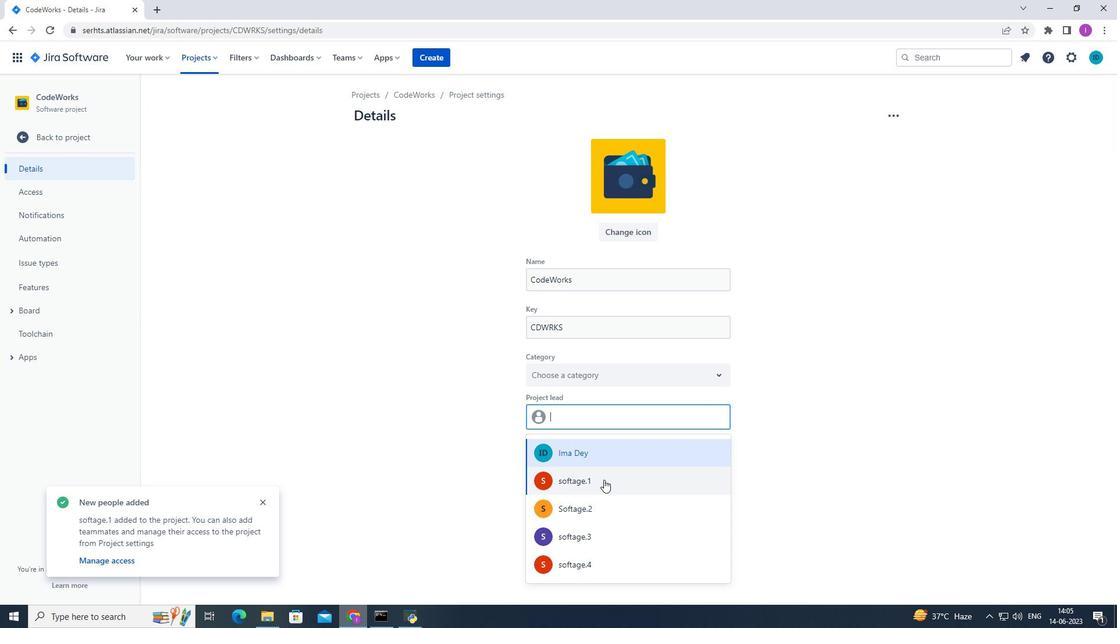 
Action: Mouse moved to (542, 504)
Screenshot: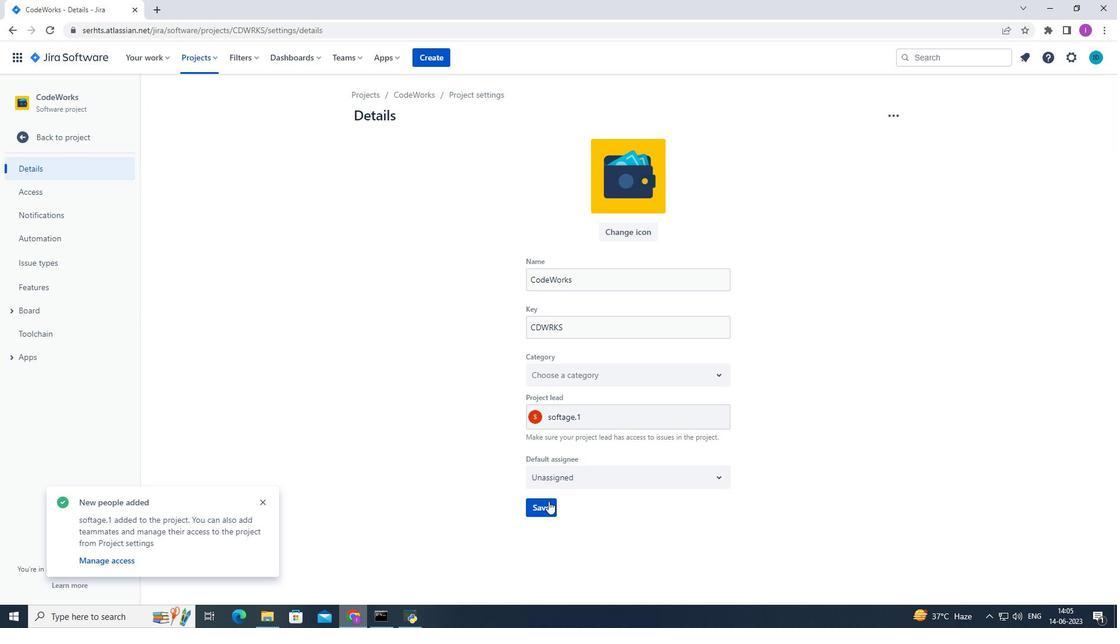 
Action: Mouse pressed left at (542, 504)
Screenshot: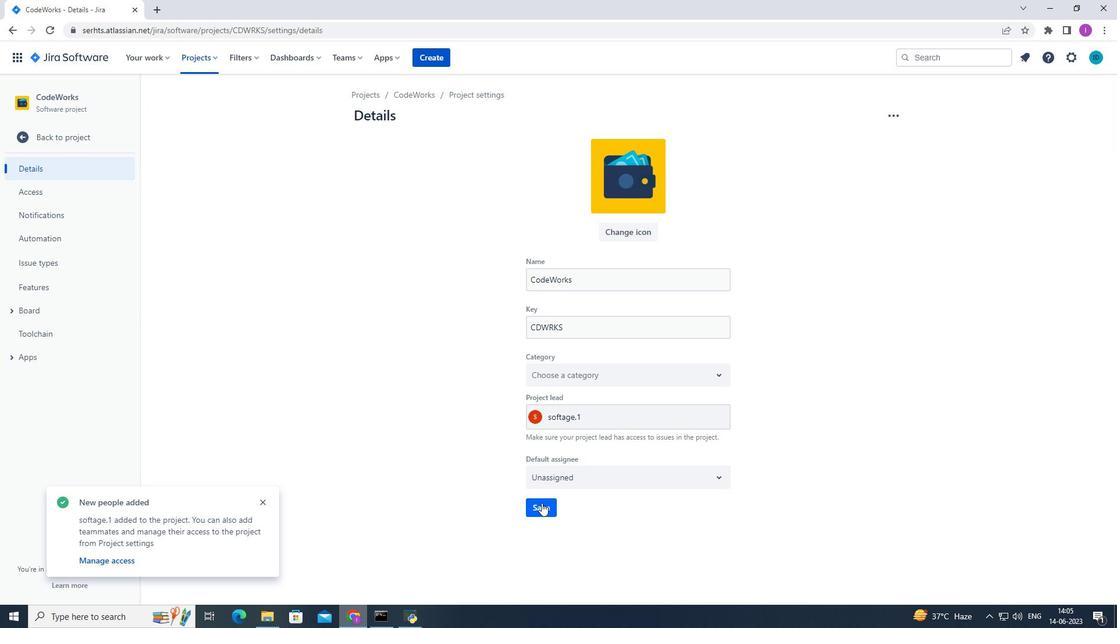 
Action: Mouse moved to (44, 139)
Screenshot: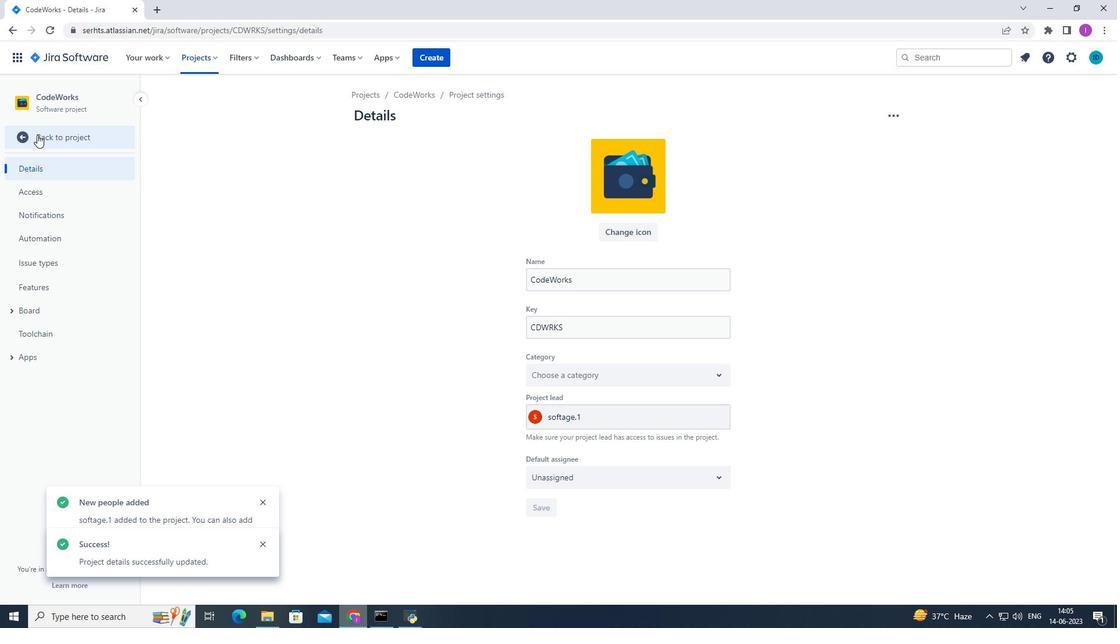 
Action: Mouse pressed left at (44, 139)
Screenshot: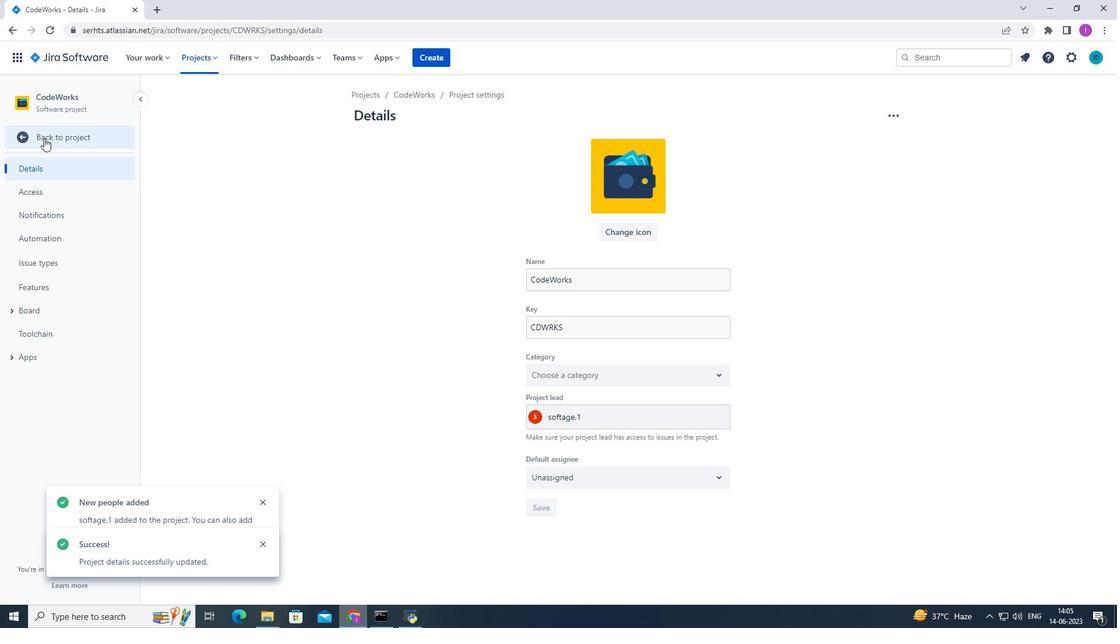 
Action: Mouse moved to (272, 158)
Screenshot: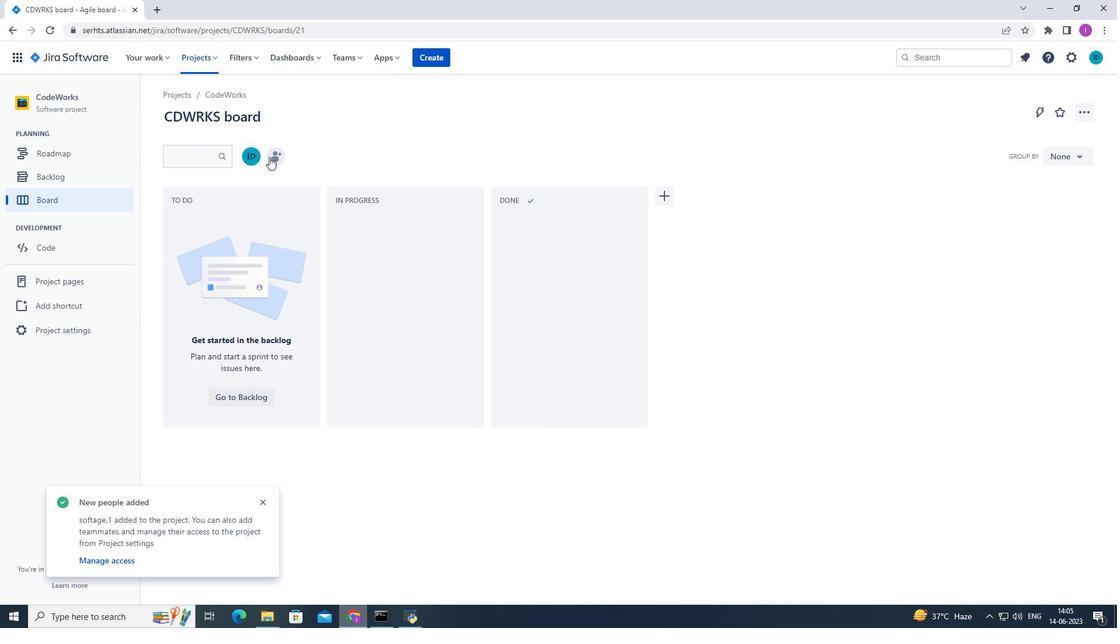 
Action: Mouse pressed left at (272, 158)
Screenshot: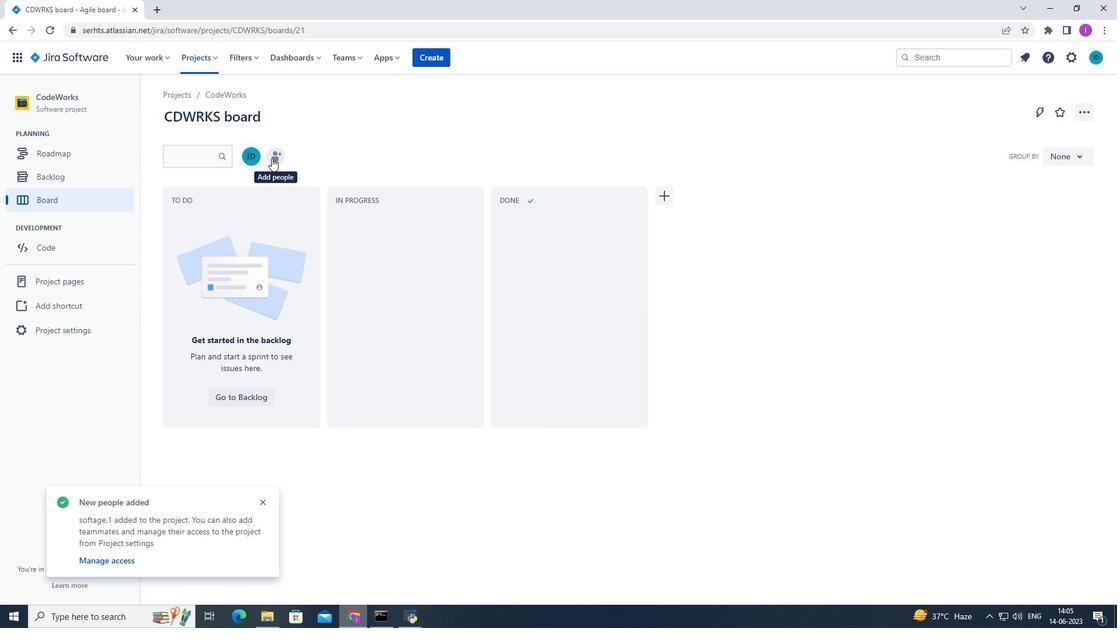 
Action: Mouse moved to (581, 168)
Screenshot: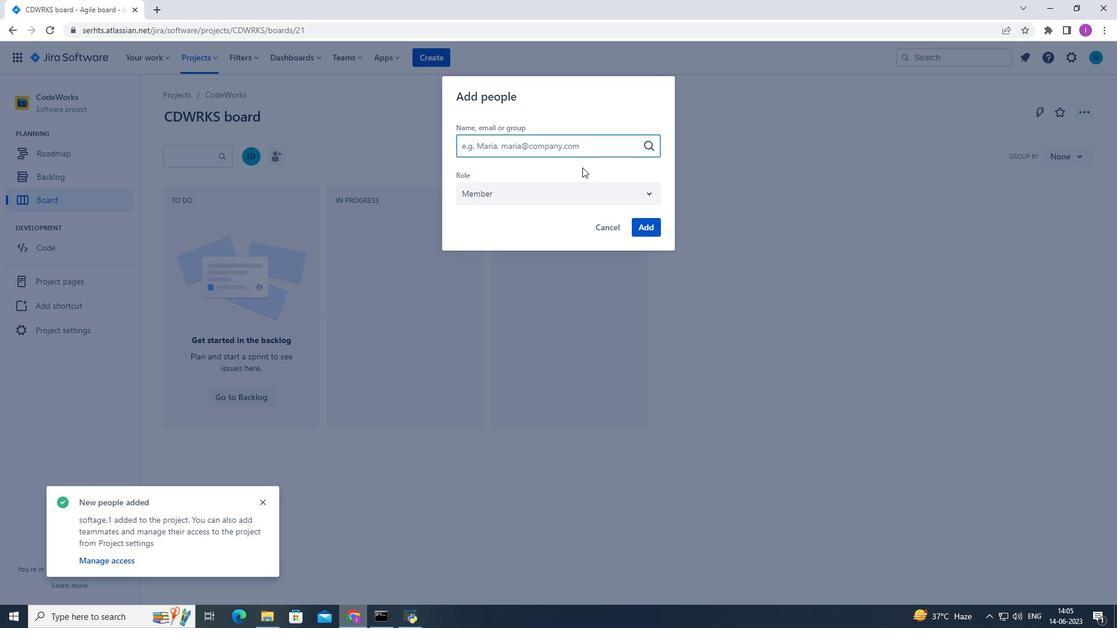
Action: Key pressed softage
Screenshot: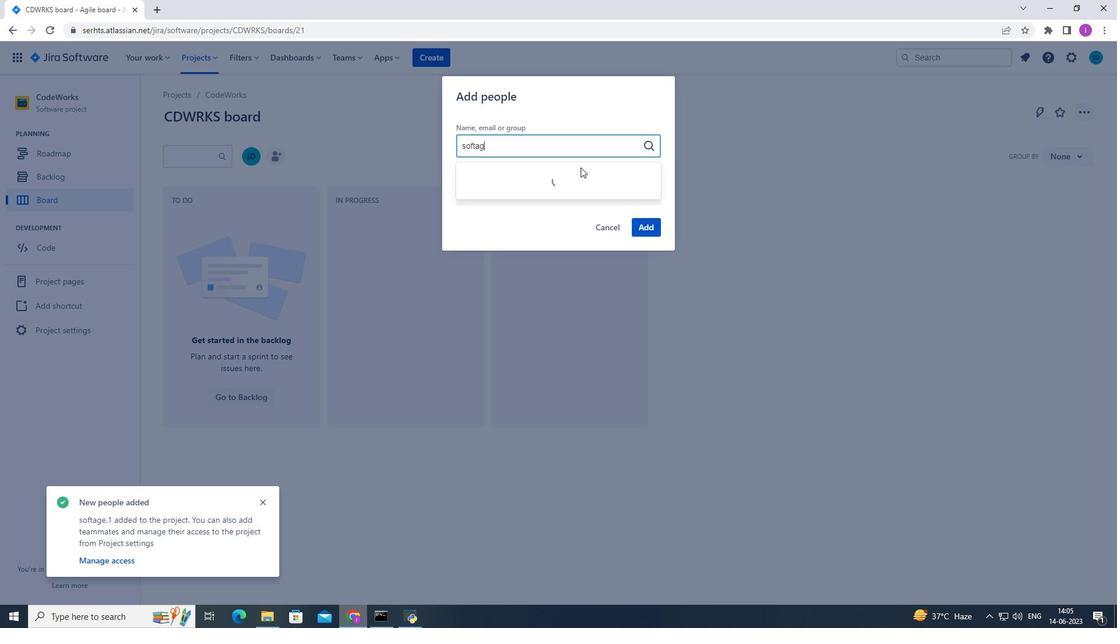 
Action: Mouse moved to (523, 227)
Screenshot: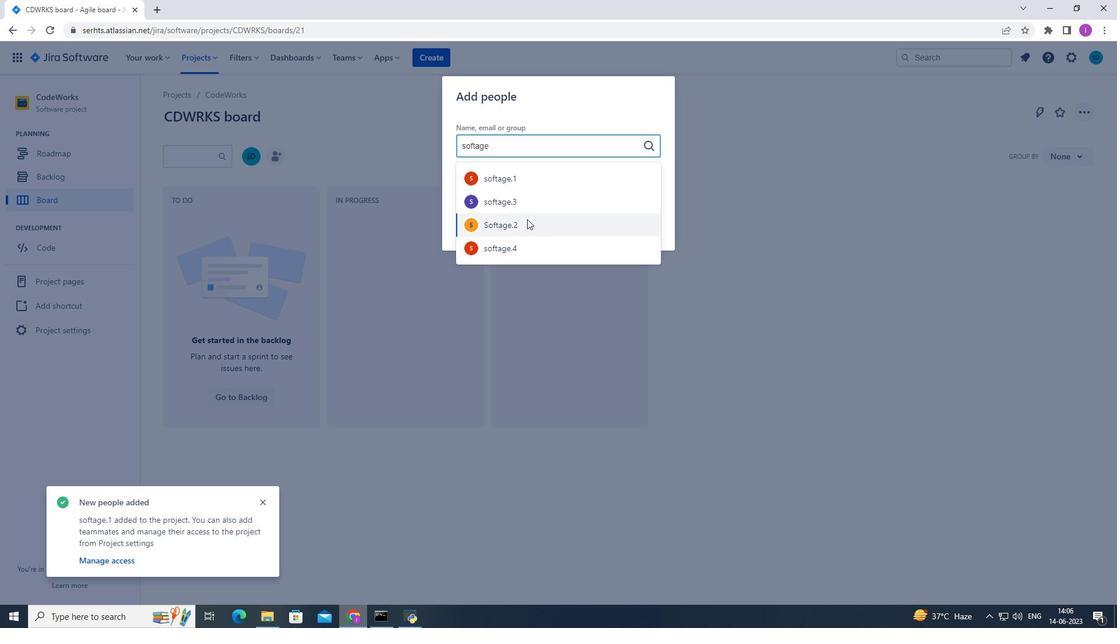 
Action: Mouse pressed left at (523, 227)
Screenshot: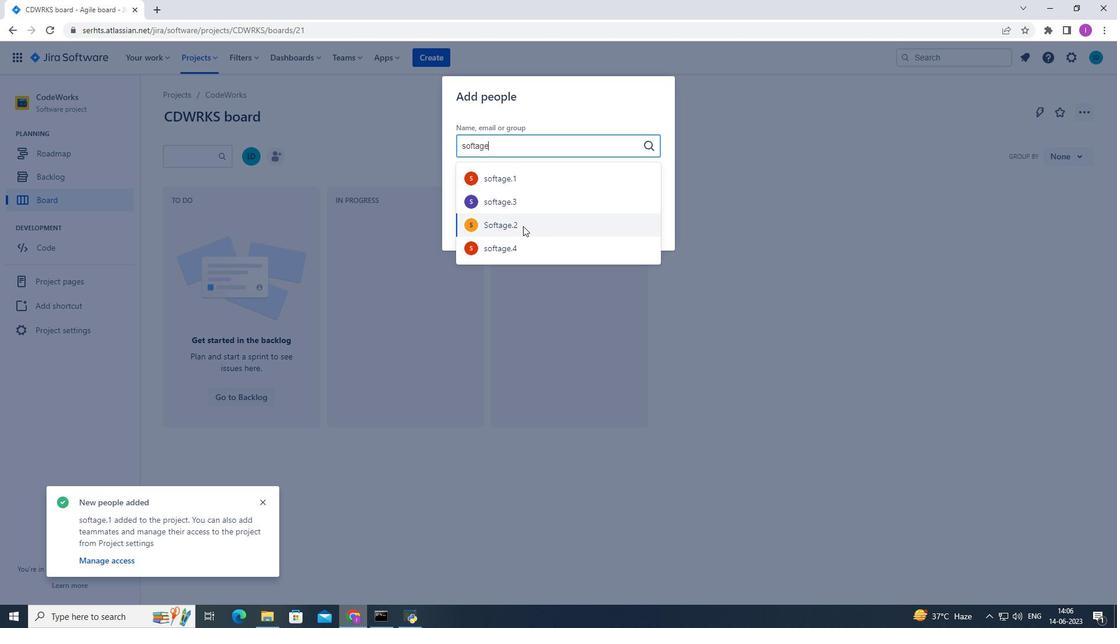 
Action: Mouse moved to (652, 227)
Screenshot: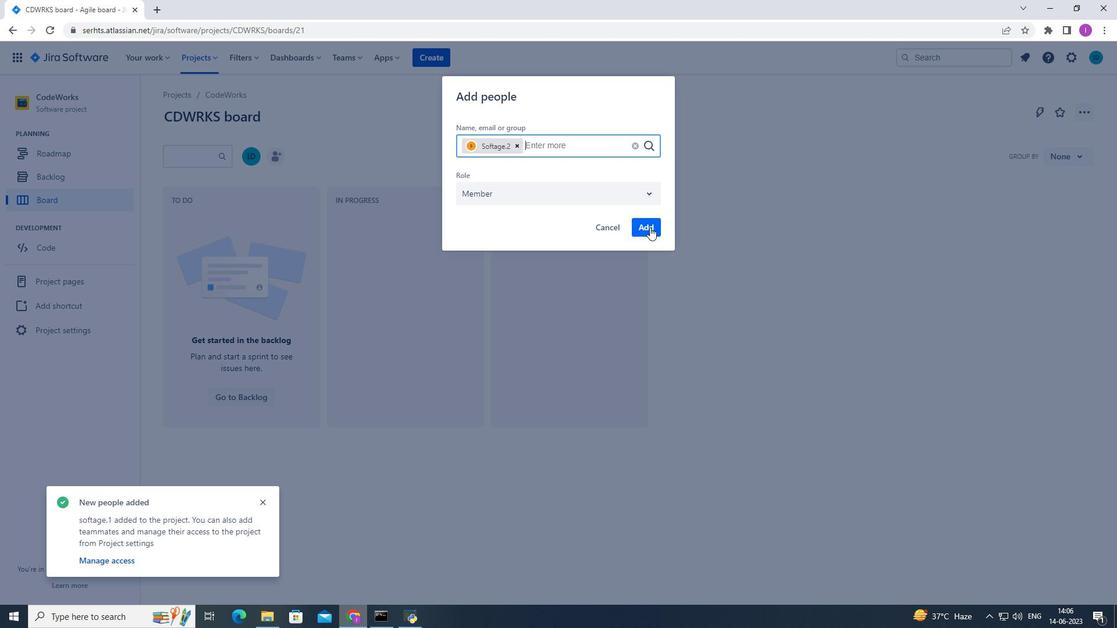 
Action: Mouse pressed left at (652, 227)
Screenshot: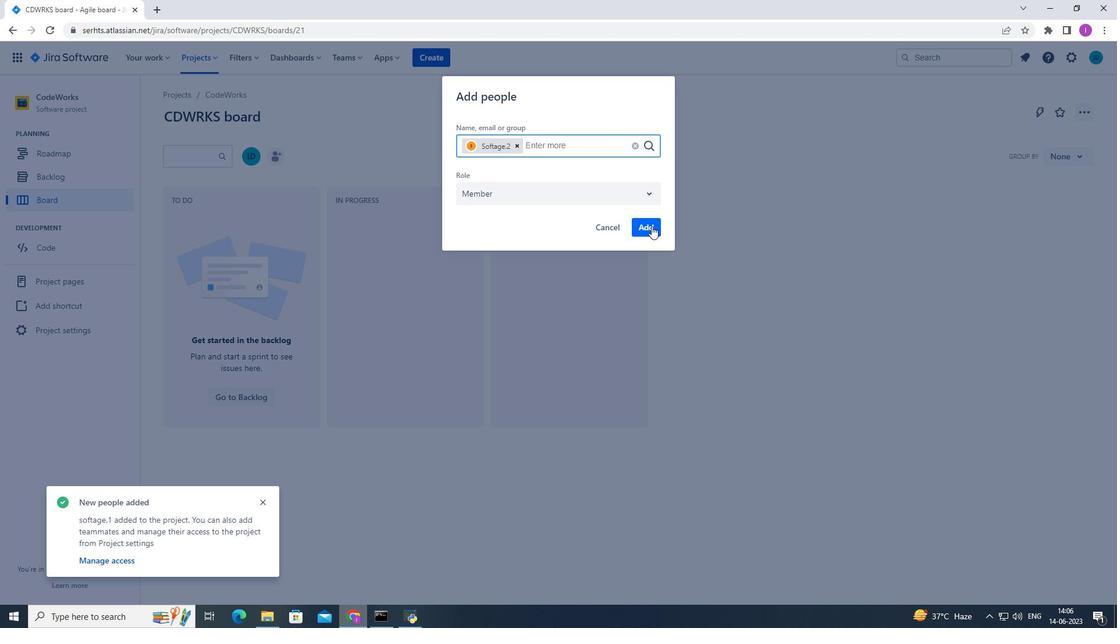 
Action: Mouse moved to (263, 505)
Screenshot: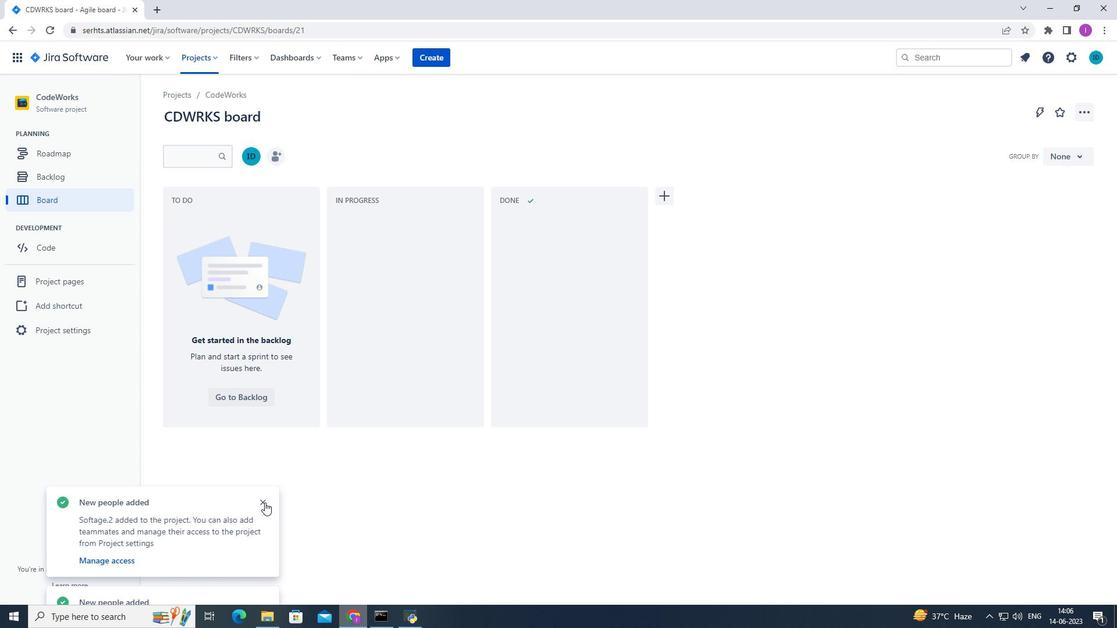 
Action: Mouse pressed left at (263, 505)
Screenshot: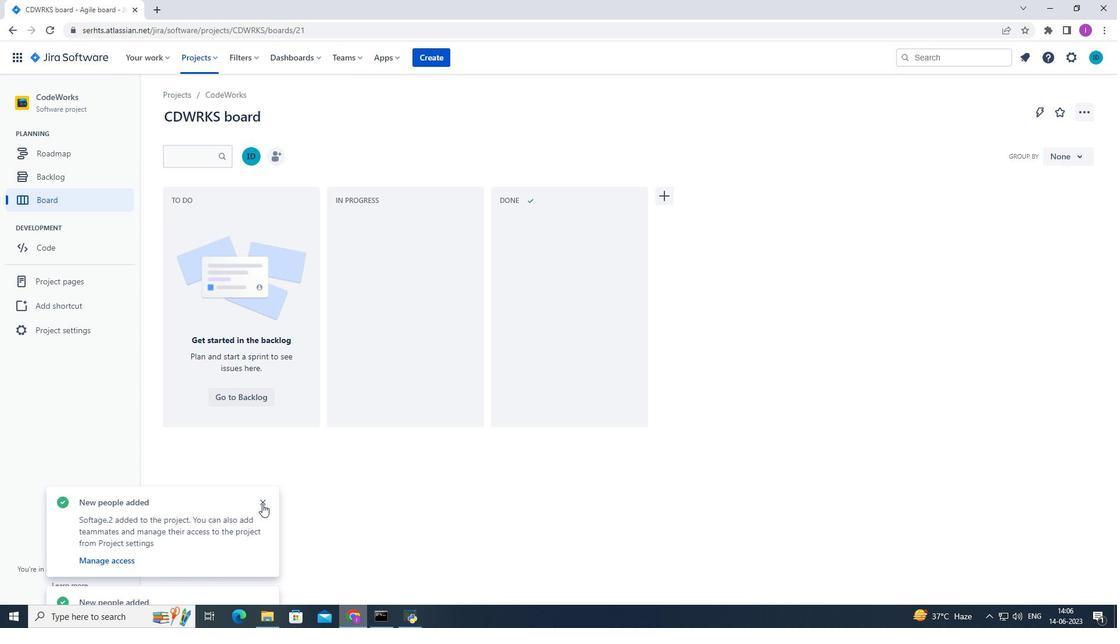 
Action: Mouse moved to (263, 502)
Screenshot: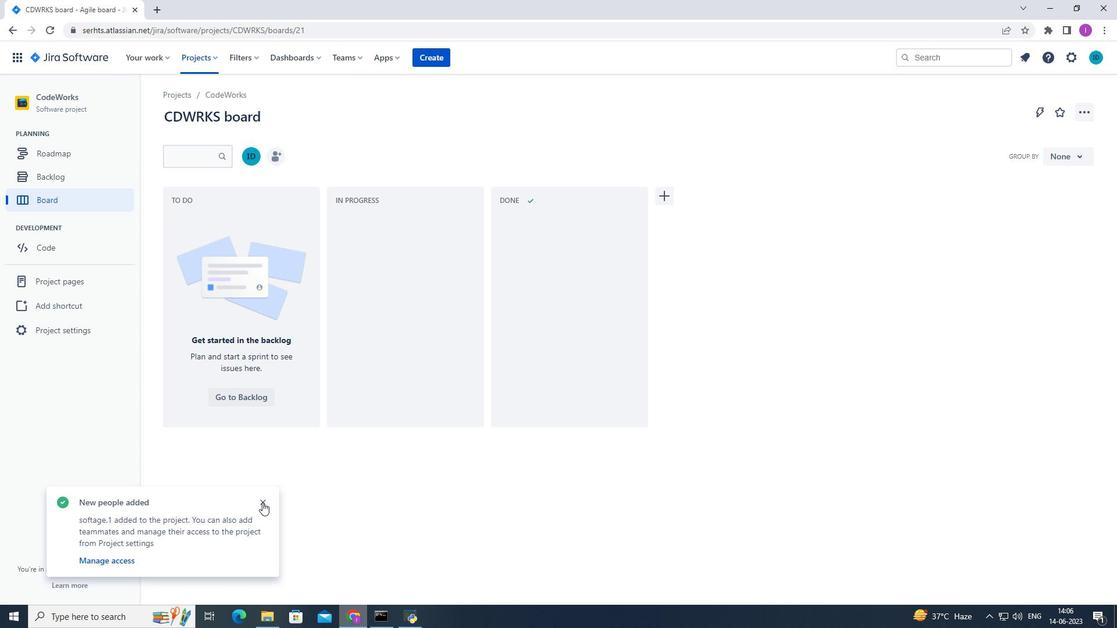 
Action: Mouse pressed left at (263, 502)
Screenshot: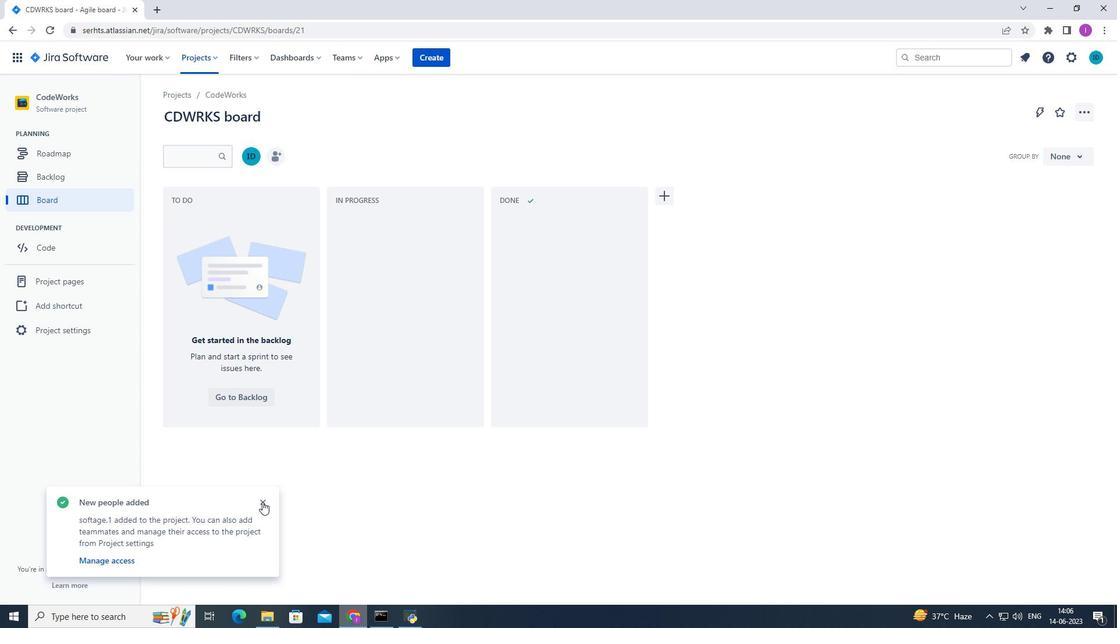 
Action: Mouse moved to (361, 494)
Screenshot: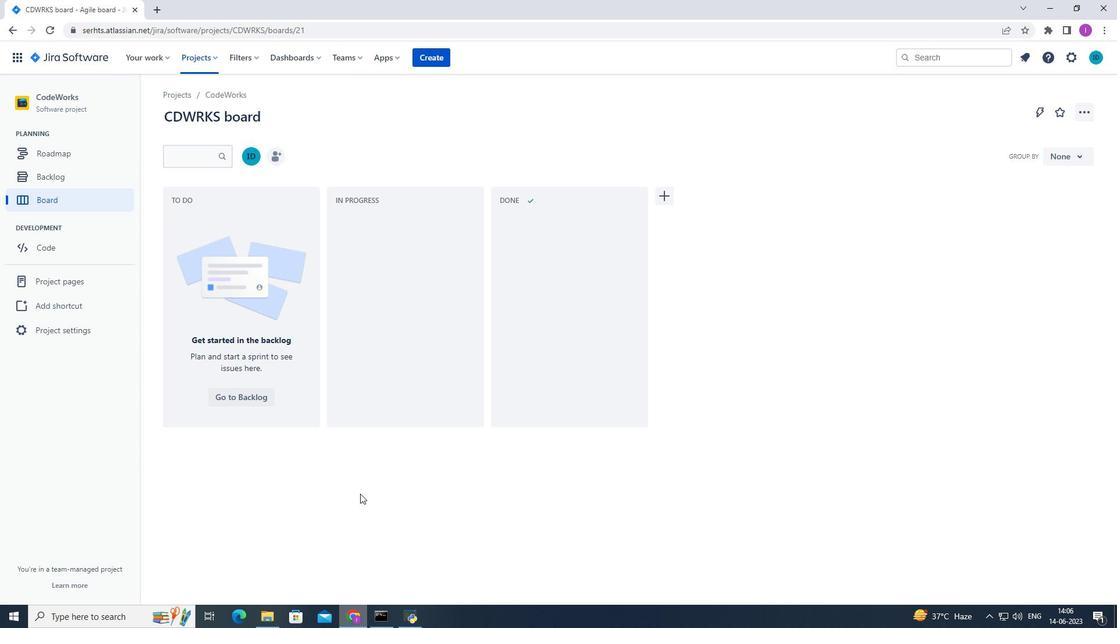 
